 Task: Add a signature Marianna Clark containing National Human Trafficking Awareness Day, Marianna Clark to email address softage.9@softage.net and add a folder Sales contracts
Action: Mouse moved to (1150, 90)
Screenshot: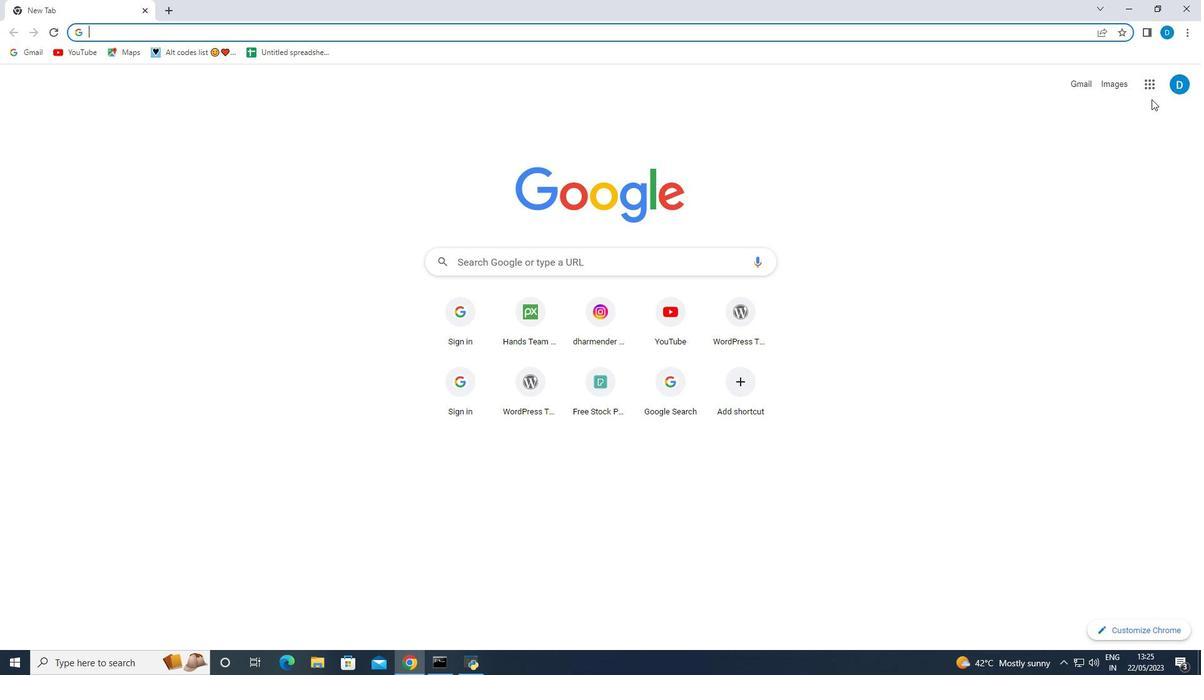 
Action: Mouse pressed left at (1150, 90)
Screenshot: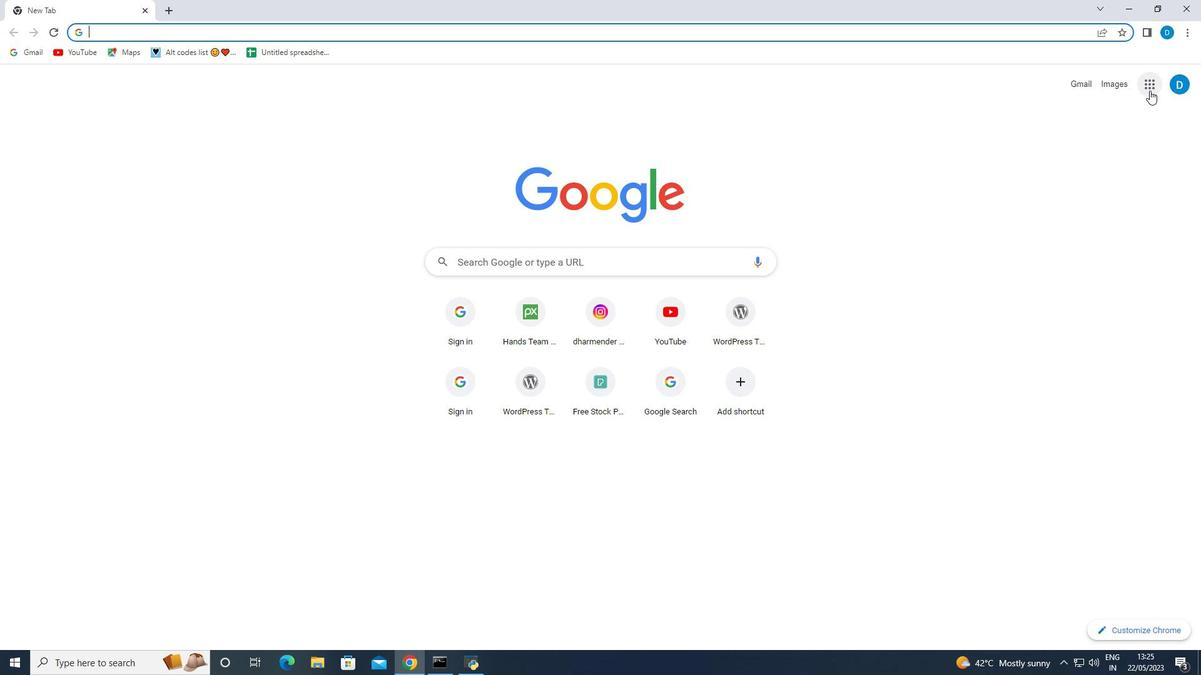 
Action: Mouse moved to (1046, 247)
Screenshot: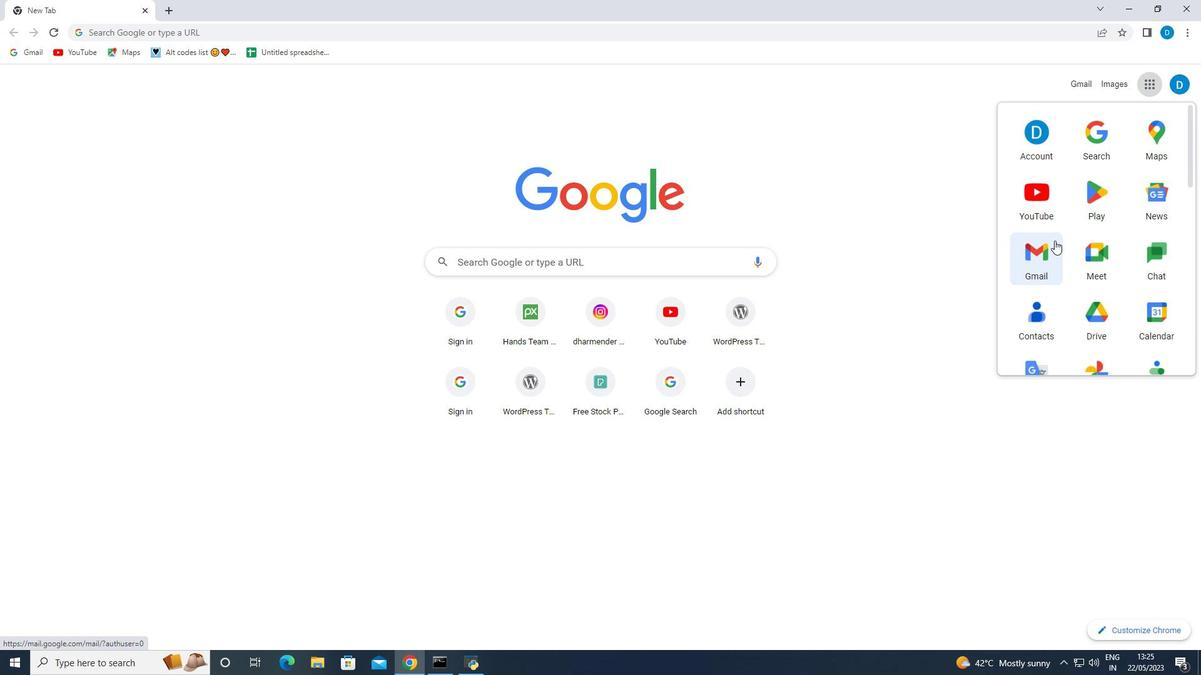 
Action: Mouse pressed left at (1046, 247)
Screenshot: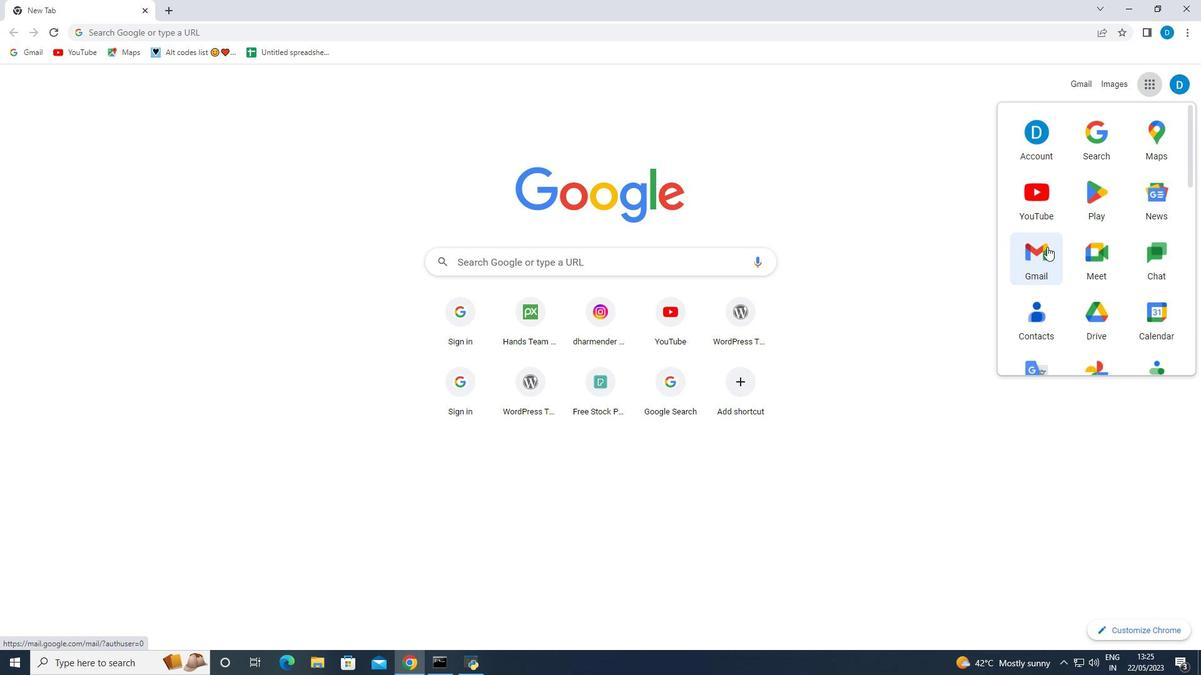 
Action: Mouse moved to (1120, 85)
Screenshot: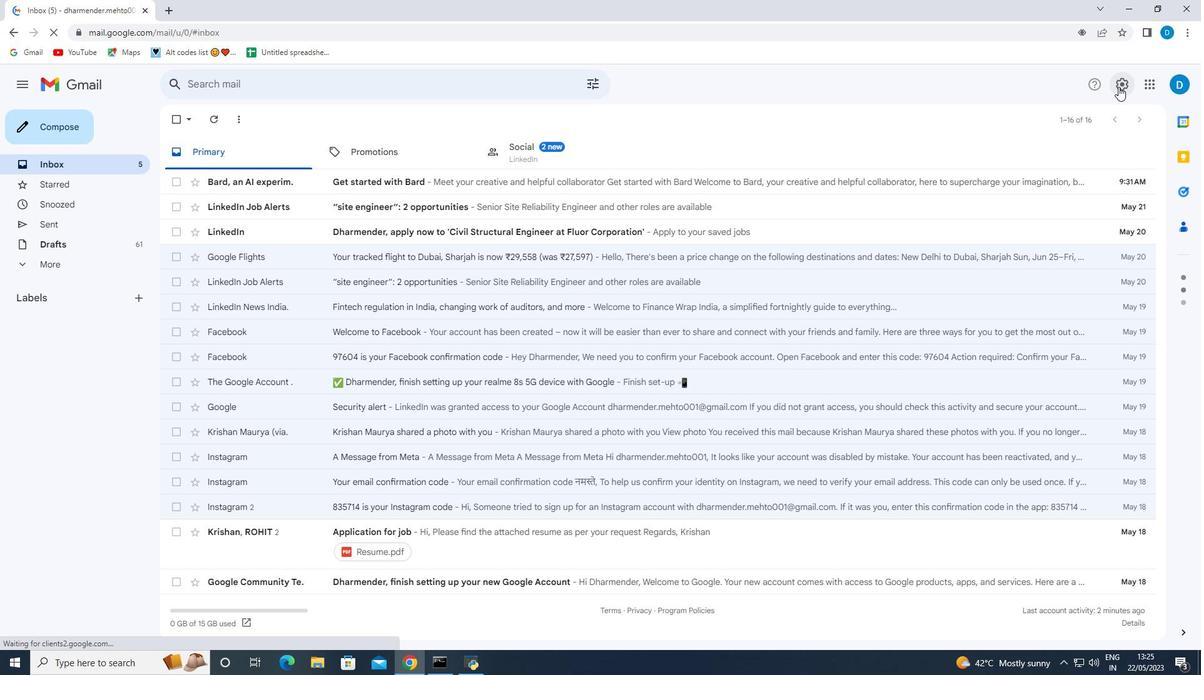 
Action: Mouse pressed left at (1120, 85)
Screenshot: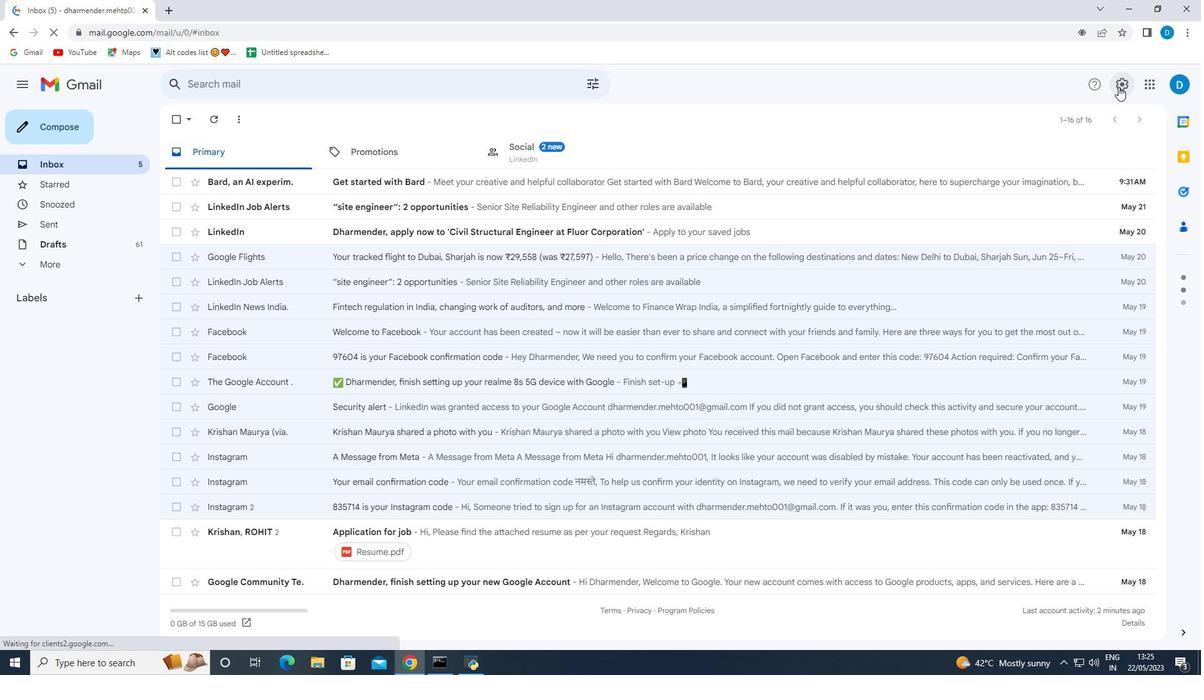 
Action: Mouse moved to (1030, 152)
Screenshot: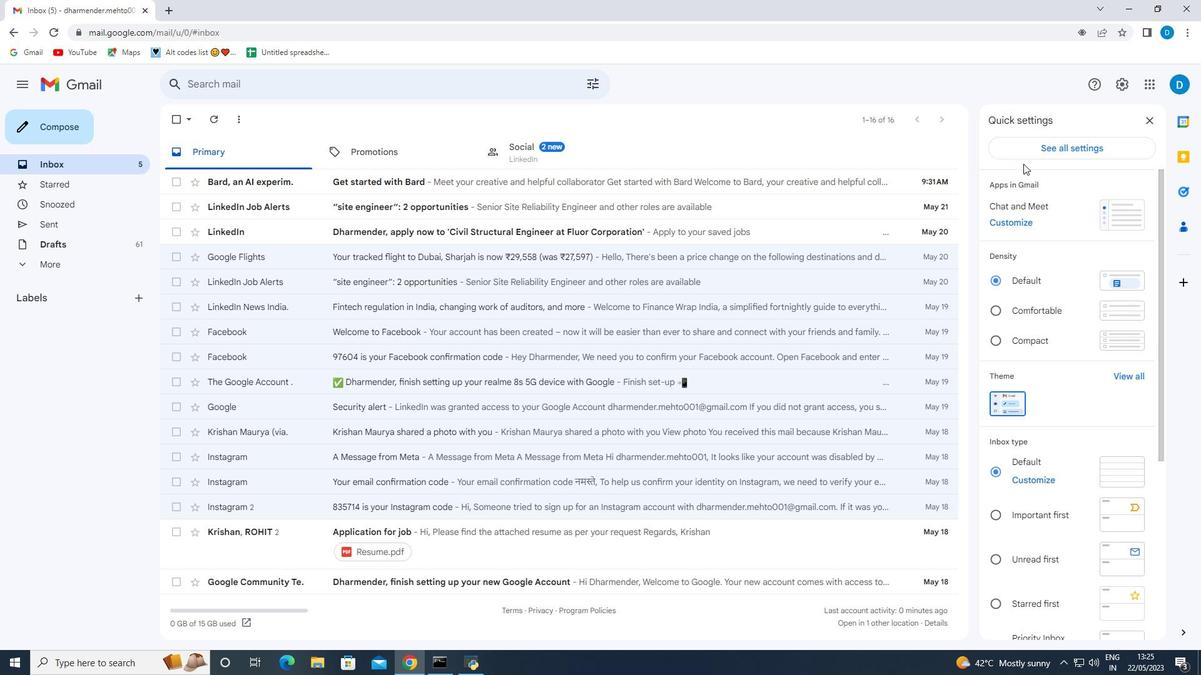 
Action: Mouse pressed left at (1030, 152)
Screenshot: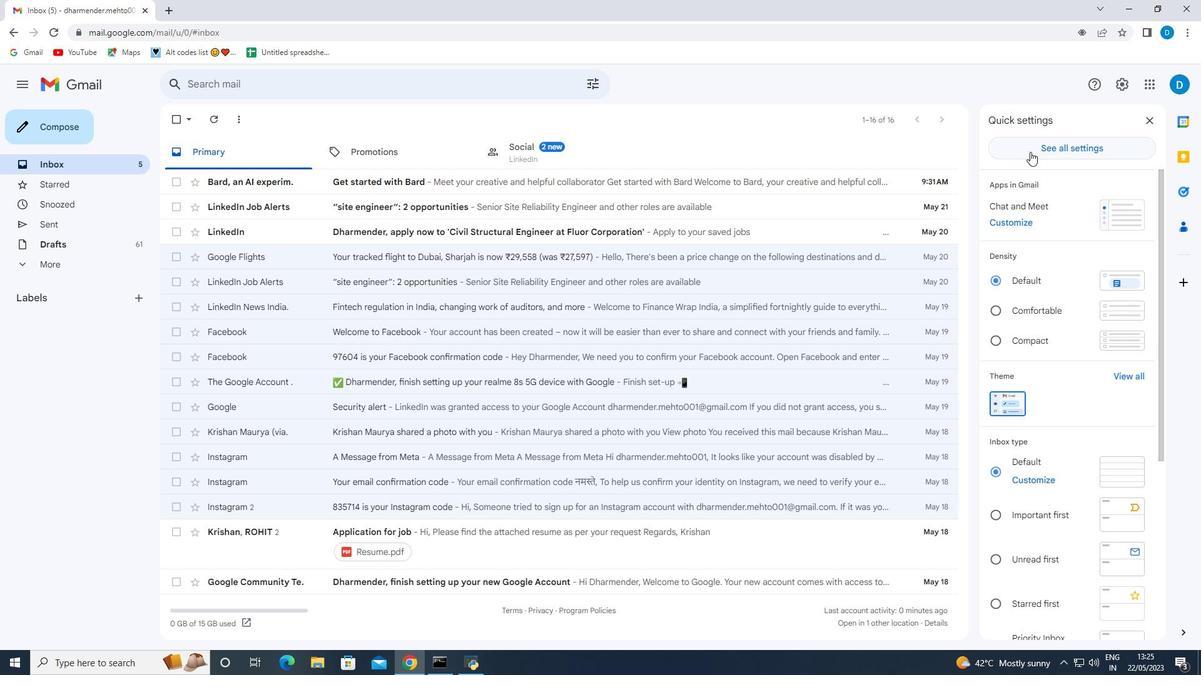 
Action: Mouse moved to (484, 331)
Screenshot: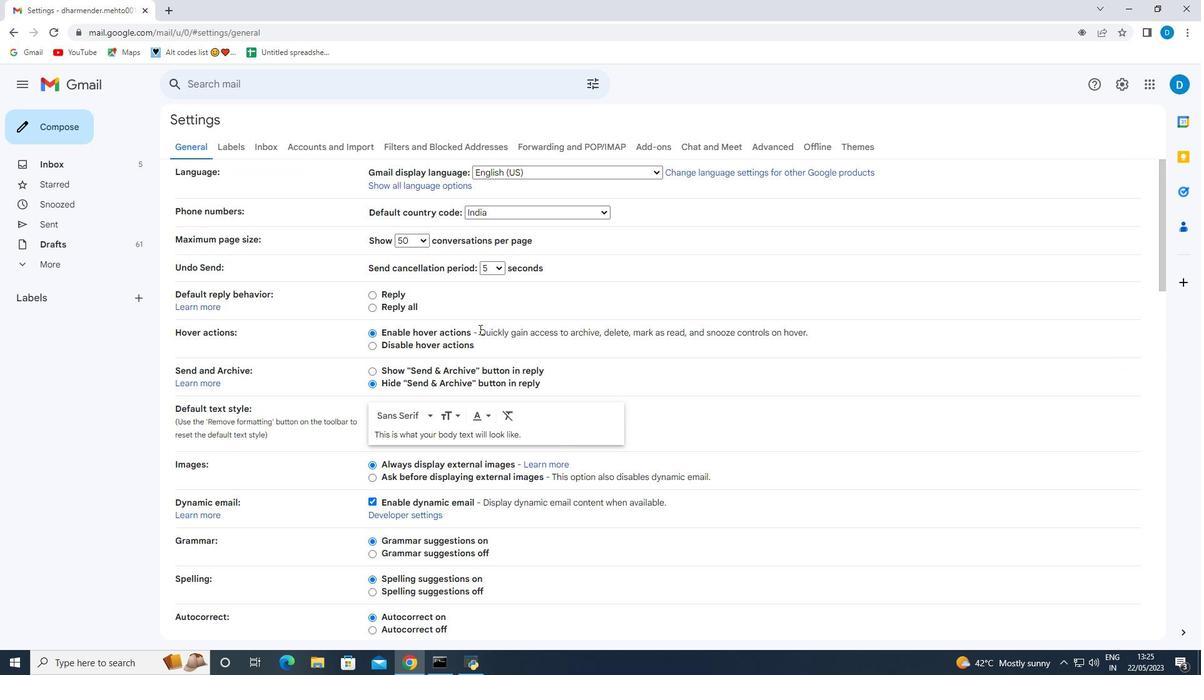 
Action: Mouse scrolled (484, 331) with delta (0, 0)
Screenshot: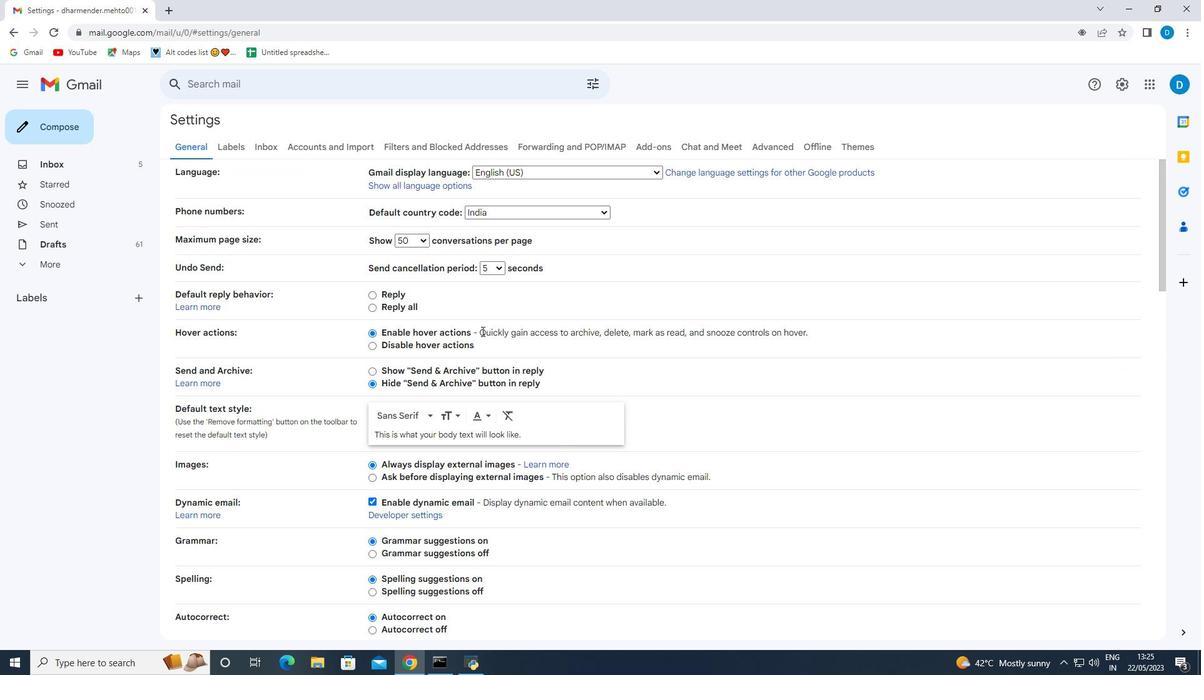 
Action: Mouse scrolled (484, 331) with delta (0, 0)
Screenshot: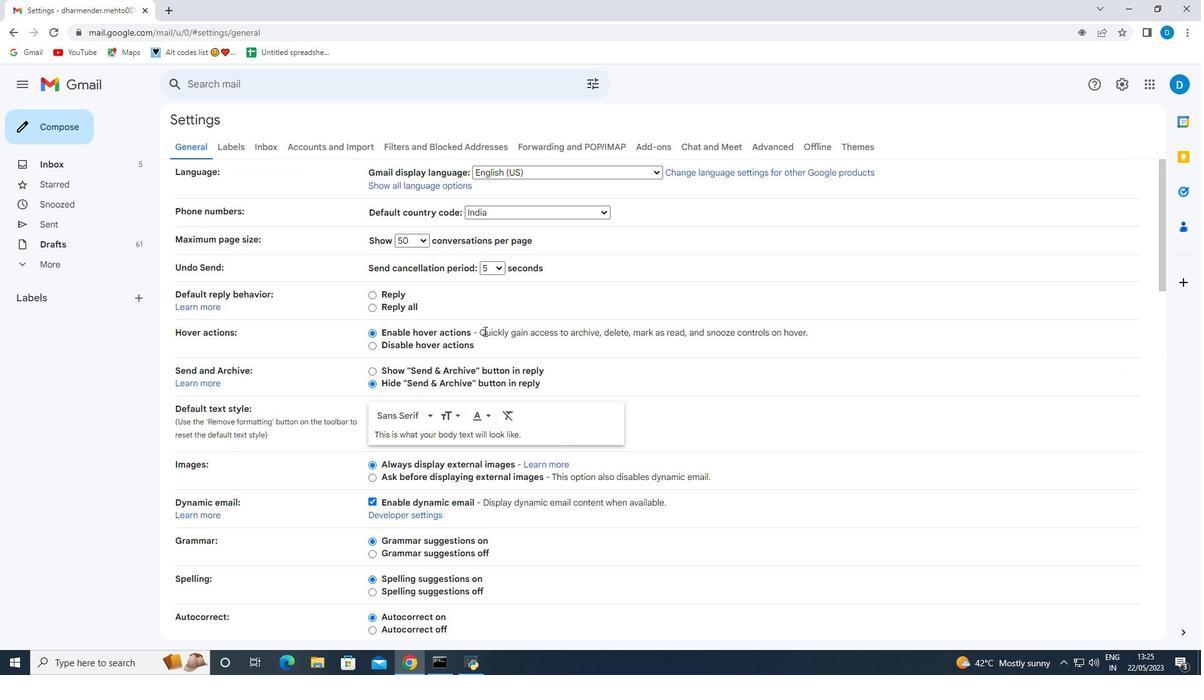 
Action: Mouse scrolled (484, 331) with delta (0, 0)
Screenshot: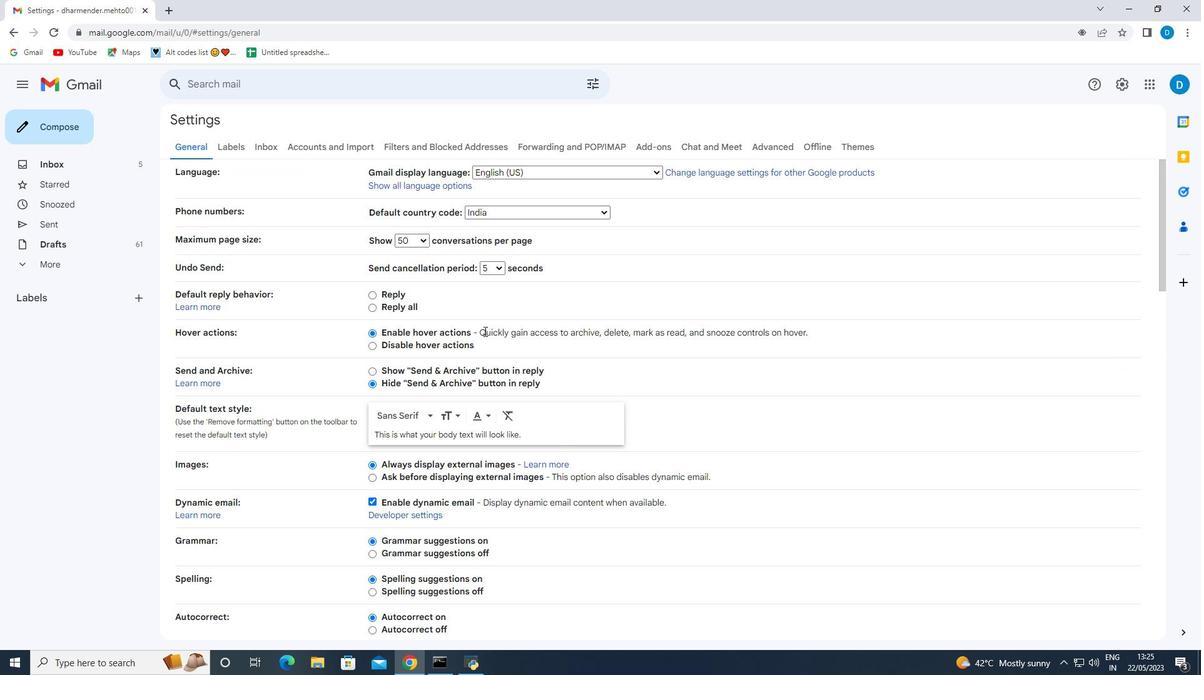 
Action: Mouse scrolled (484, 331) with delta (0, 0)
Screenshot: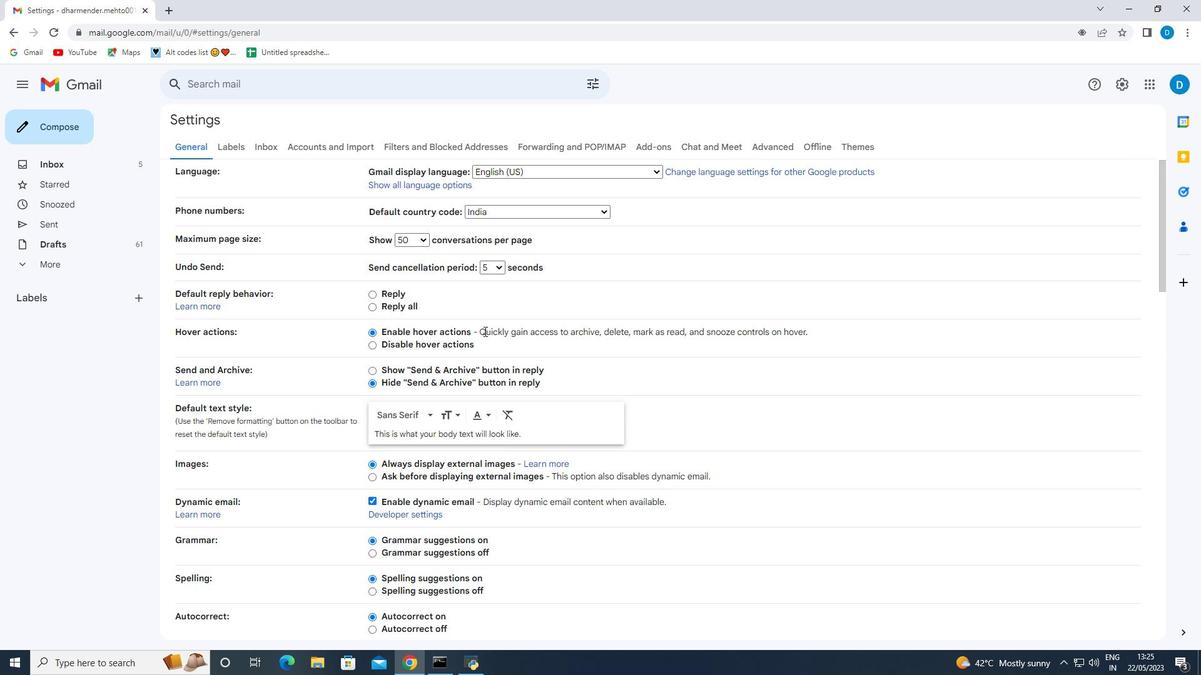 
Action: Mouse moved to (485, 329)
Screenshot: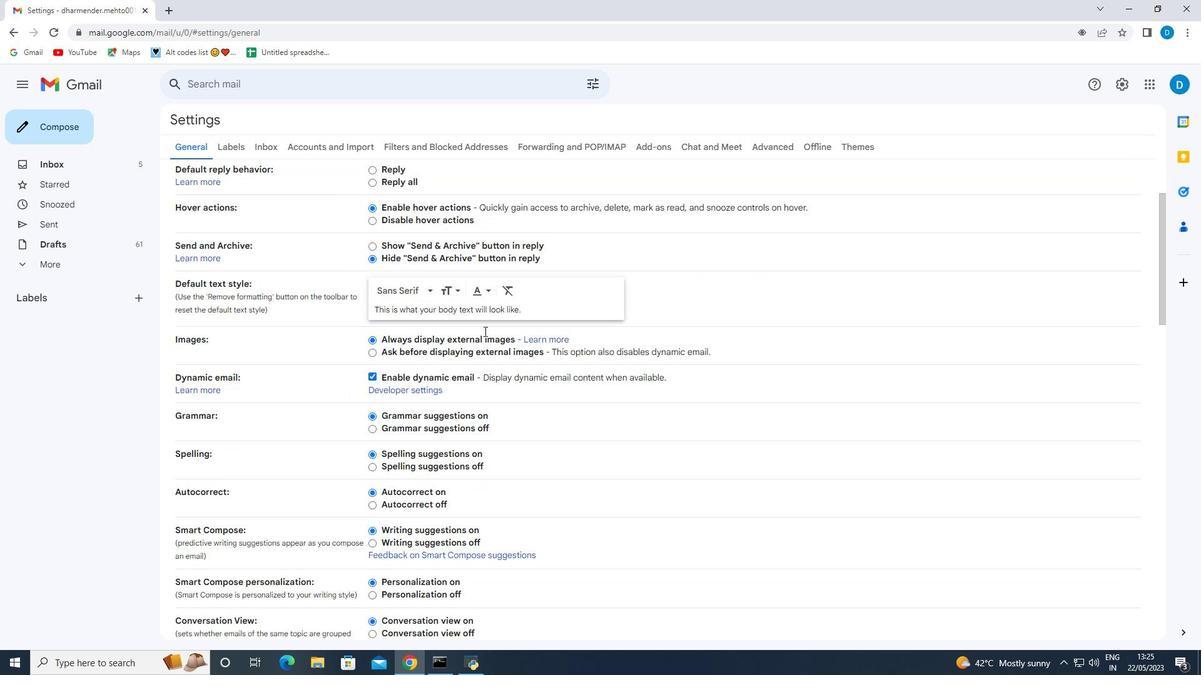 
Action: Mouse scrolled (485, 329) with delta (0, 0)
Screenshot: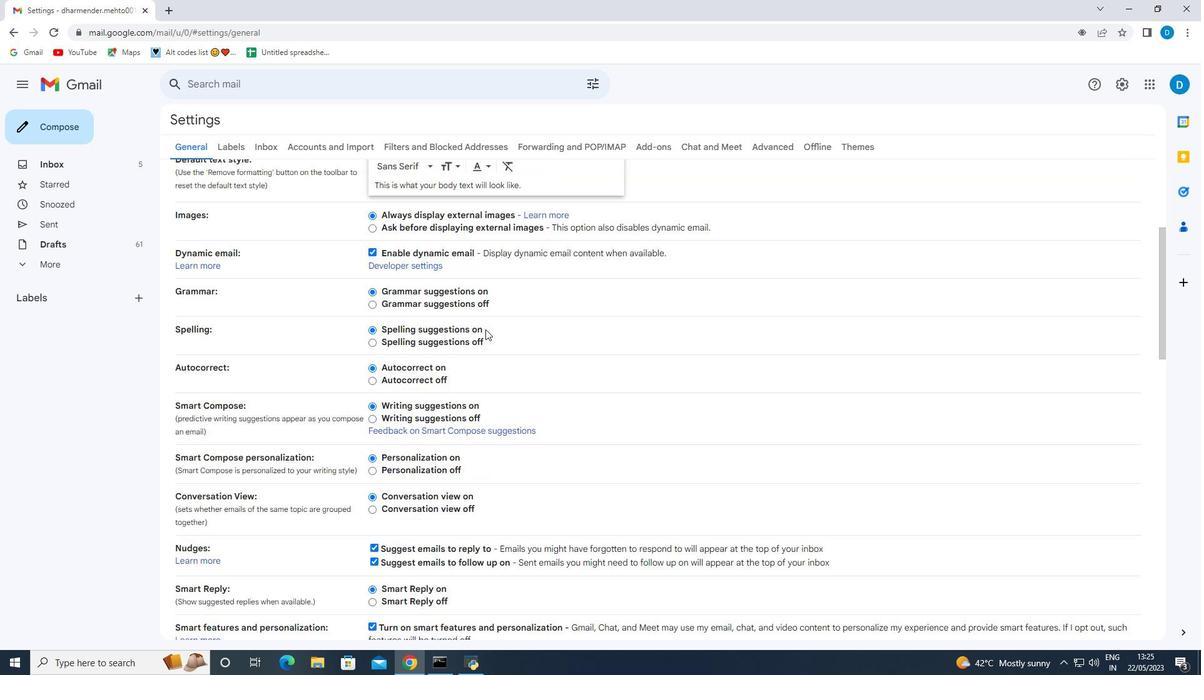 
Action: Mouse scrolled (485, 329) with delta (0, 0)
Screenshot: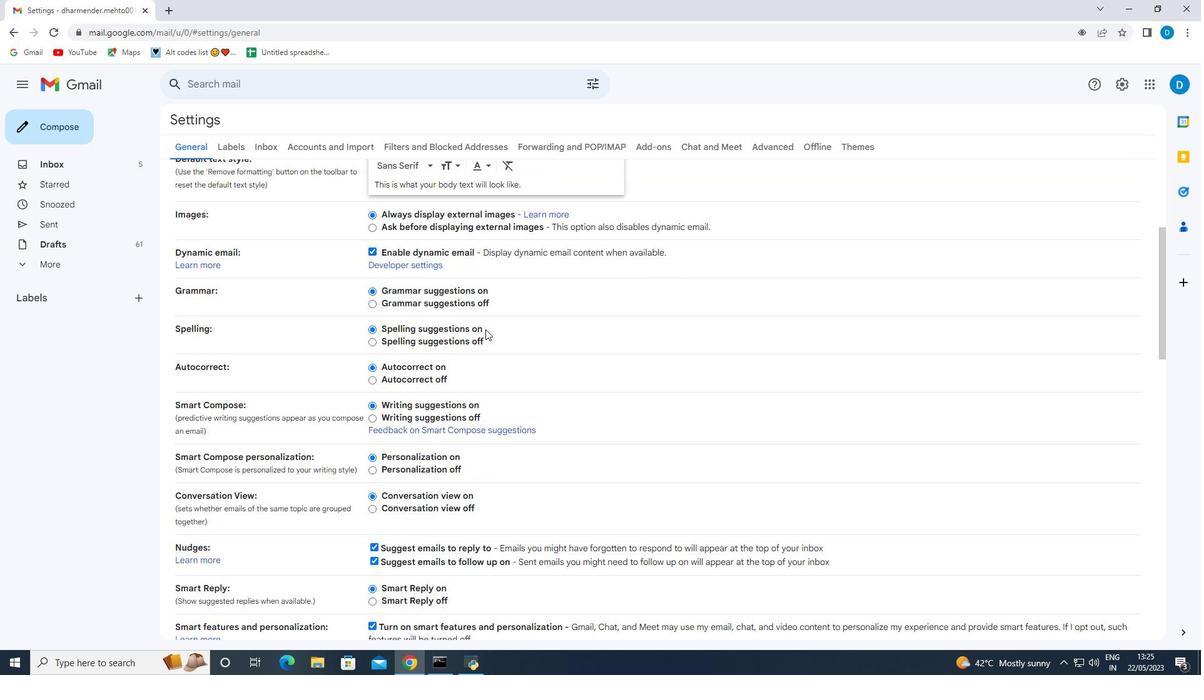 
Action: Mouse scrolled (485, 329) with delta (0, 0)
Screenshot: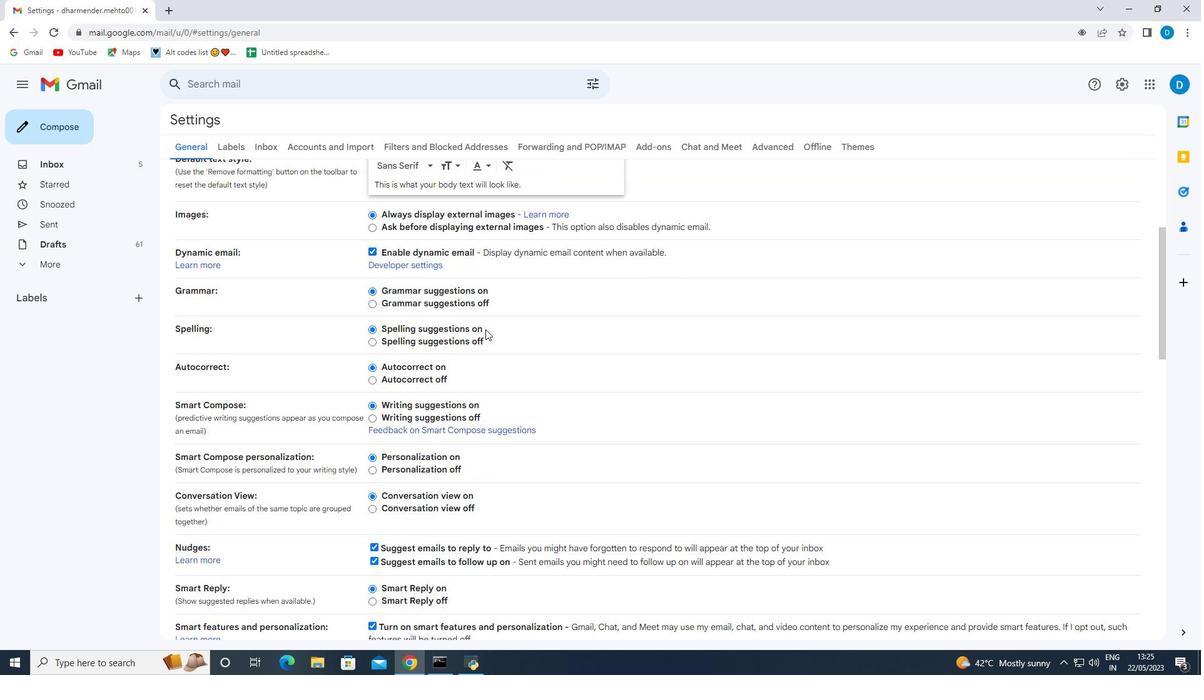 
Action: Mouse scrolled (485, 329) with delta (0, 0)
Screenshot: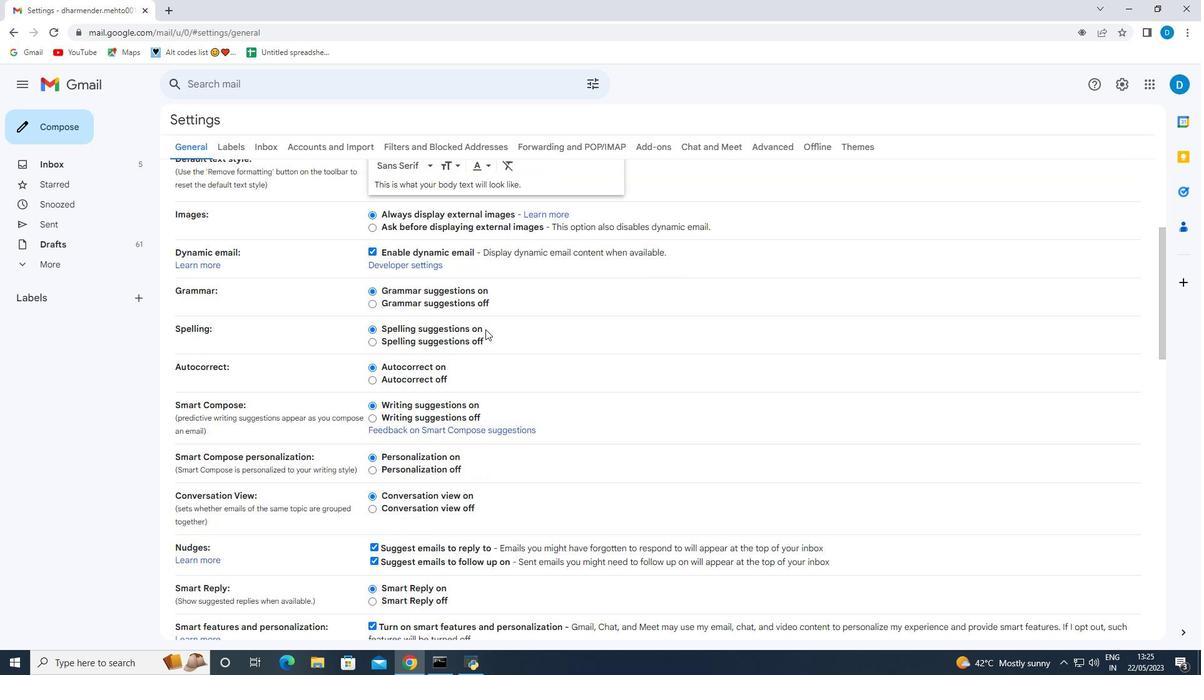 
Action: Mouse moved to (485, 329)
Screenshot: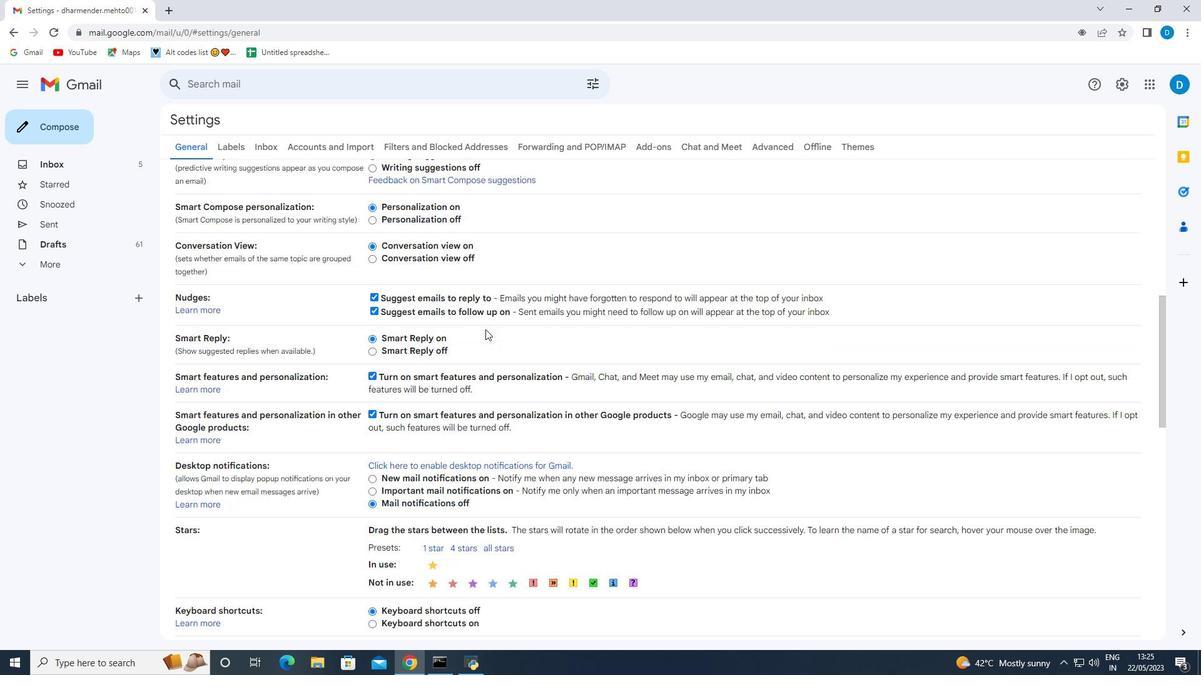
Action: Mouse scrolled (485, 329) with delta (0, 0)
Screenshot: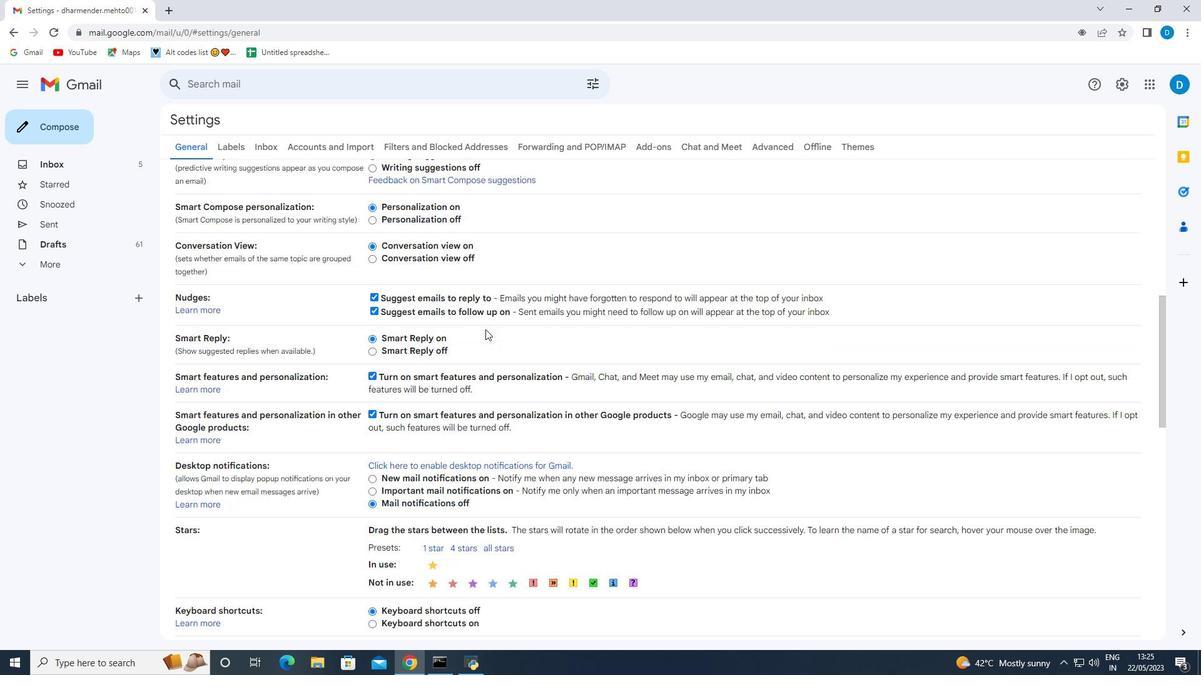 
Action: Mouse moved to (485, 329)
Screenshot: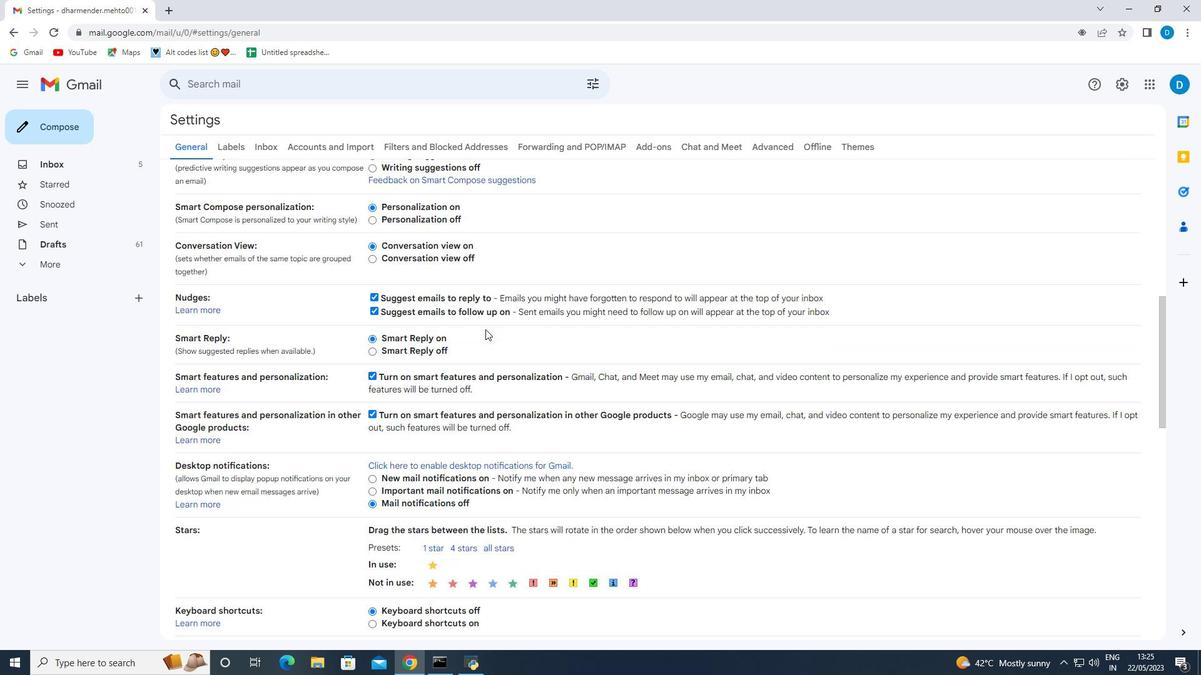 
Action: Mouse scrolled (485, 329) with delta (0, 0)
Screenshot: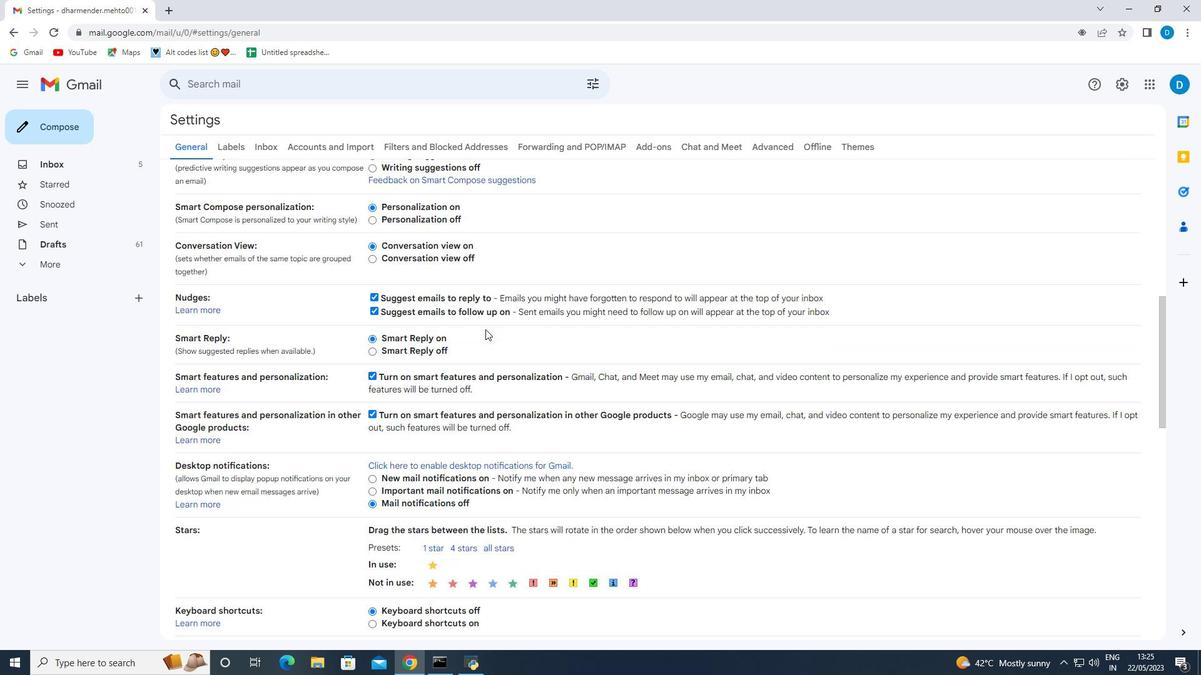 
Action: Mouse scrolled (485, 329) with delta (0, 0)
Screenshot: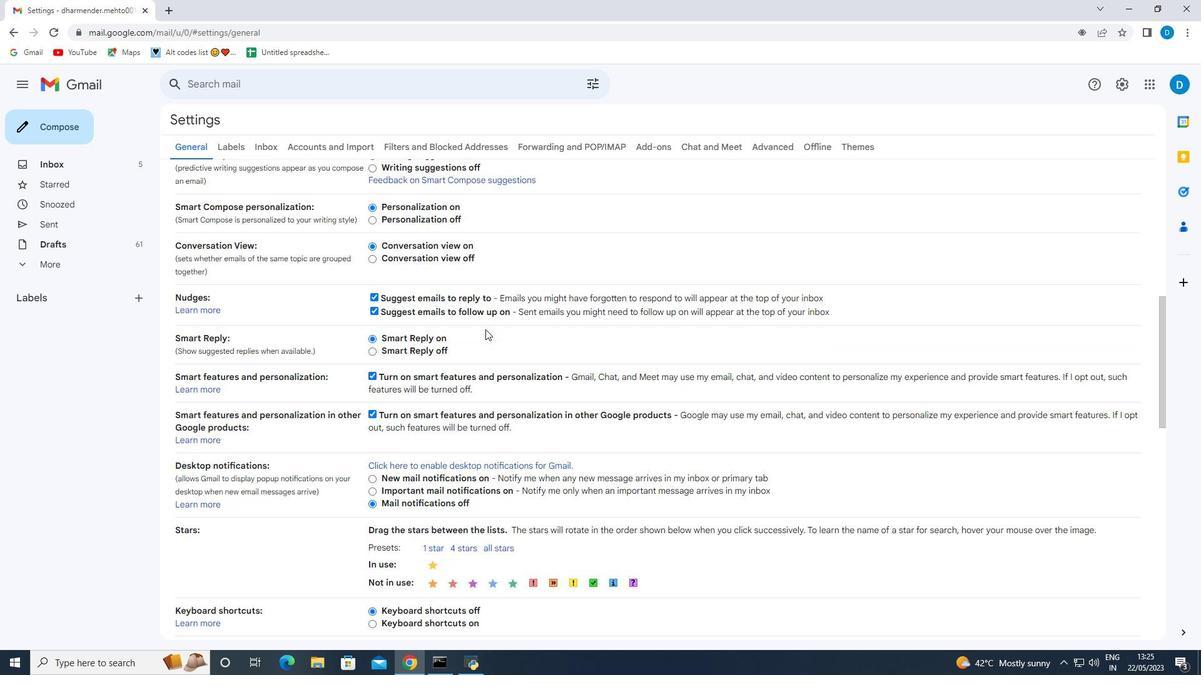 
Action: Mouse scrolled (485, 329) with delta (0, 0)
Screenshot: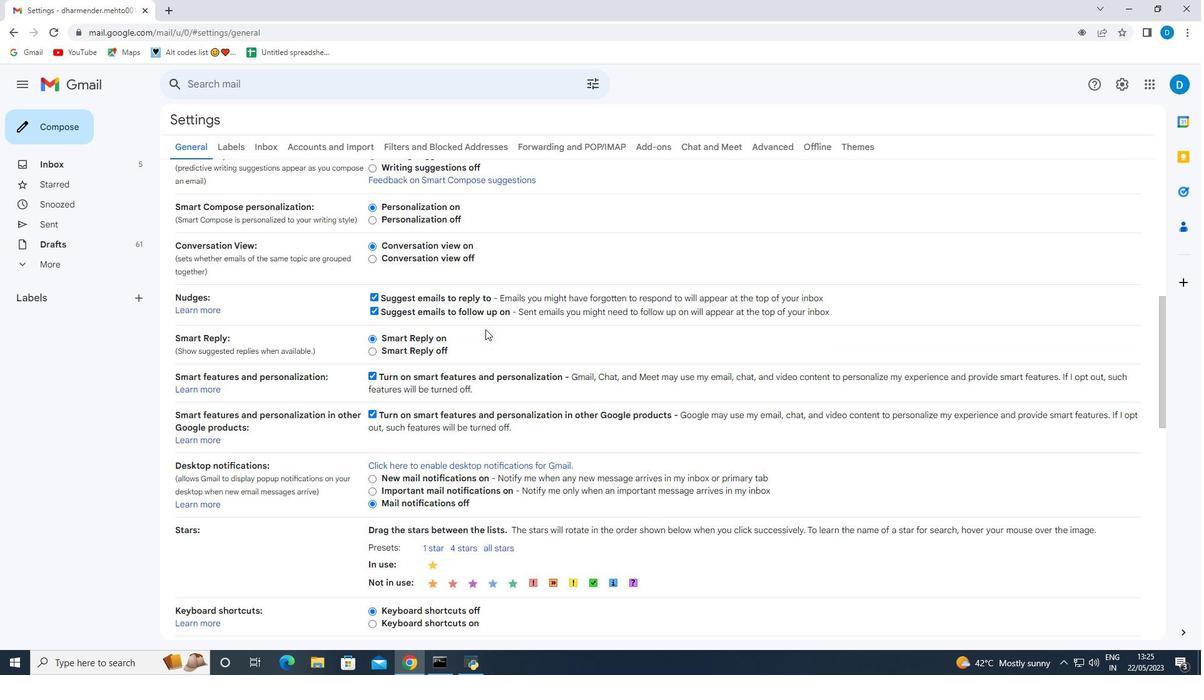 
Action: Mouse moved to (482, 331)
Screenshot: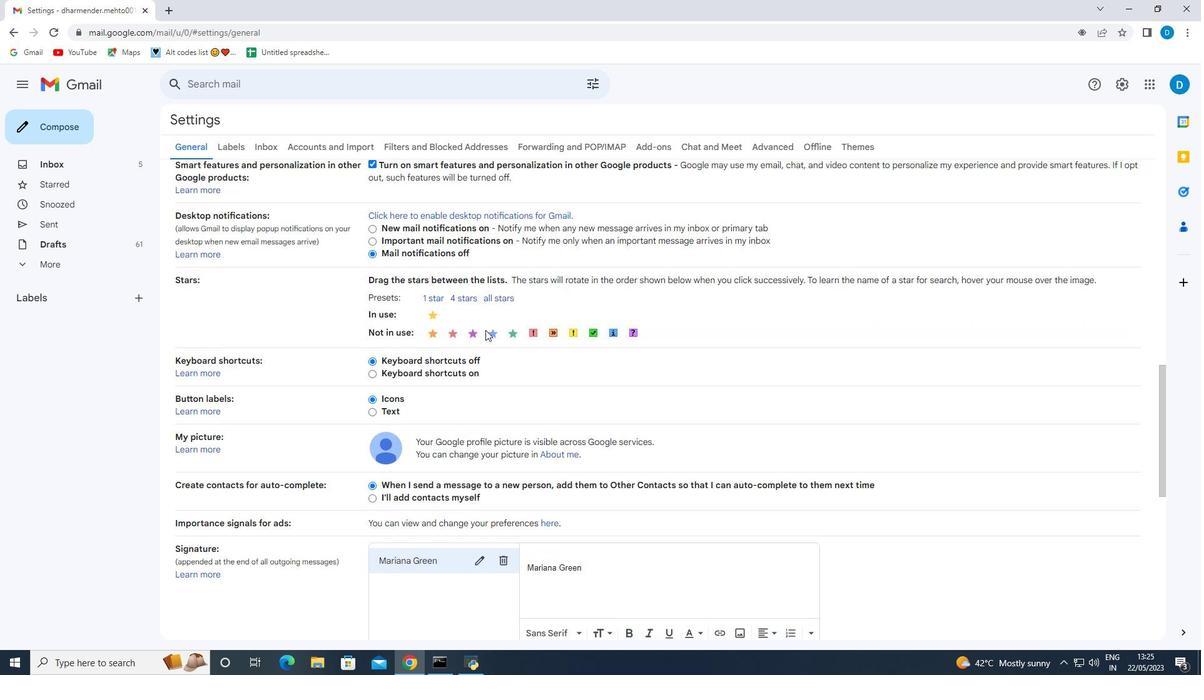 
Action: Mouse scrolled (482, 330) with delta (0, 0)
Screenshot: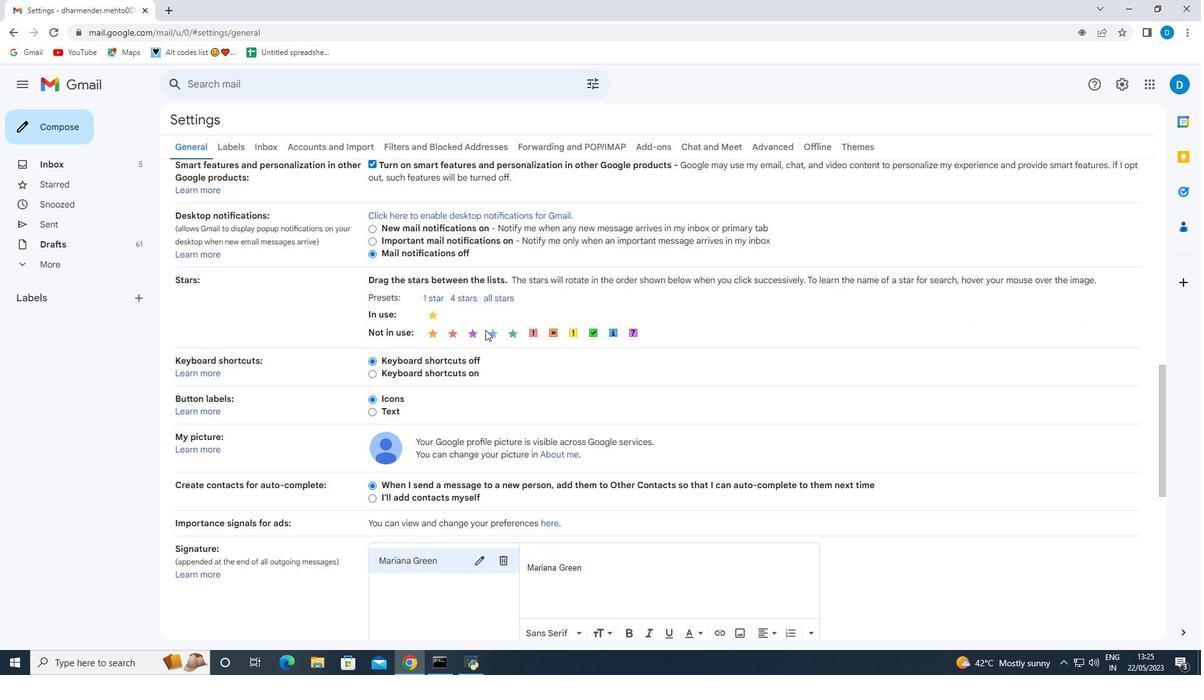
Action: Mouse moved to (481, 331)
Screenshot: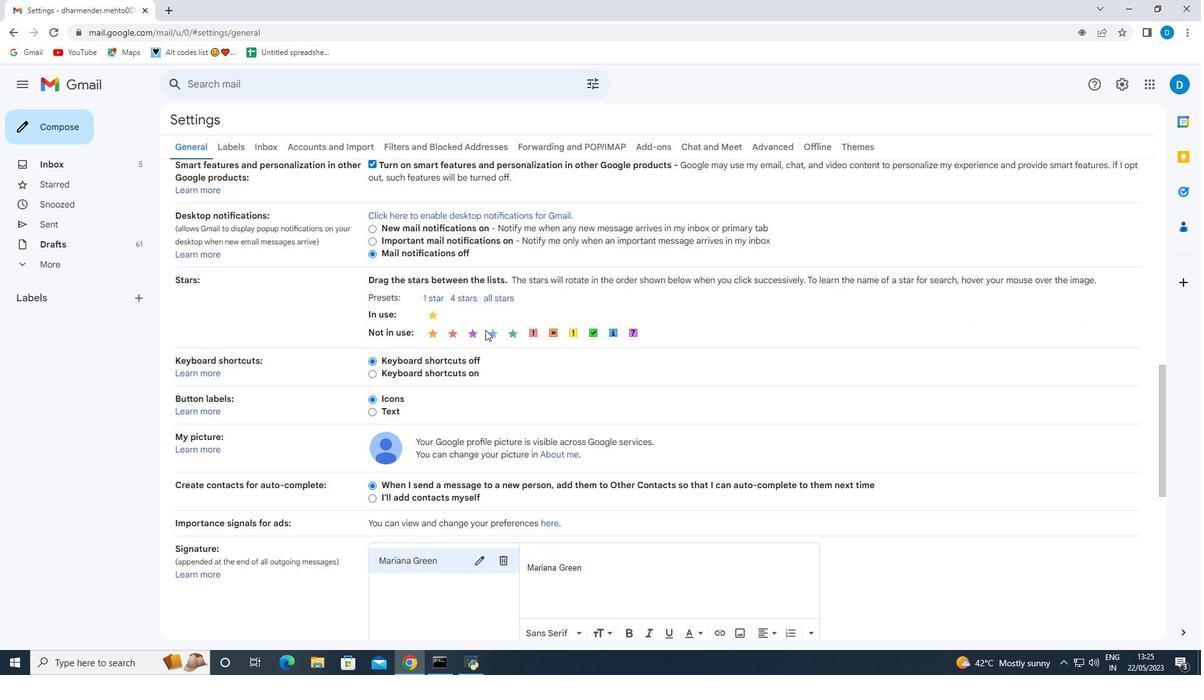 
Action: Mouse scrolled (481, 331) with delta (0, 0)
Screenshot: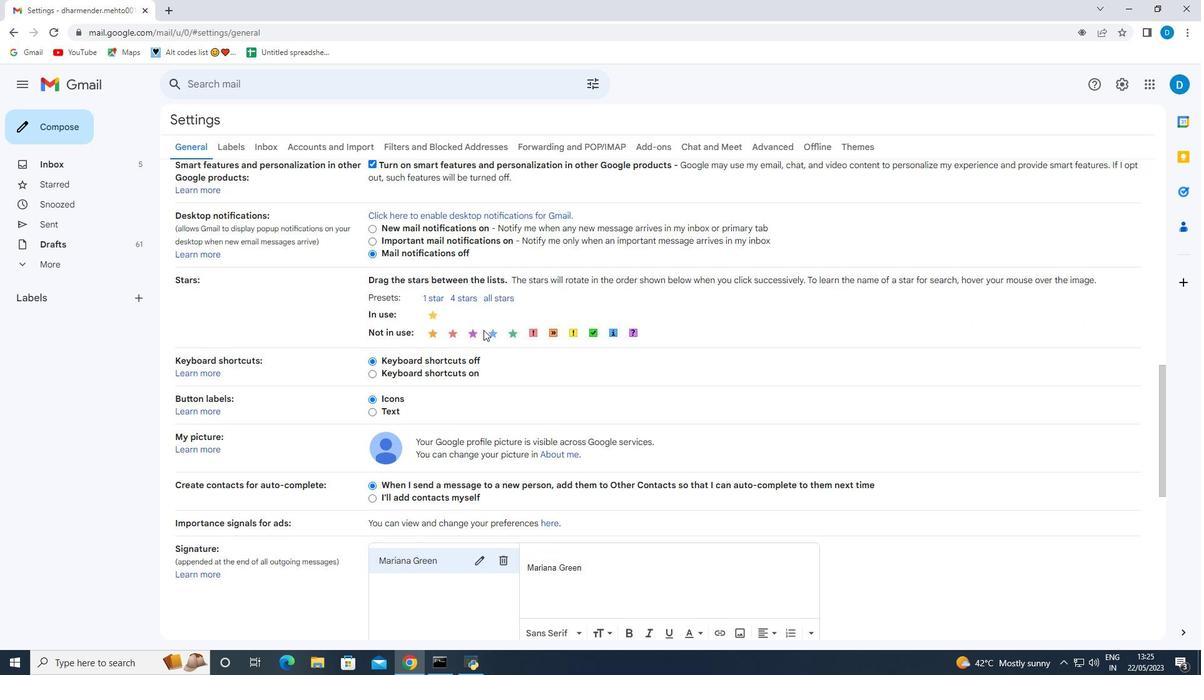 
Action: Mouse moved to (481, 331)
Screenshot: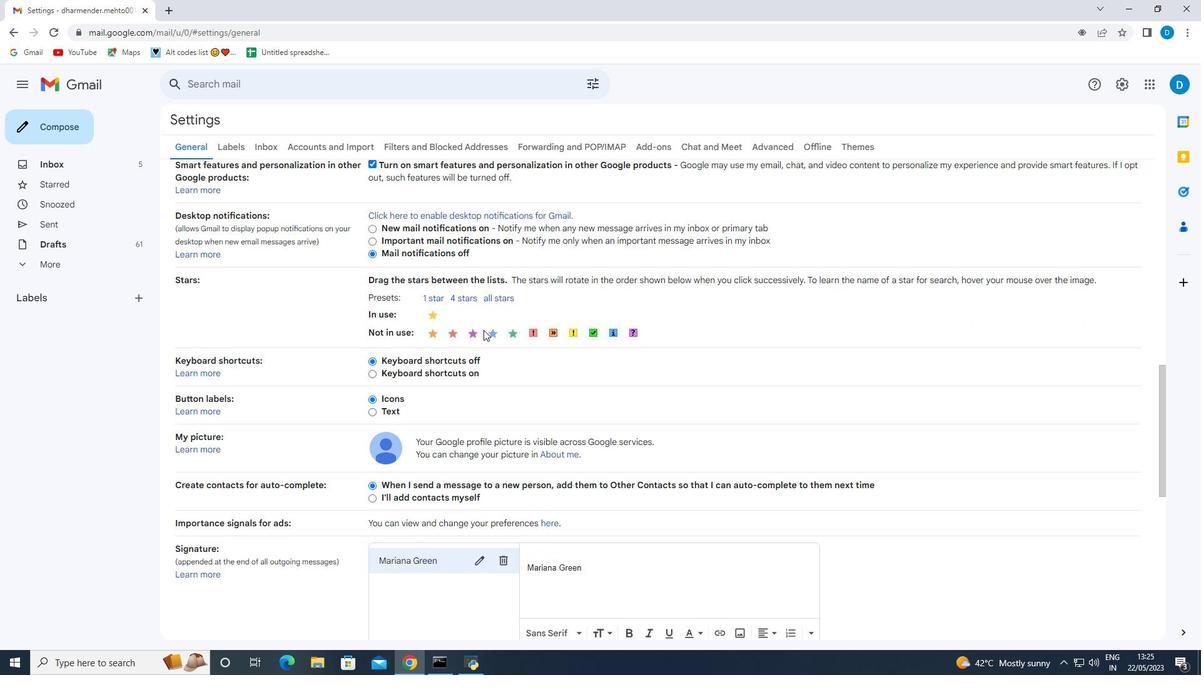 
Action: Mouse scrolled (481, 331) with delta (0, 0)
Screenshot: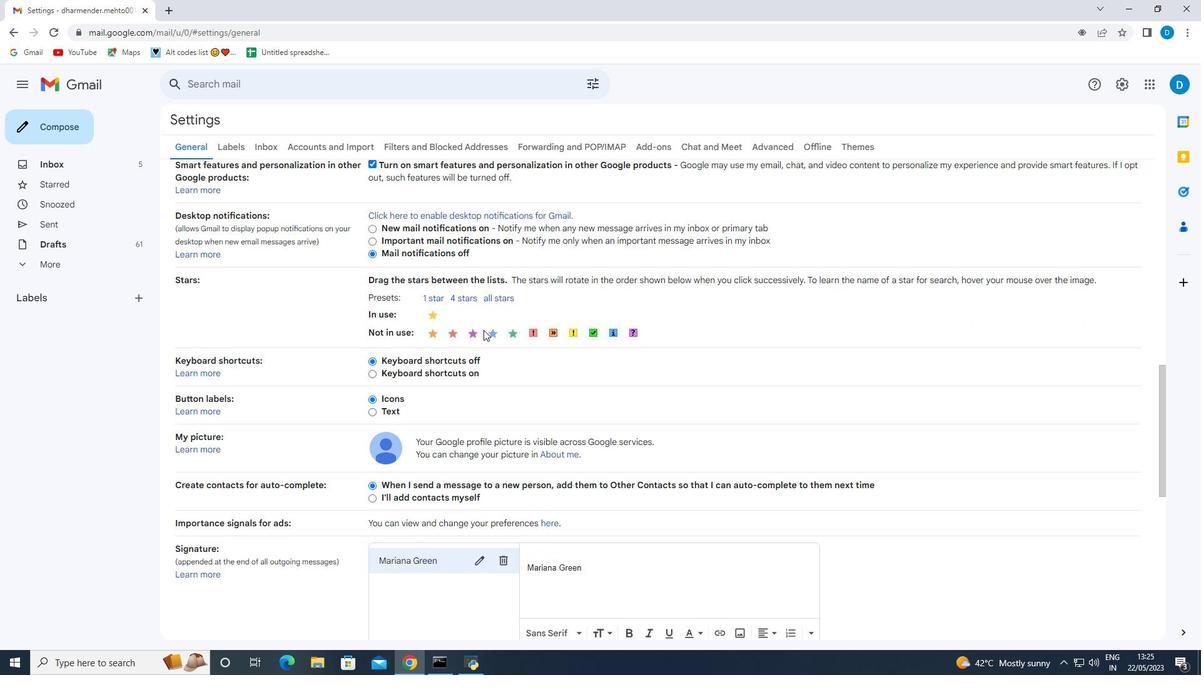 
Action: Mouse moved to (509, 373)
Screenshot: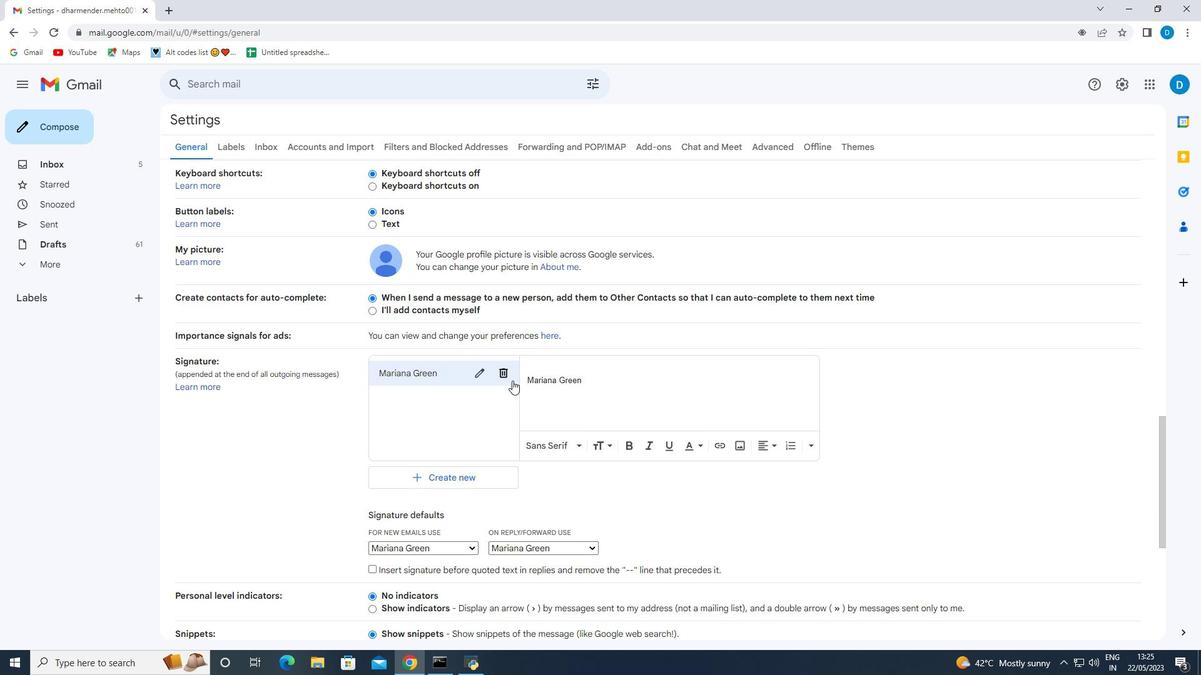 
Action: Mouse pressed left at (509, 373)
Screenshot: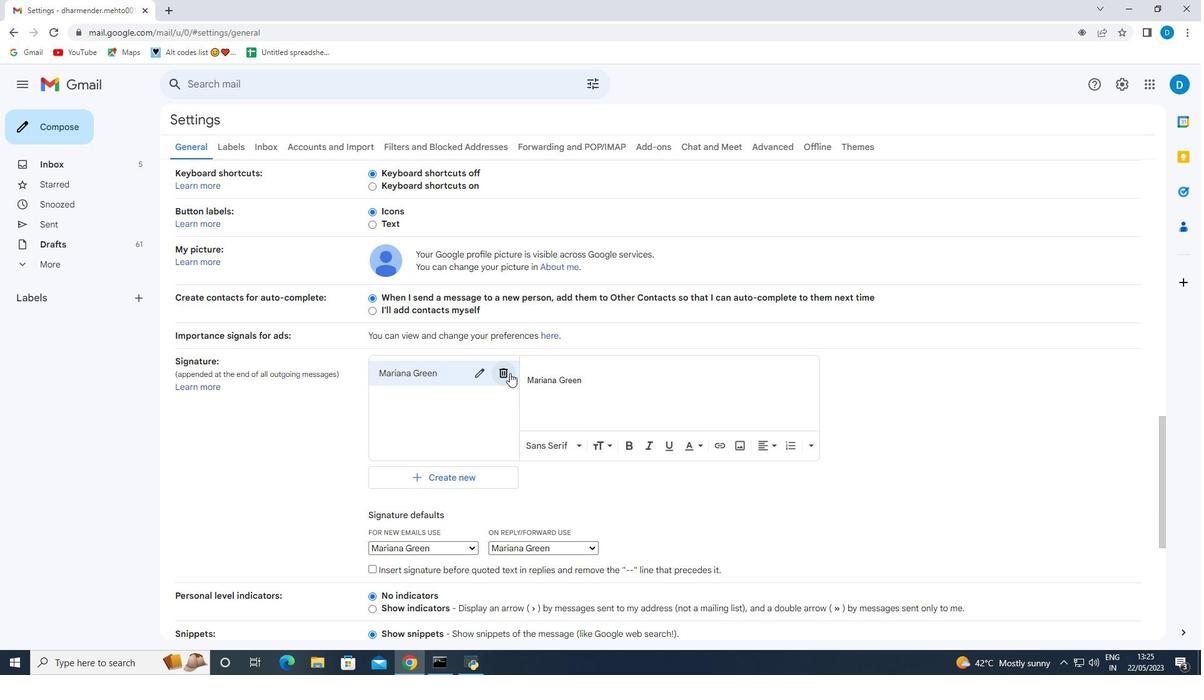 
Action: Mouse moved to (696, 386)
Screenshot: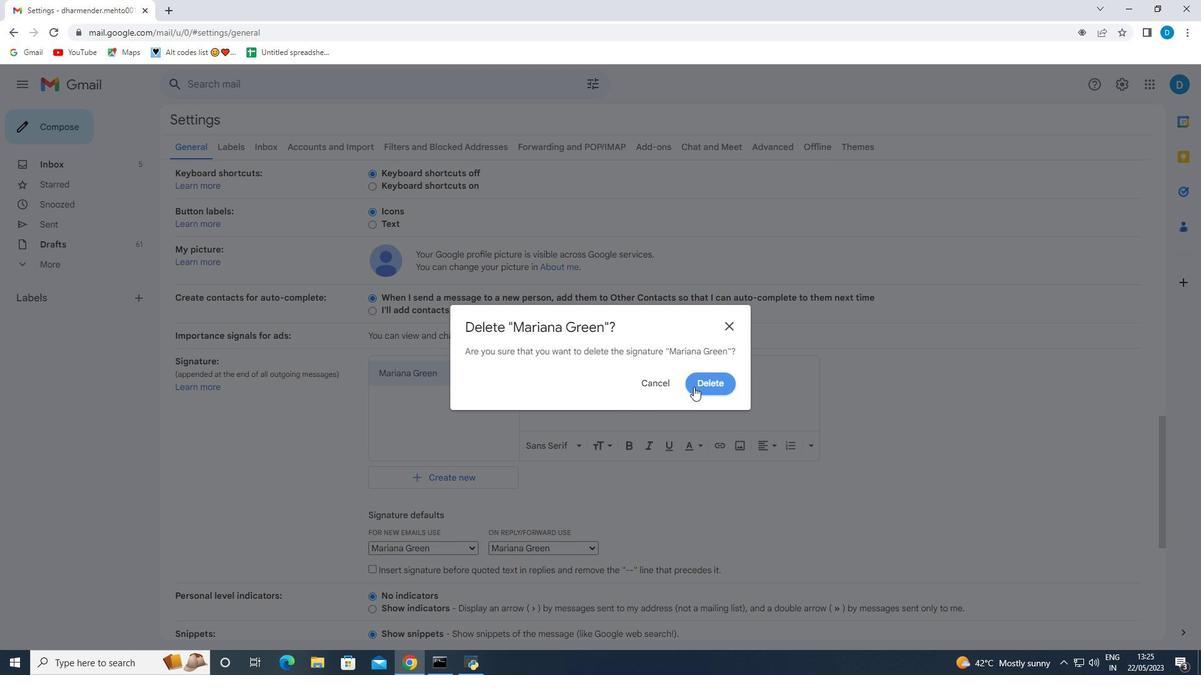
Action: Mouse pressed left at (696, 386)
Screenshot: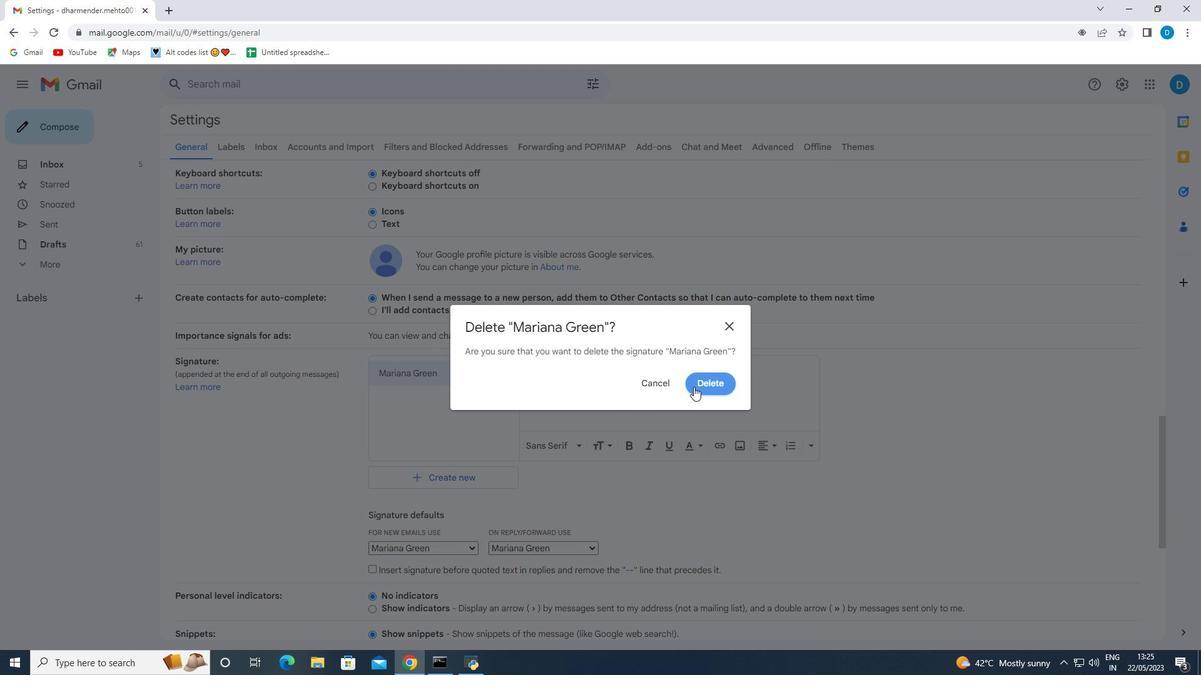 
Action: Mouse moved to (424, 386)
Screenshot: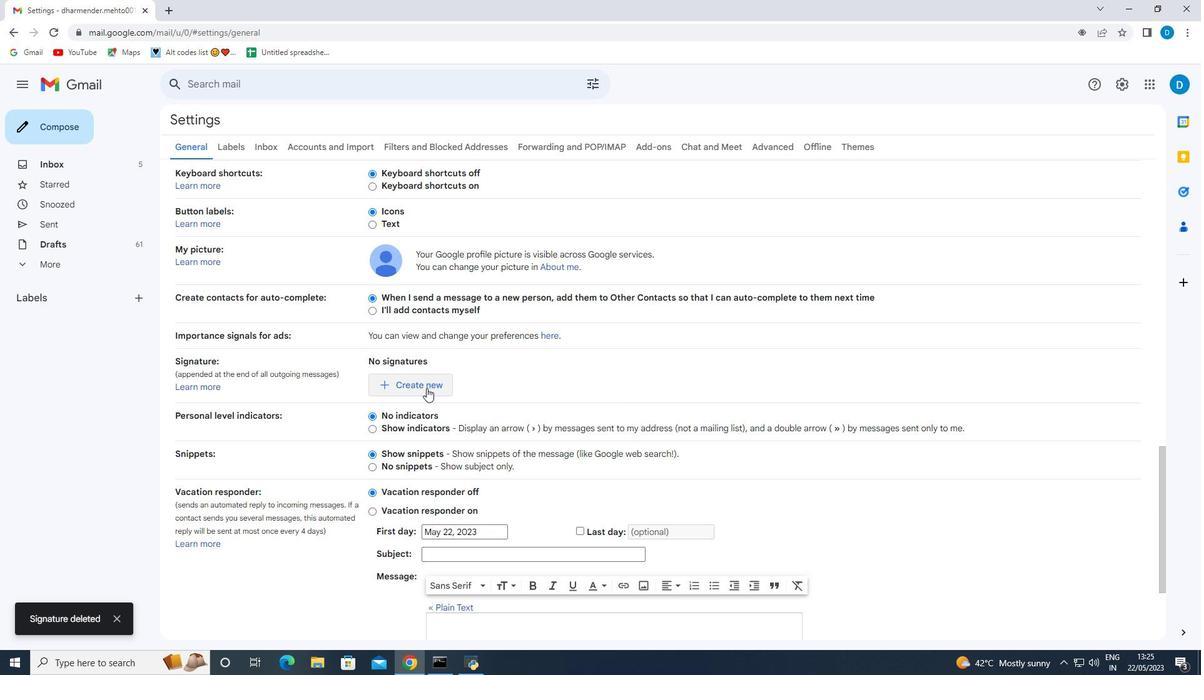
Action: Mouse pressed left at (424, 386)
Screenshot: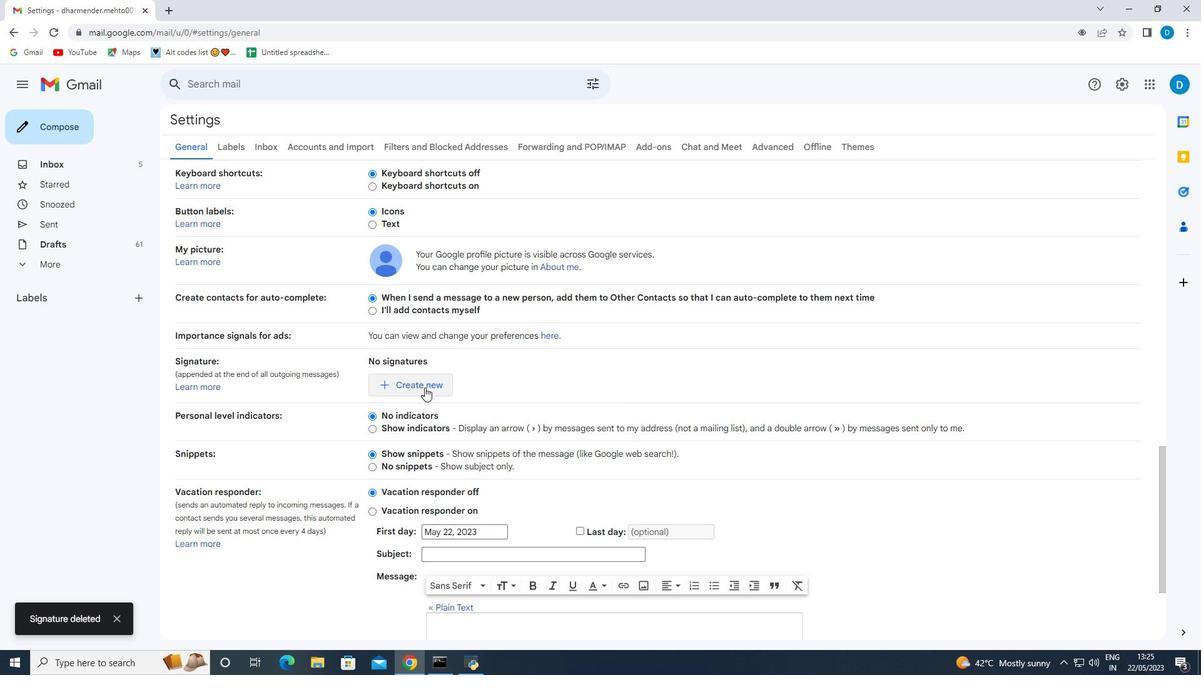 
Action: Mouse moved to (590, 350)
Screenshot: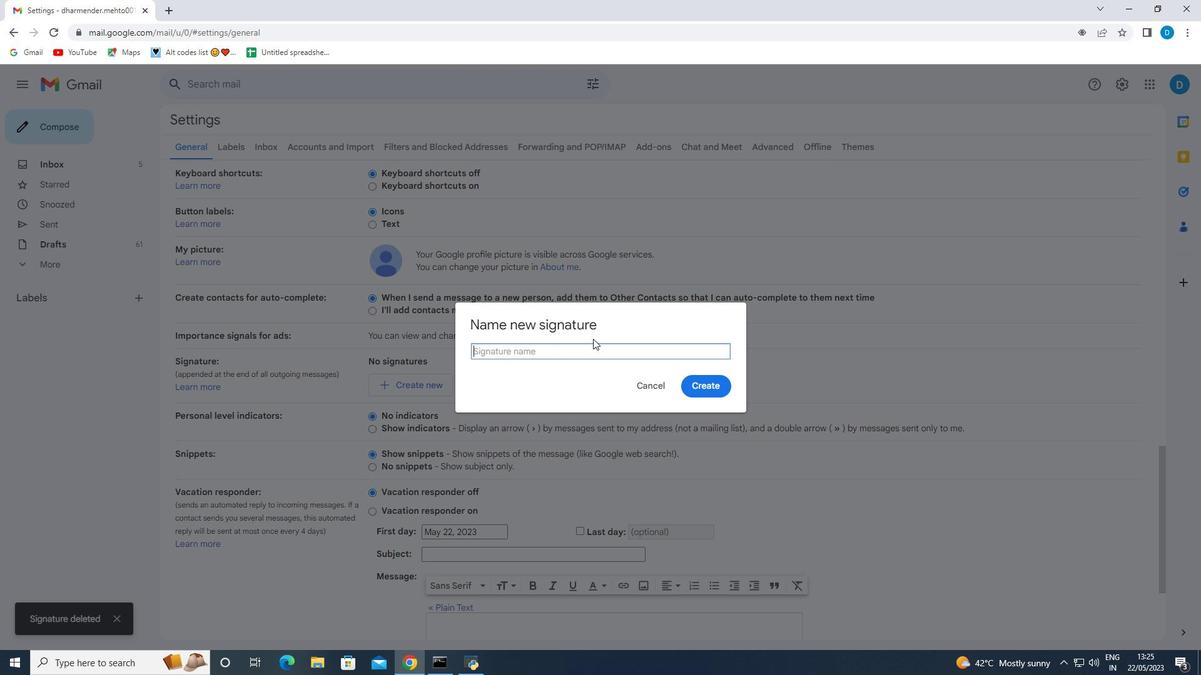 
Action: Mouse pressed left at (590, 350)
Screenshot: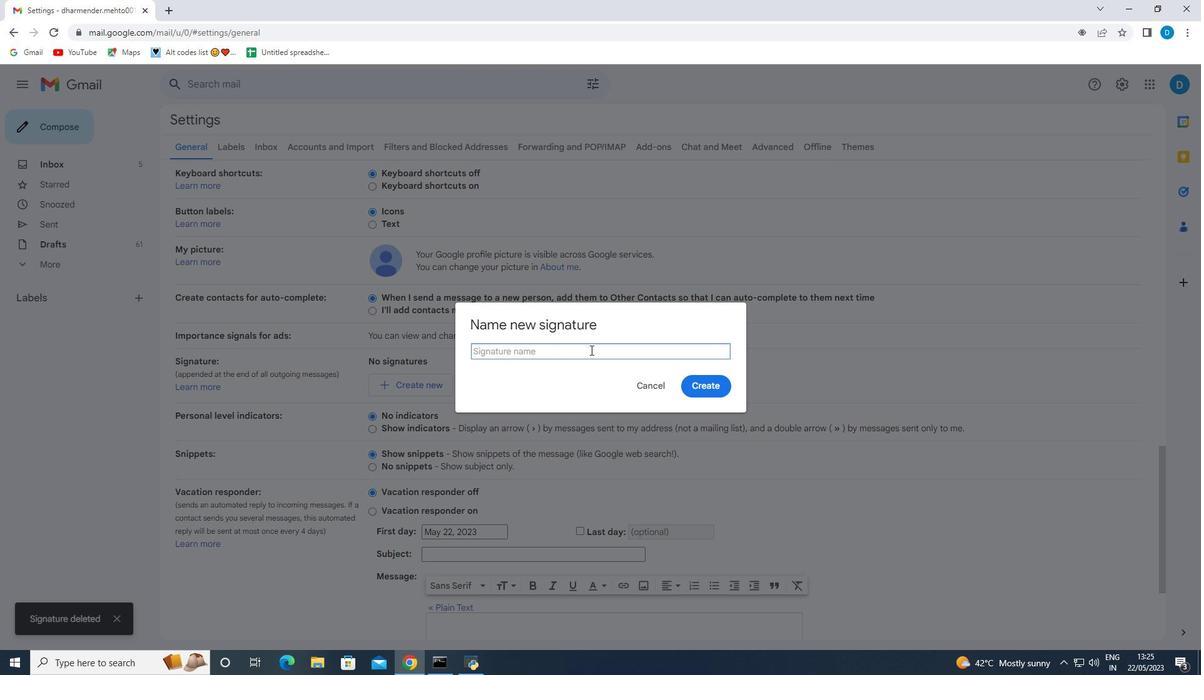 
Action: Key pressed <Key.shift>Marianna<Key.space><Key.shift>Clark
Screenshot: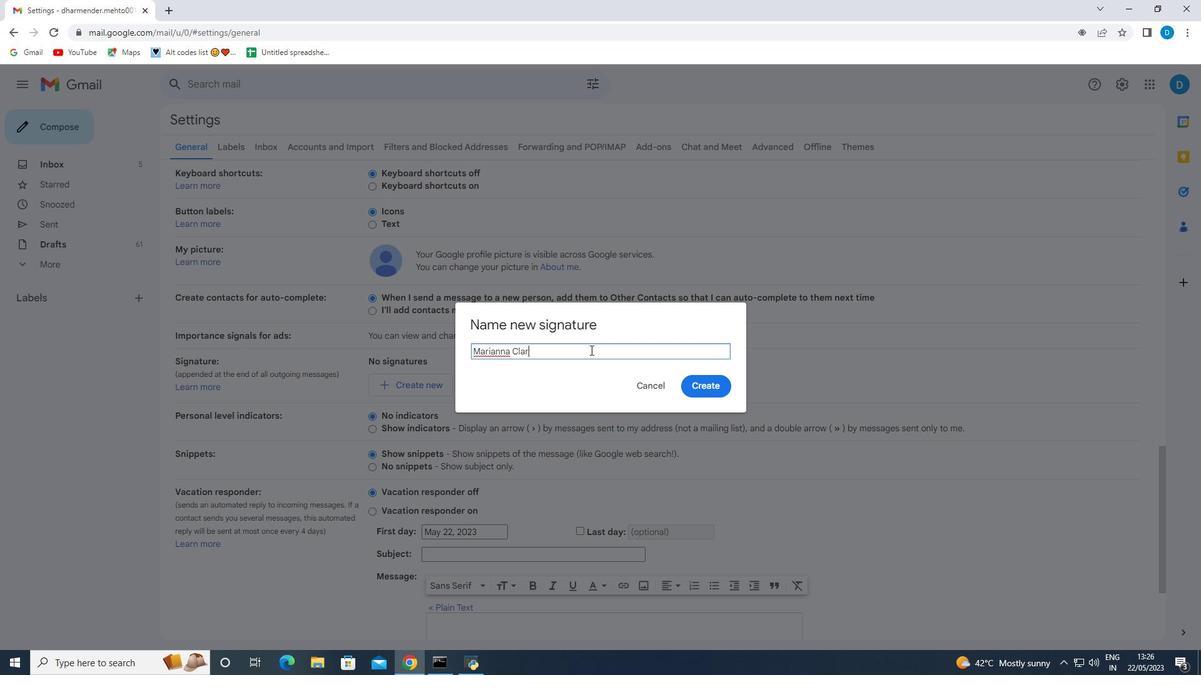 
Action: Mouse moved to (694, 383)
Screenshot: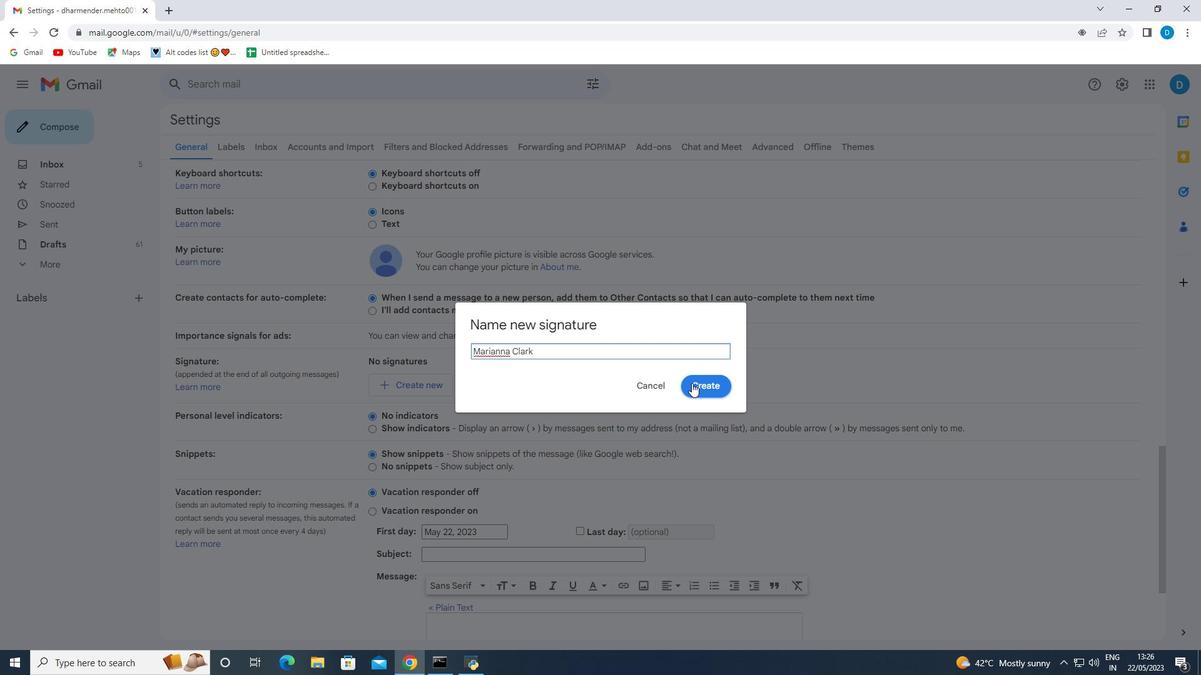 
Action: Mouse pressed left at (694, 383)
Screenshot: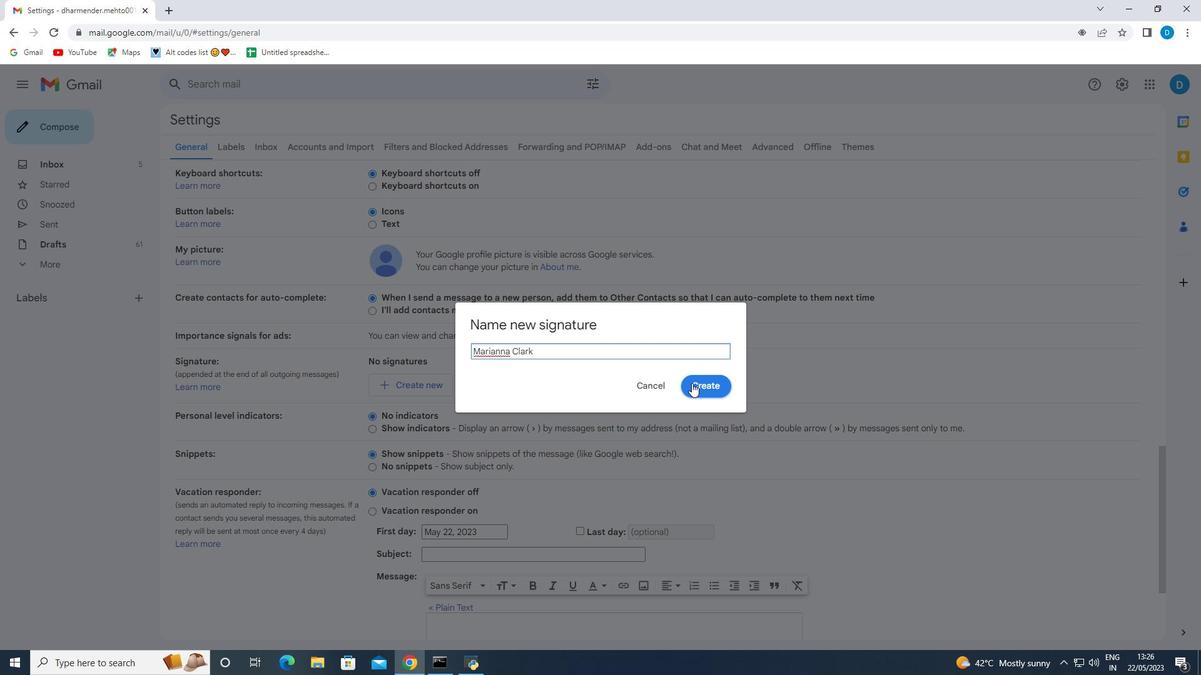 
Action: Mouse moved to (544, 391)
Screenshot: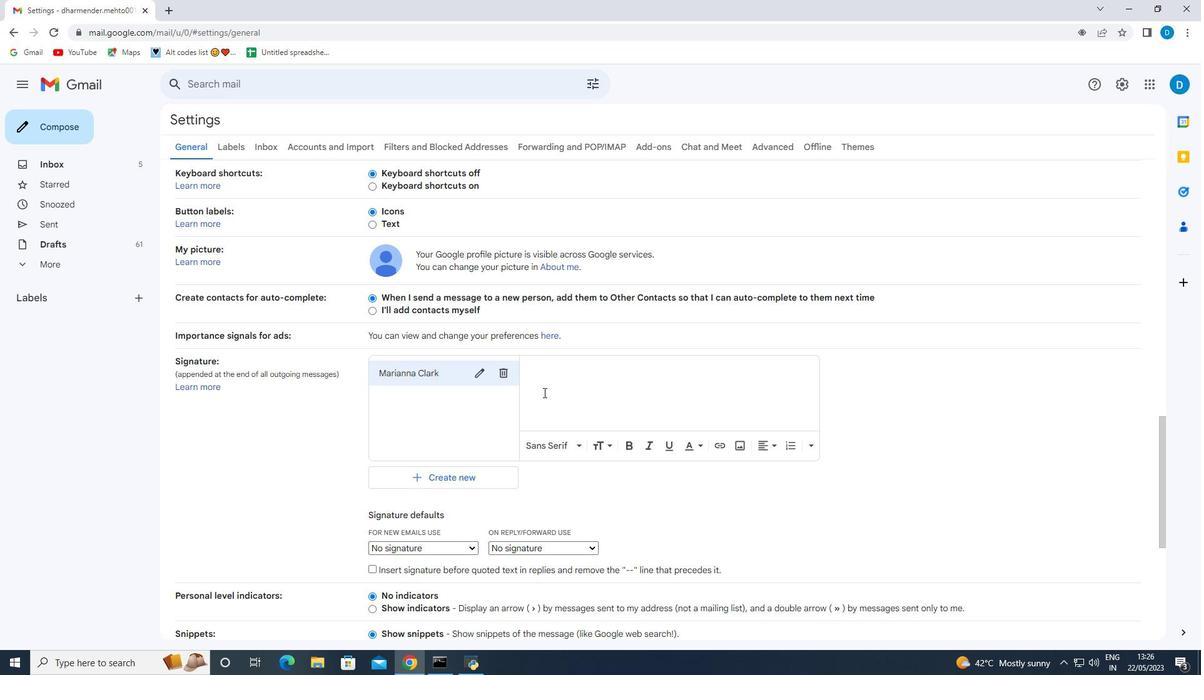 
Action: Mouse pressed left at (544, 391)
Screenshot: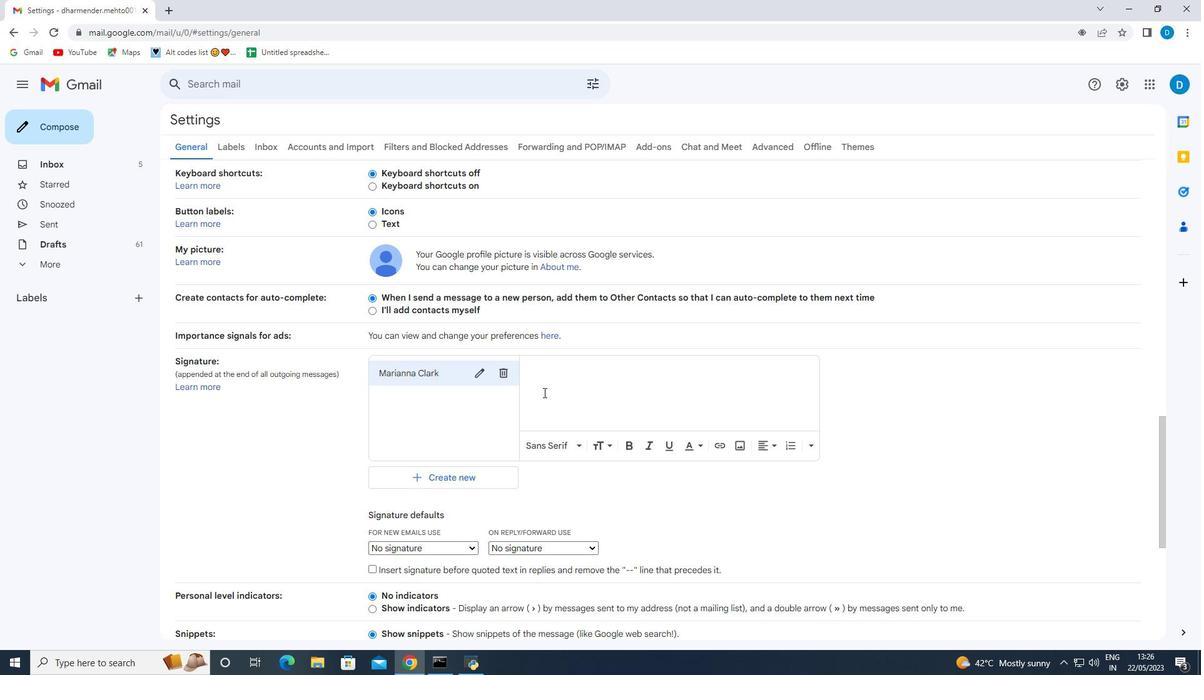 
Action: Key pressed <Key.enter><Key.shift>Marianna
Screenshot: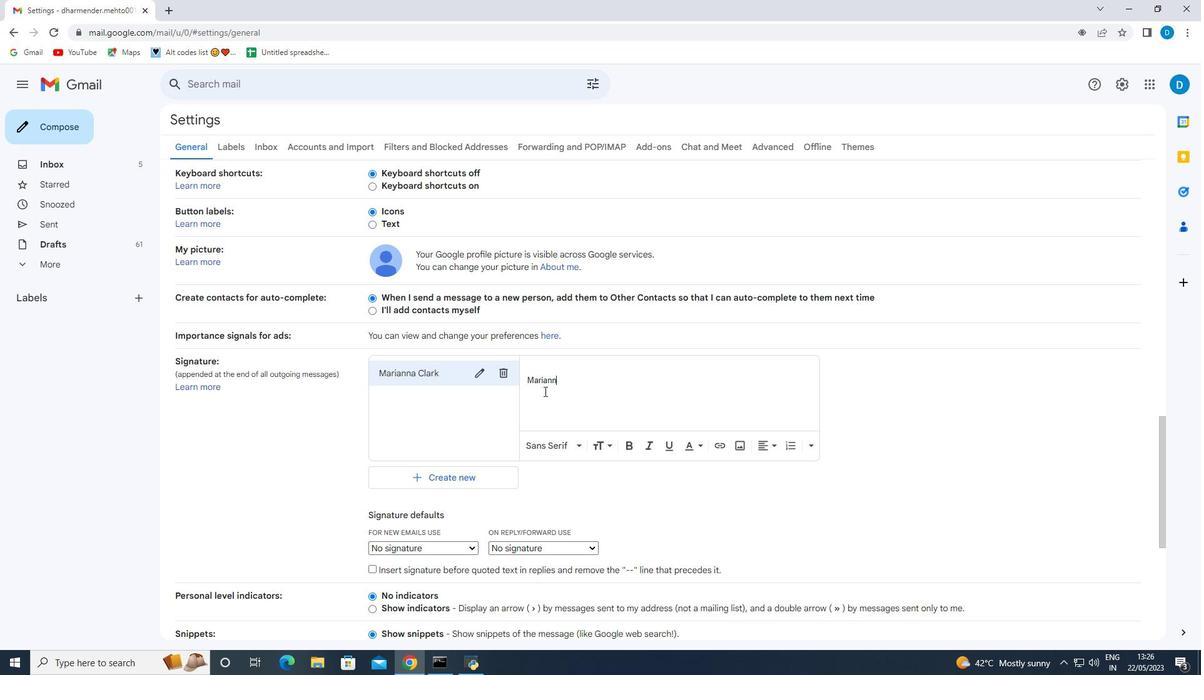 
Action: Mouse moved to (570, 393)
Screenshot: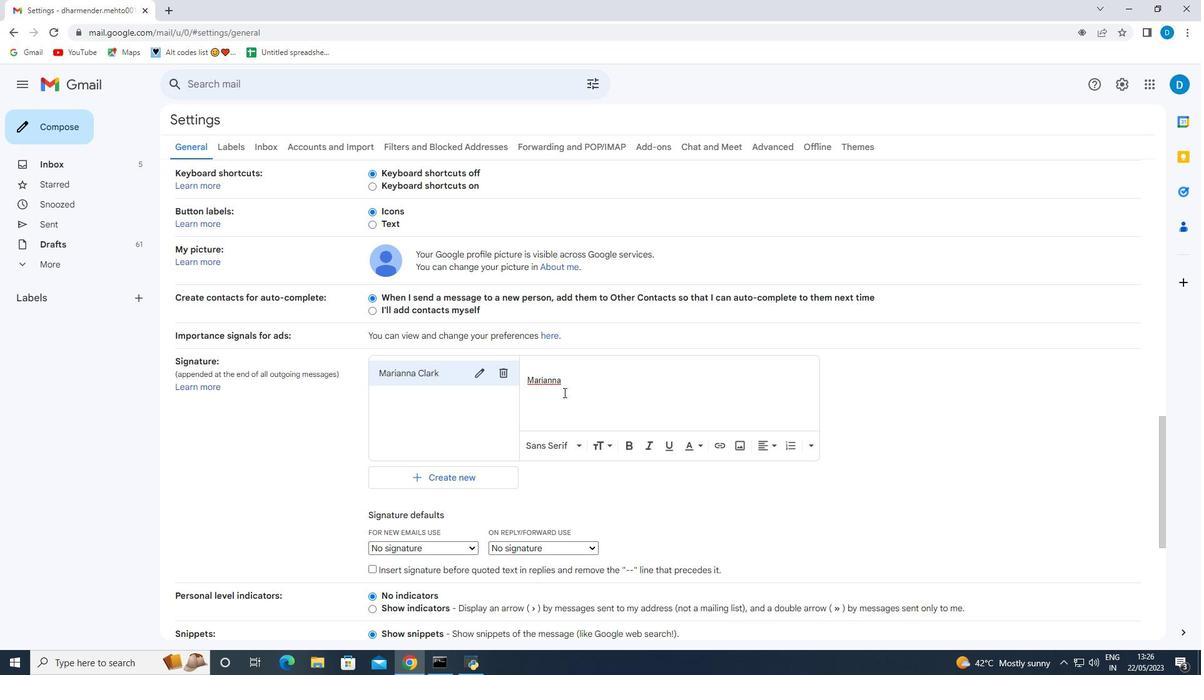 
Action: Key pressed <Key.space><Key.shift><Key.shift><Key.shift><Key.shift>Clark
Screenshot: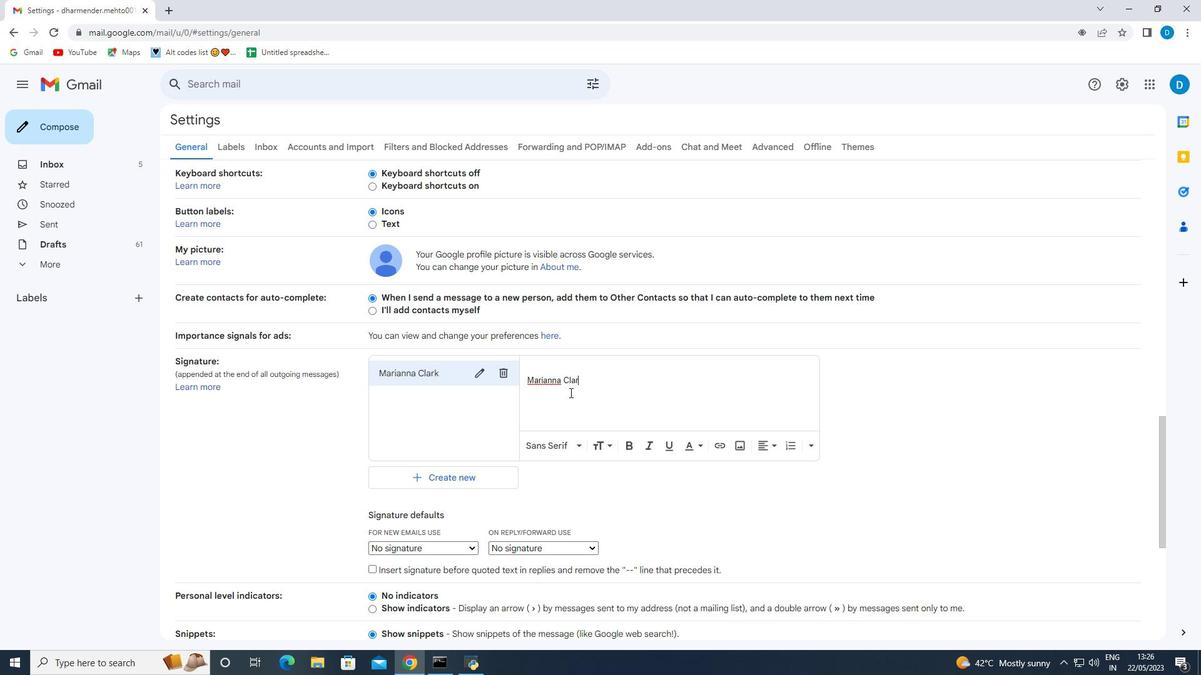 
Action: Mouse moved to (527, 482)
Screenshot: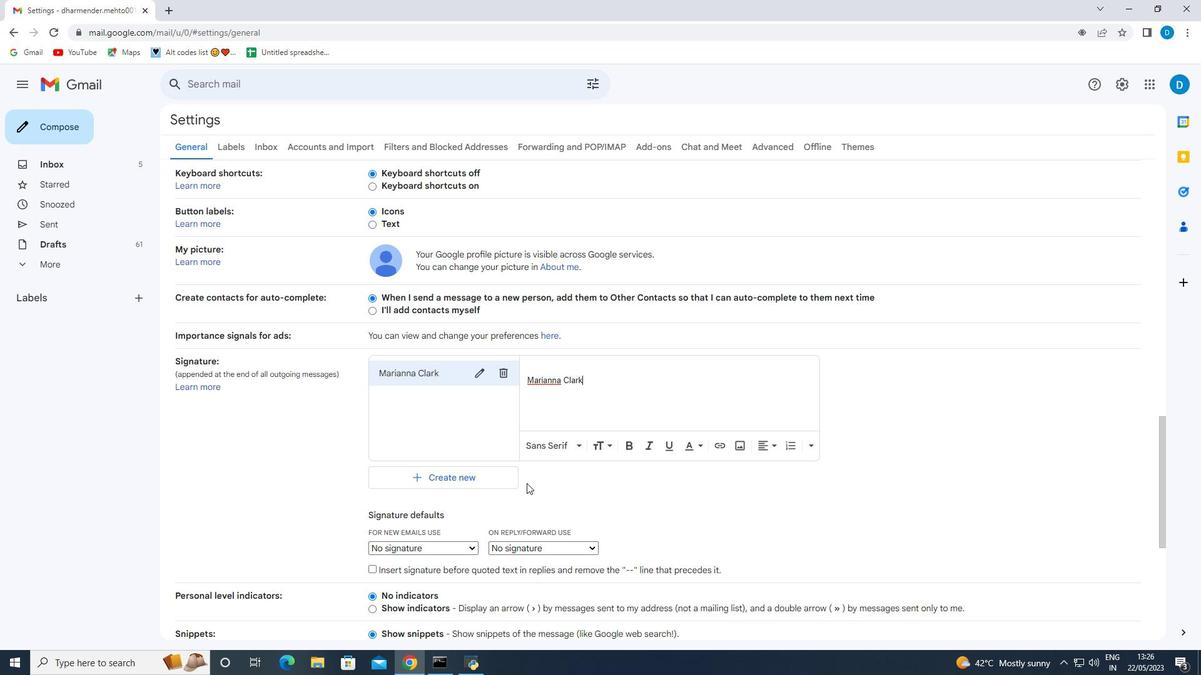 
Action: Mouse scrolled (527, 481) with delta (0, 0)
Screenshot: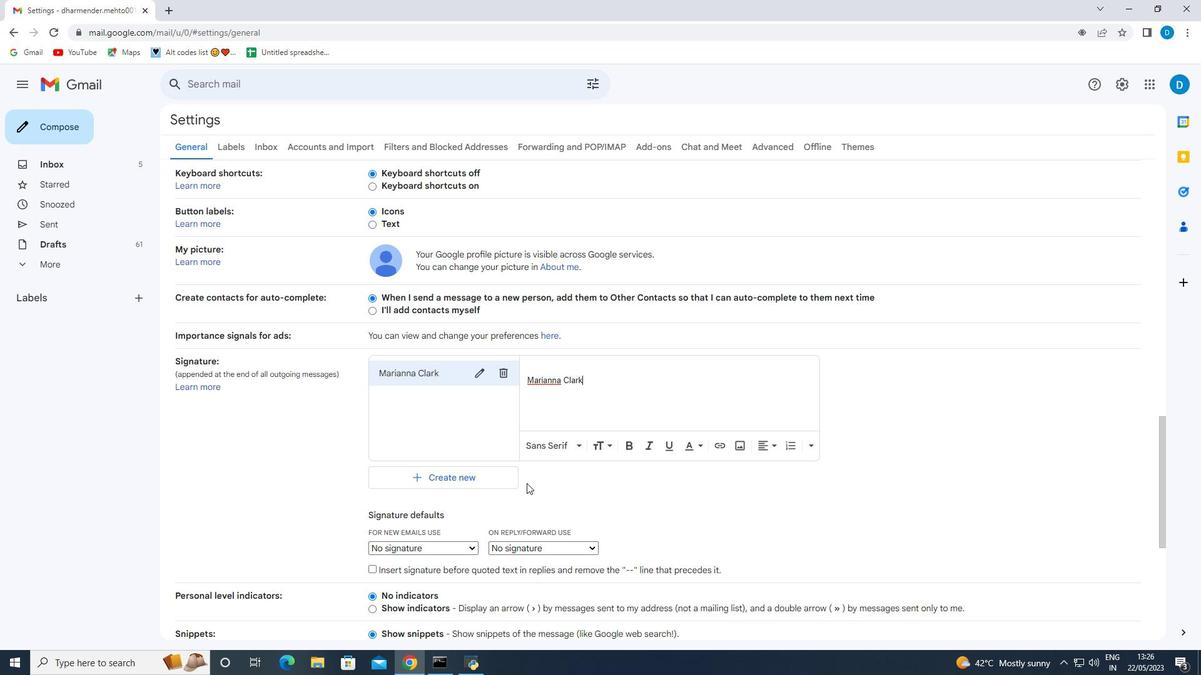 
Action: Mouse scrolled (527, 481) with delta (0, 0)
Screenshot: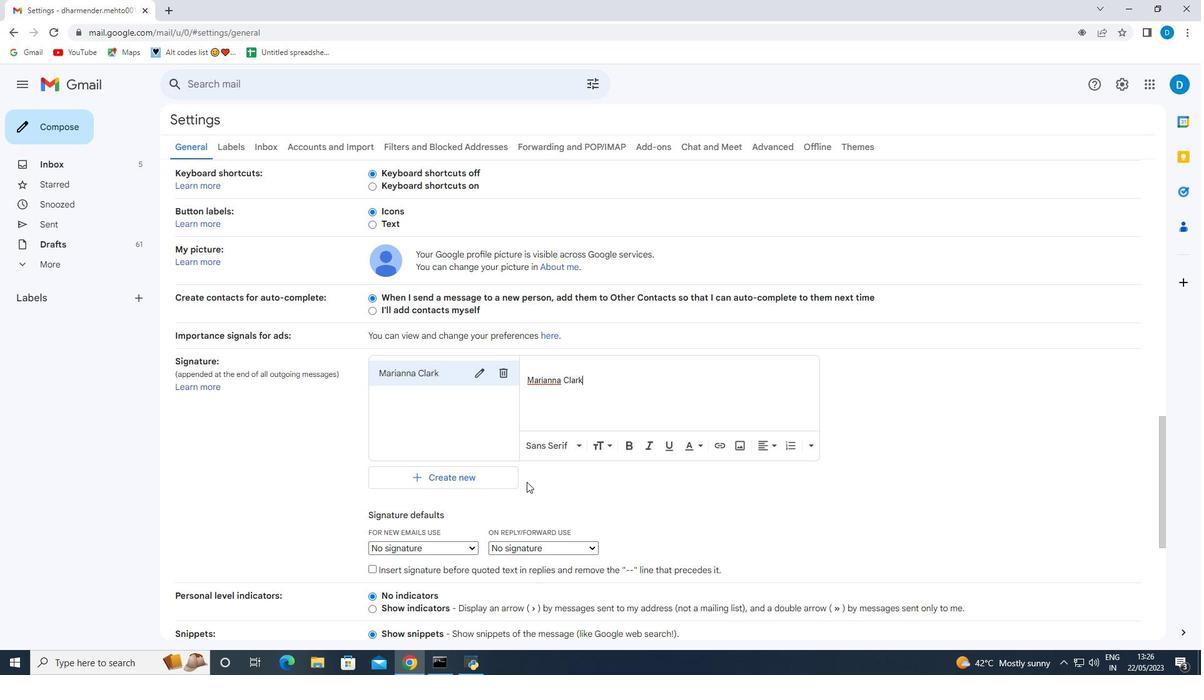 
Action: Mouse scrolled (527, 481) with delta (0, 0)
Screenshot: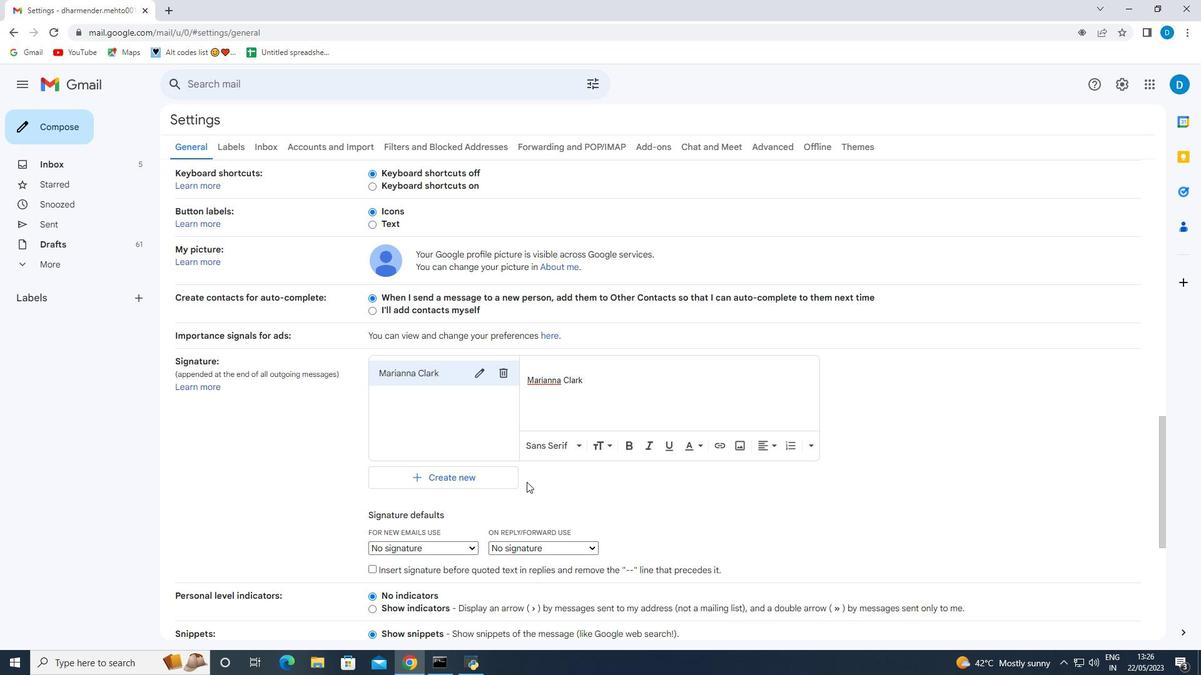 
Action: Mouse moved to (558, 363)
Screenshot: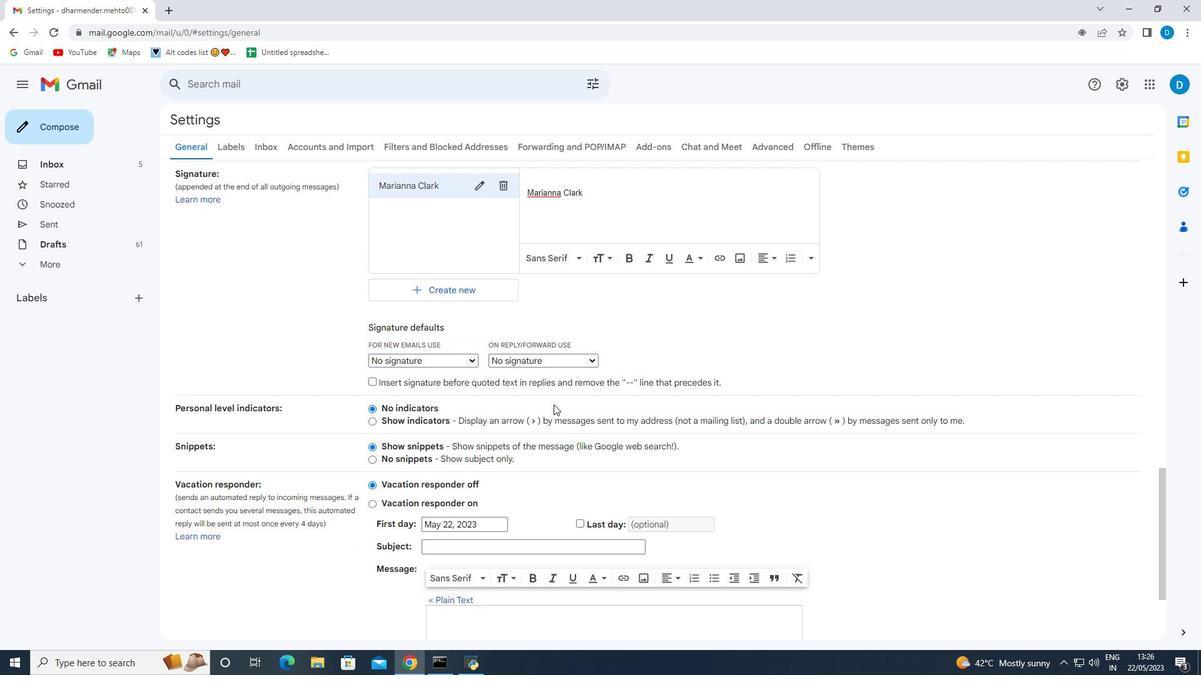 
Action: Mouse pressed left at (558, 363)
Screenshot: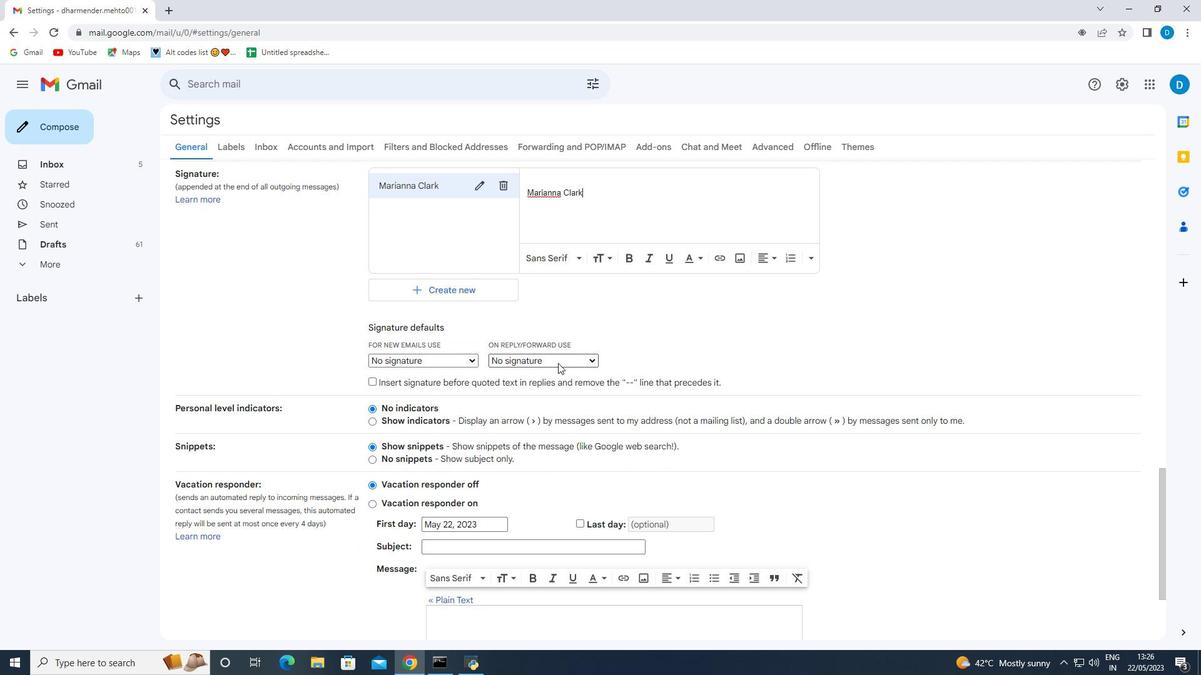 
Action: Mouse moved to (549, 387)
Screenshot: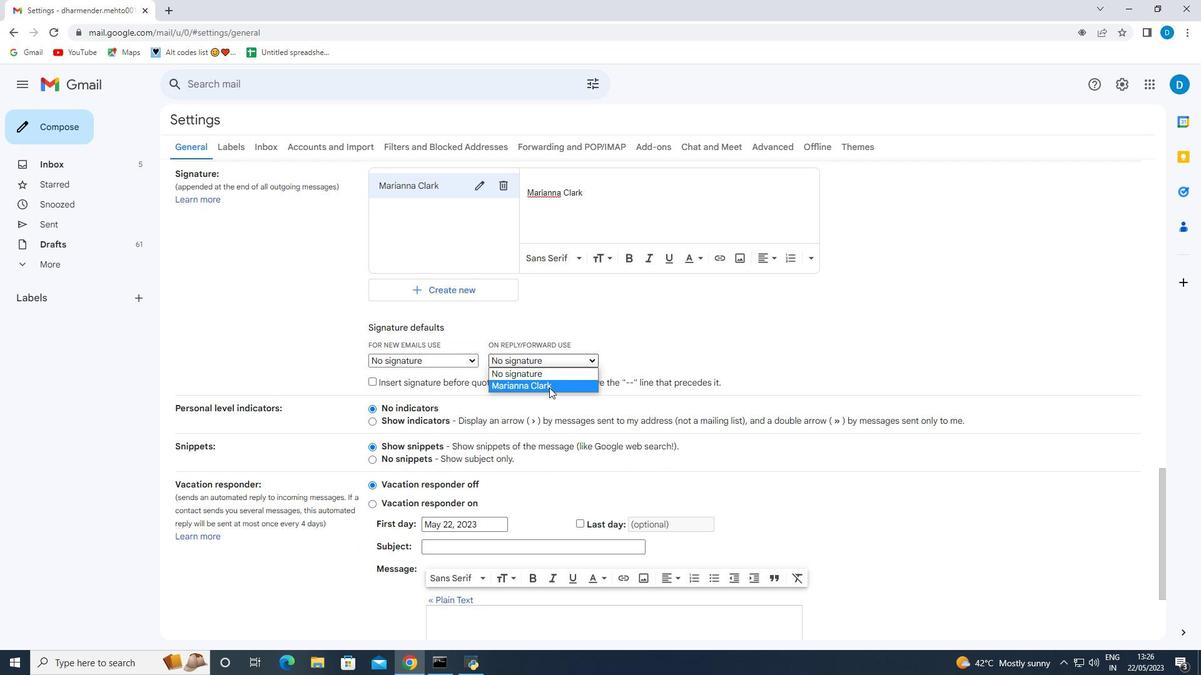
Action: Mouse pressed left at (549, 387)
Screenshot: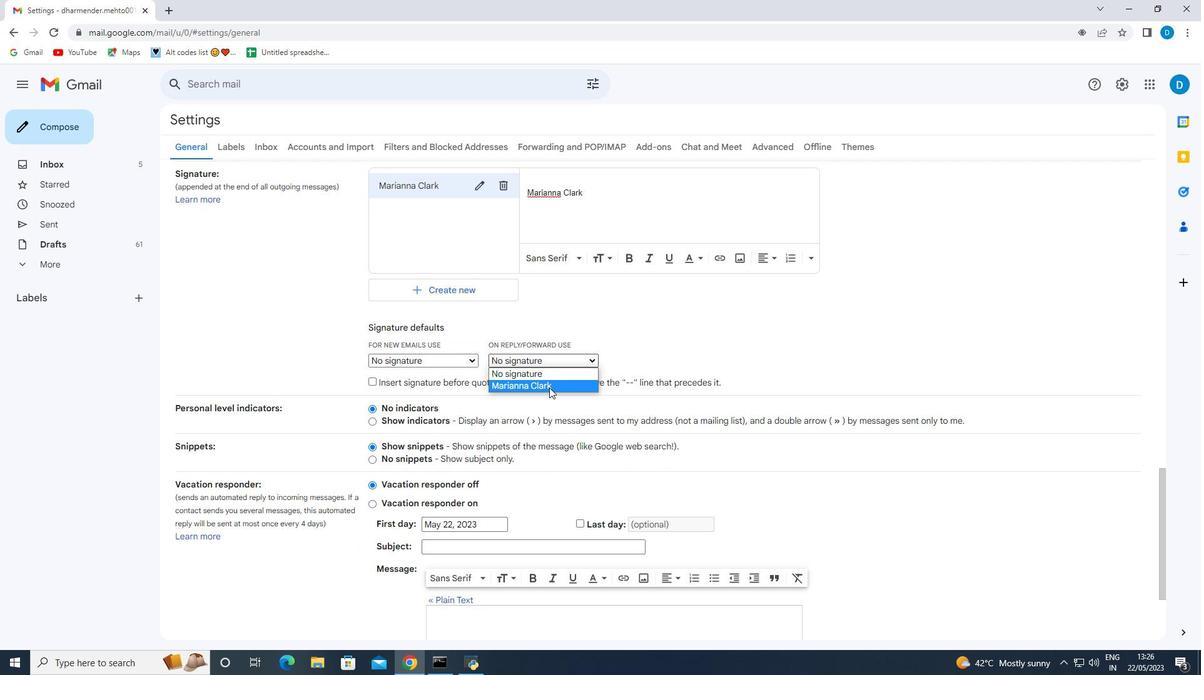 
Action: Mouse moved to (465, 363)
Screenshot: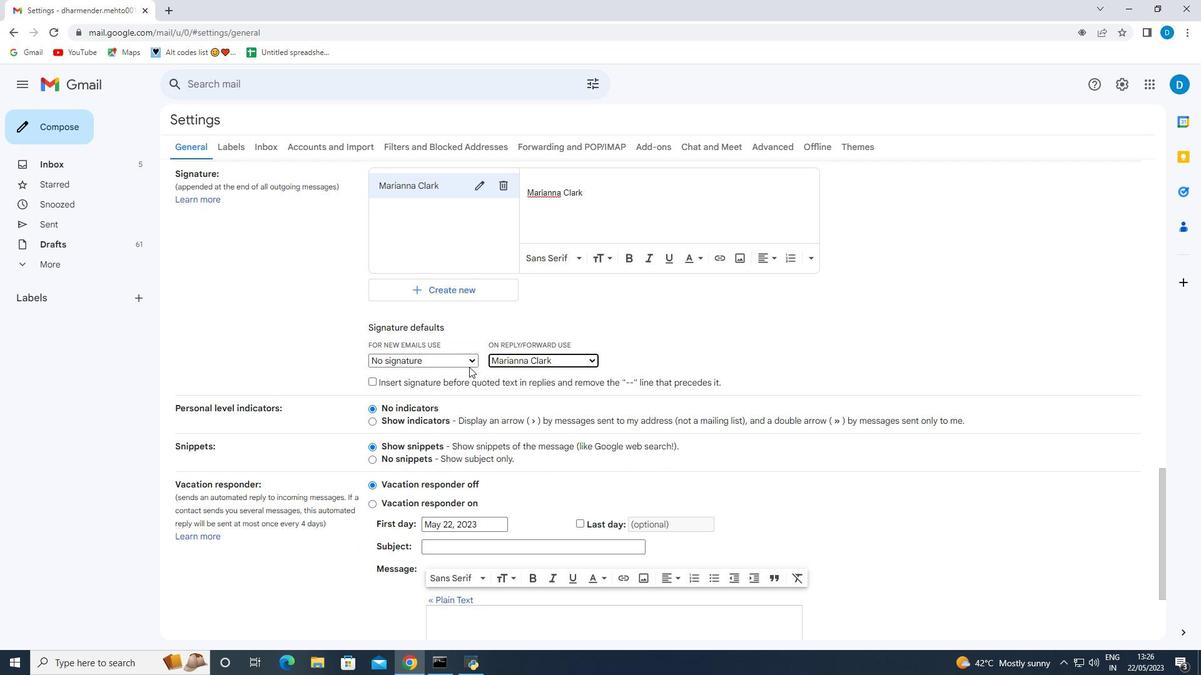 
Action: Mouse pressed left at (465, 363)
Screenshot: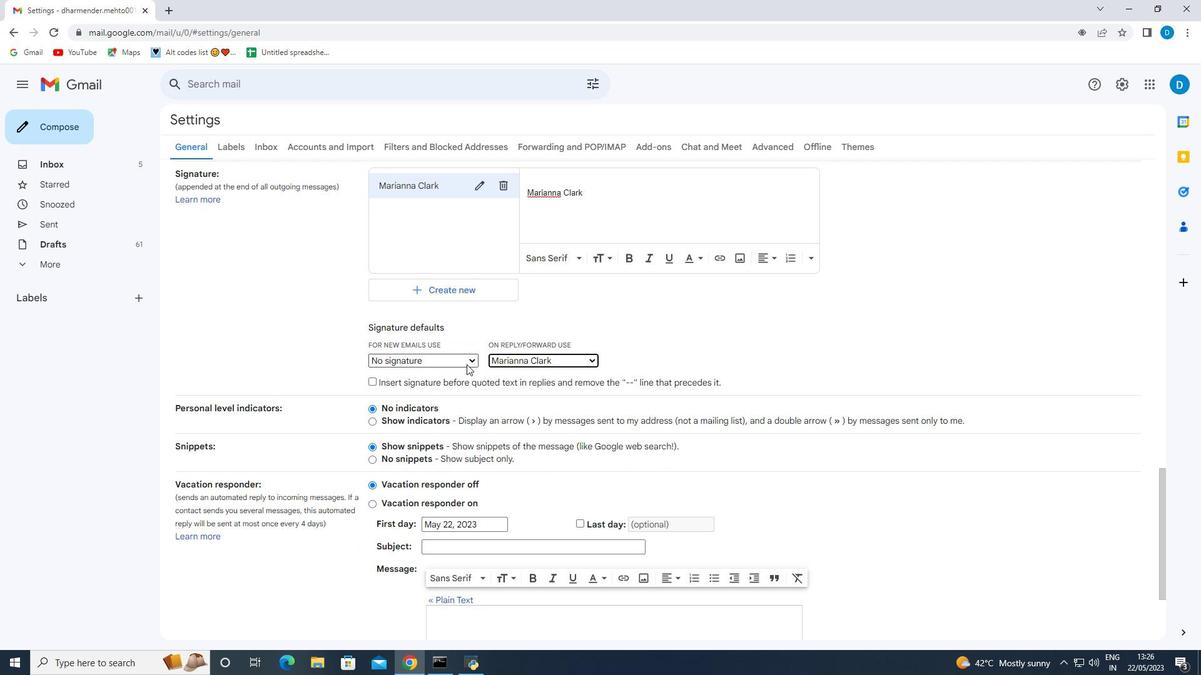
Action: Mouse moved to (457, 388)
Screenshot: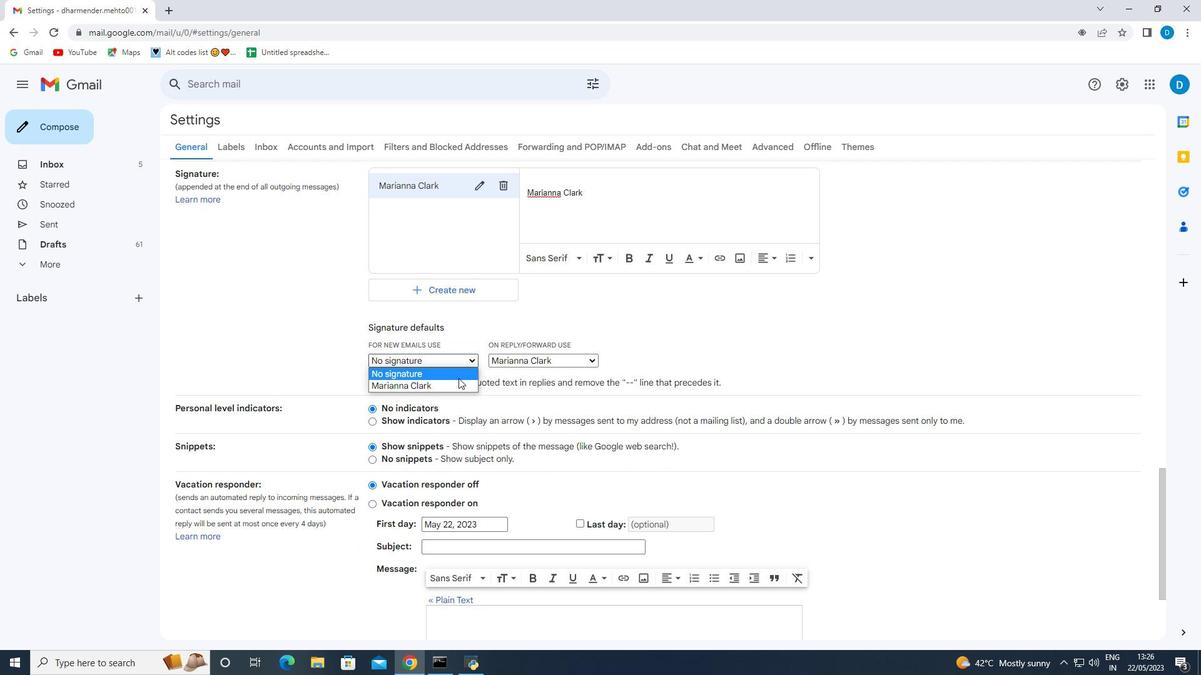 
Action: Mouse pressed left at (457, 388)
Screenshot: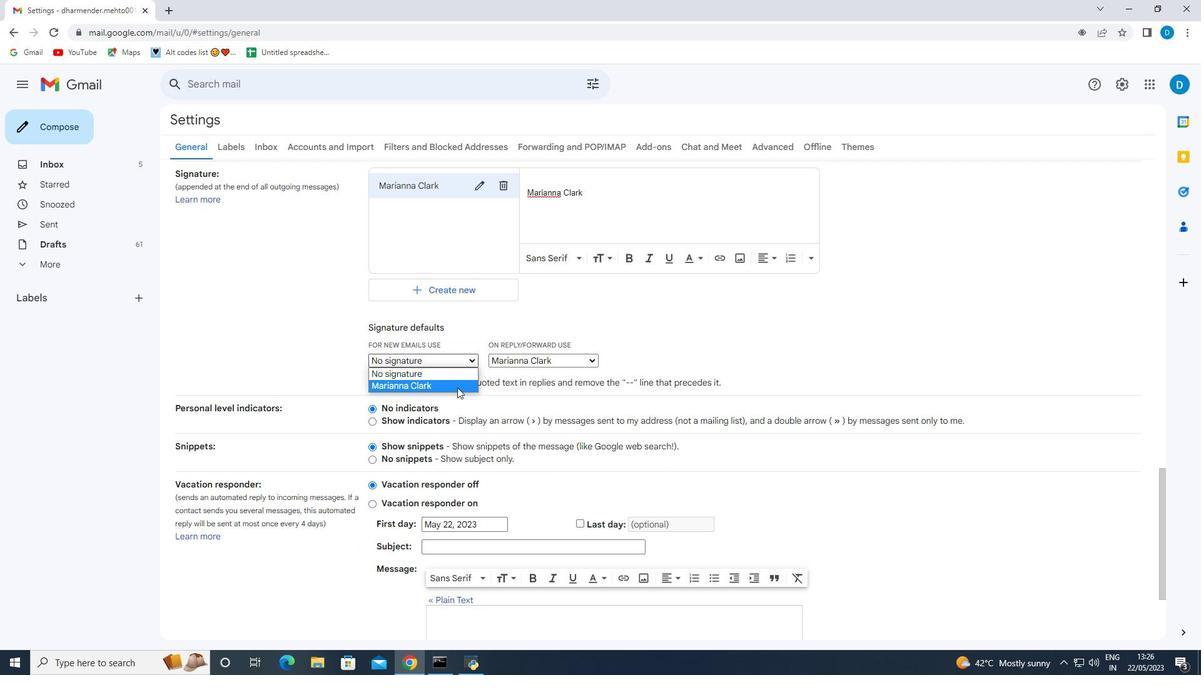 
Action: Mouse moved to (513, 457)
Screenshot: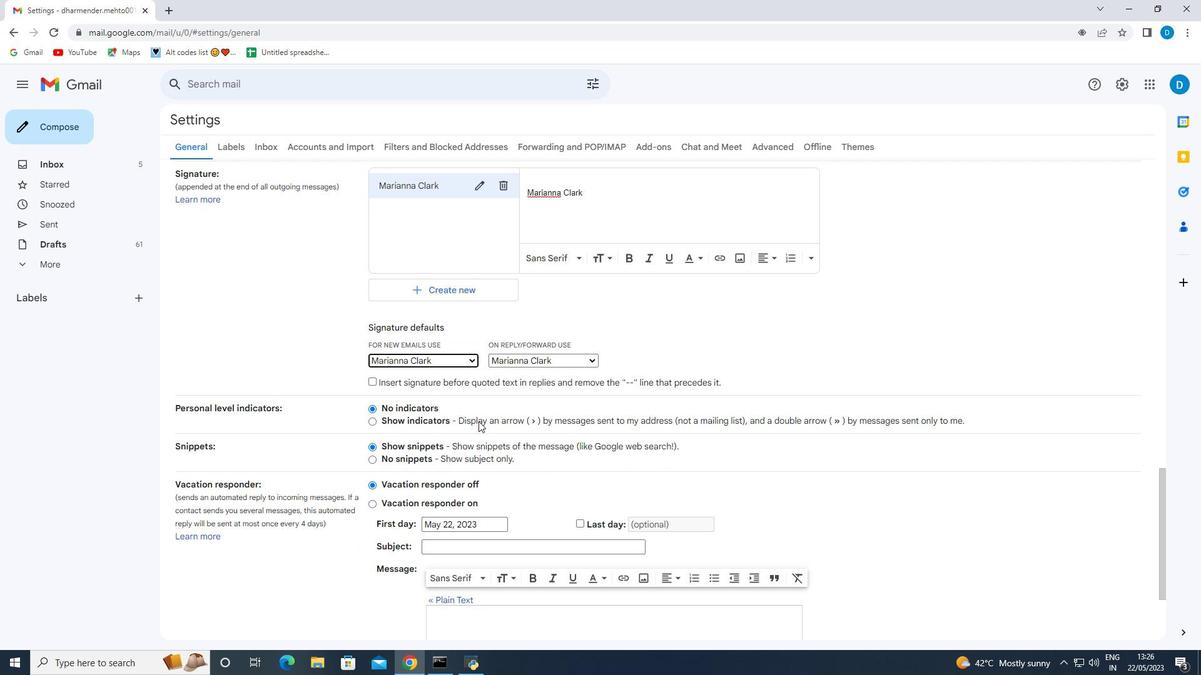 
Action: Mouse scrolled (513, 456) with delta (0, 0)
Screenshot: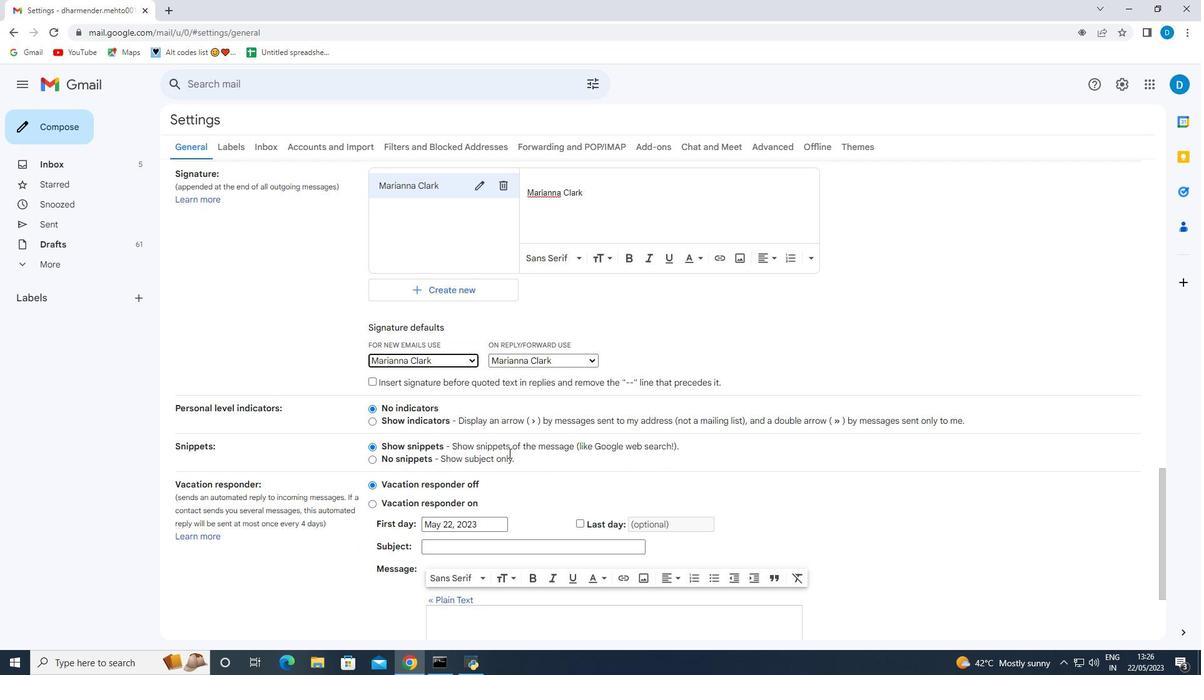 
Action: Mouse scrolled (513, 456) with delta (0, 0)
Screenshot: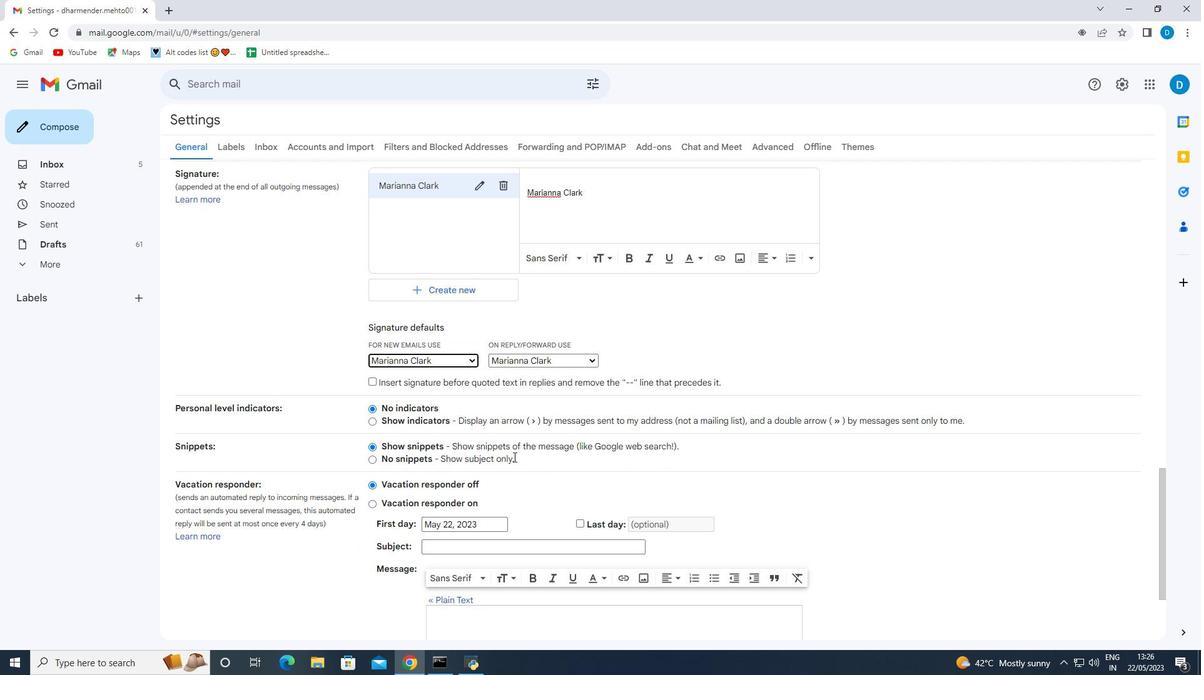 
Action: Mouse scrolled (513, 456) with delta (0, 0)
Screenshot: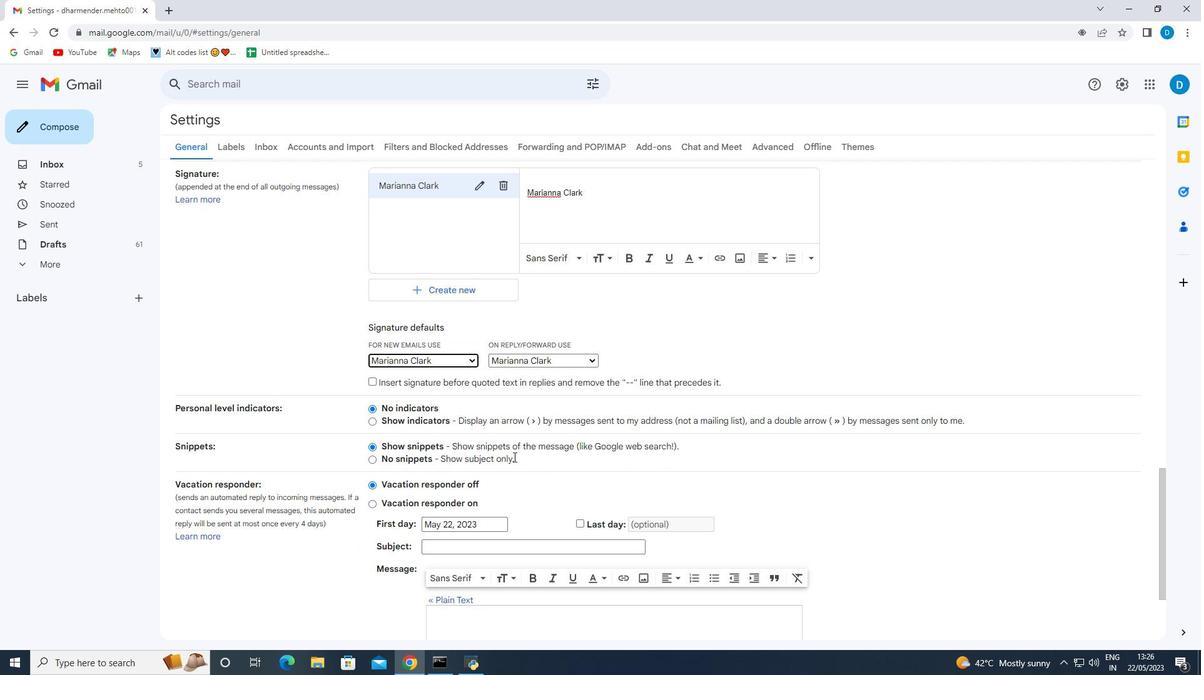 
Action: Mouse scrolled (513, 456) with delta (0, 0)
Screenshot: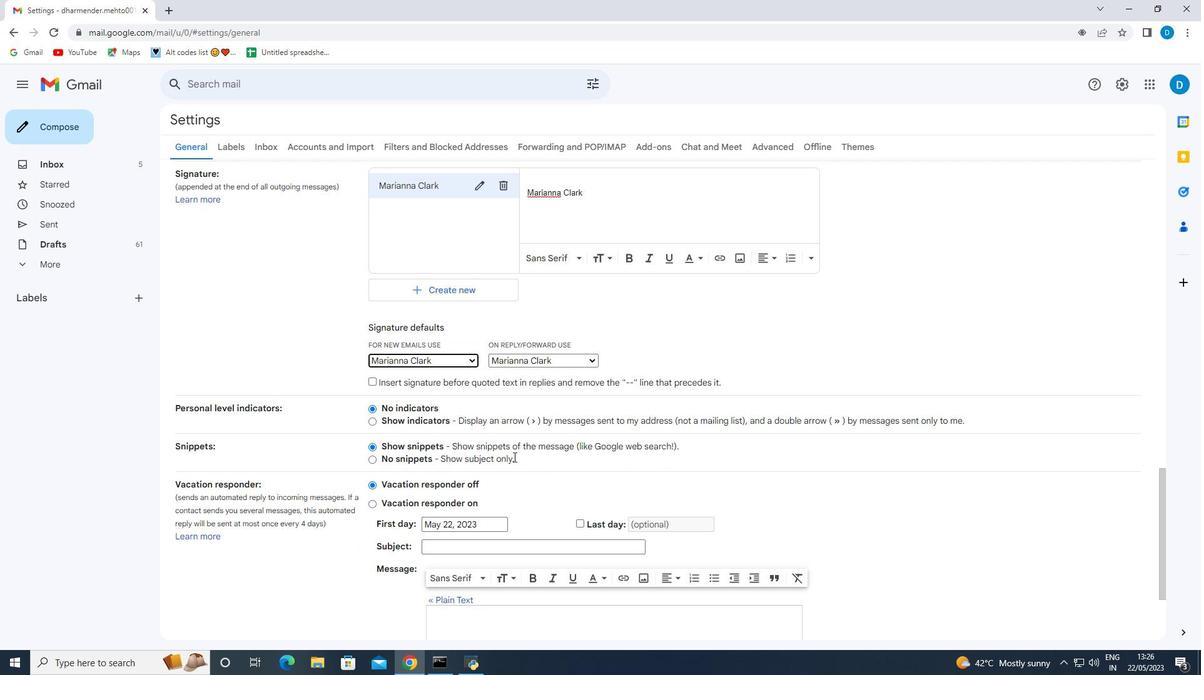 
Action: Mouse scrolled (513, 456) with delta (0, 0)
Screenshot: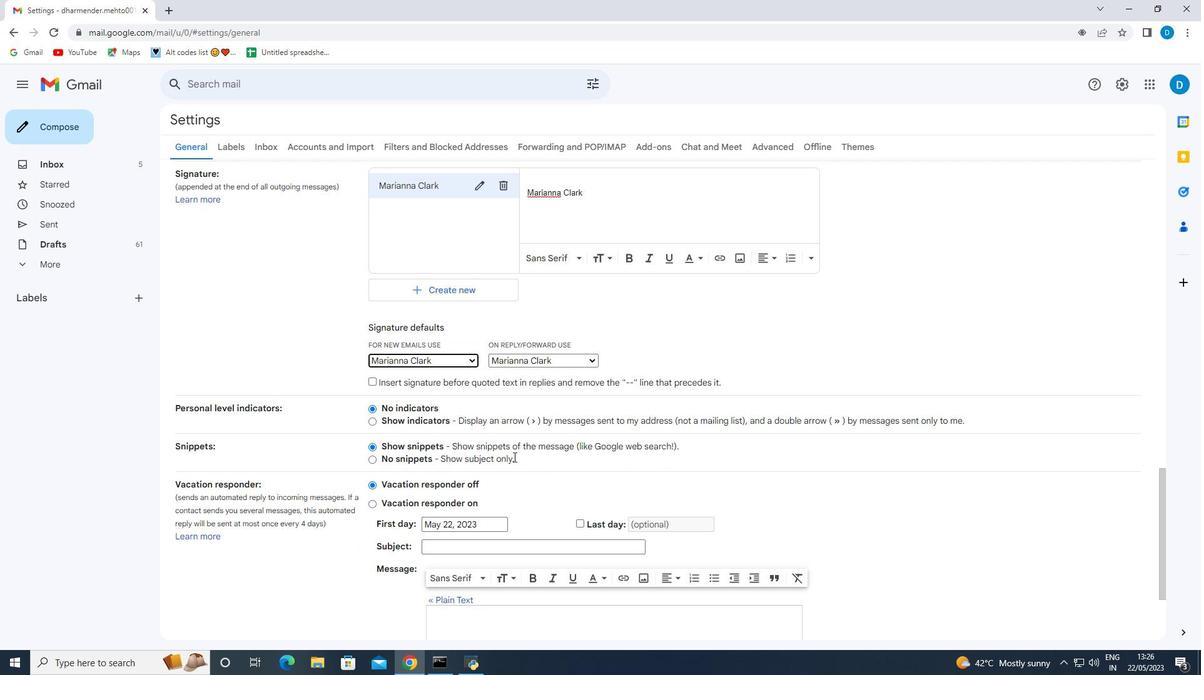 
Action: Mouse scrolled (513, 456) with delta (0, 0)
Screenshot: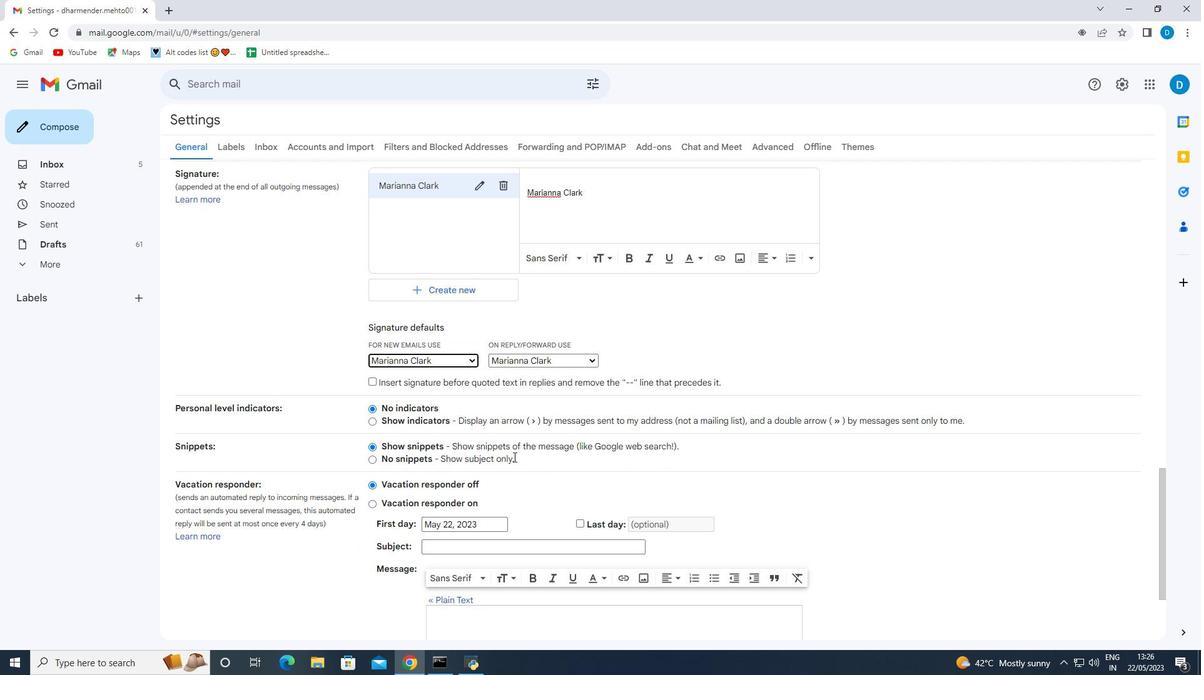 
Action: Mouse moved to (640, 575)
Screenshot: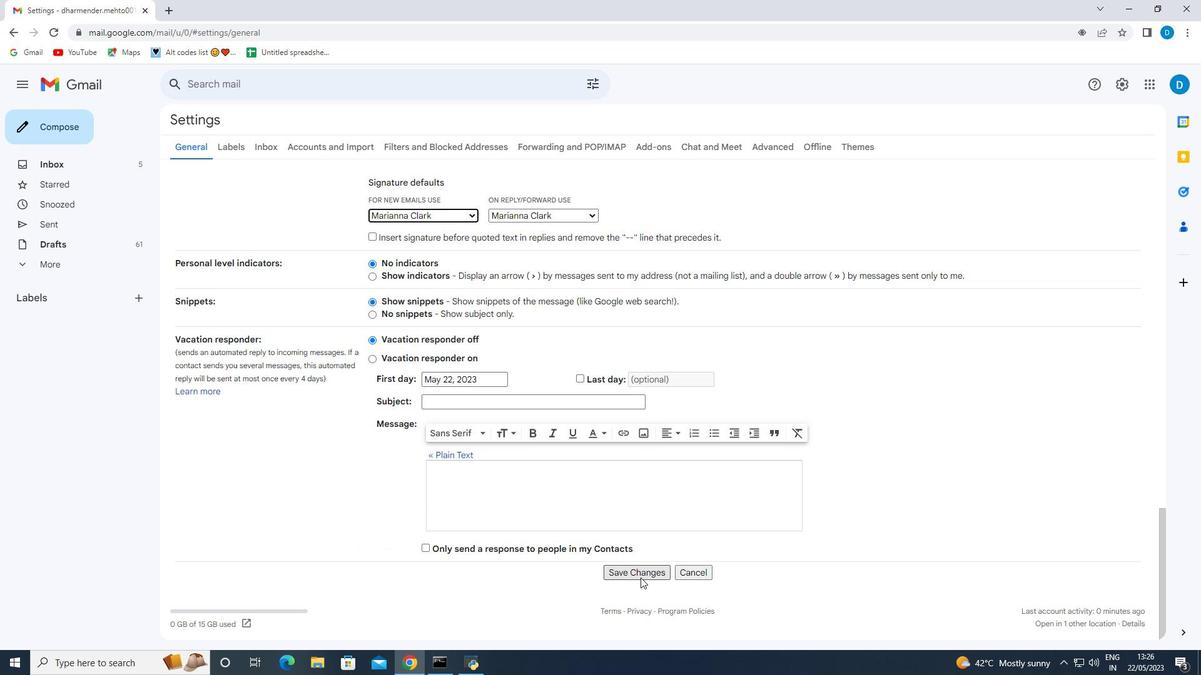 
Action: Mouse pressed left at (640, 575)
Screenshot: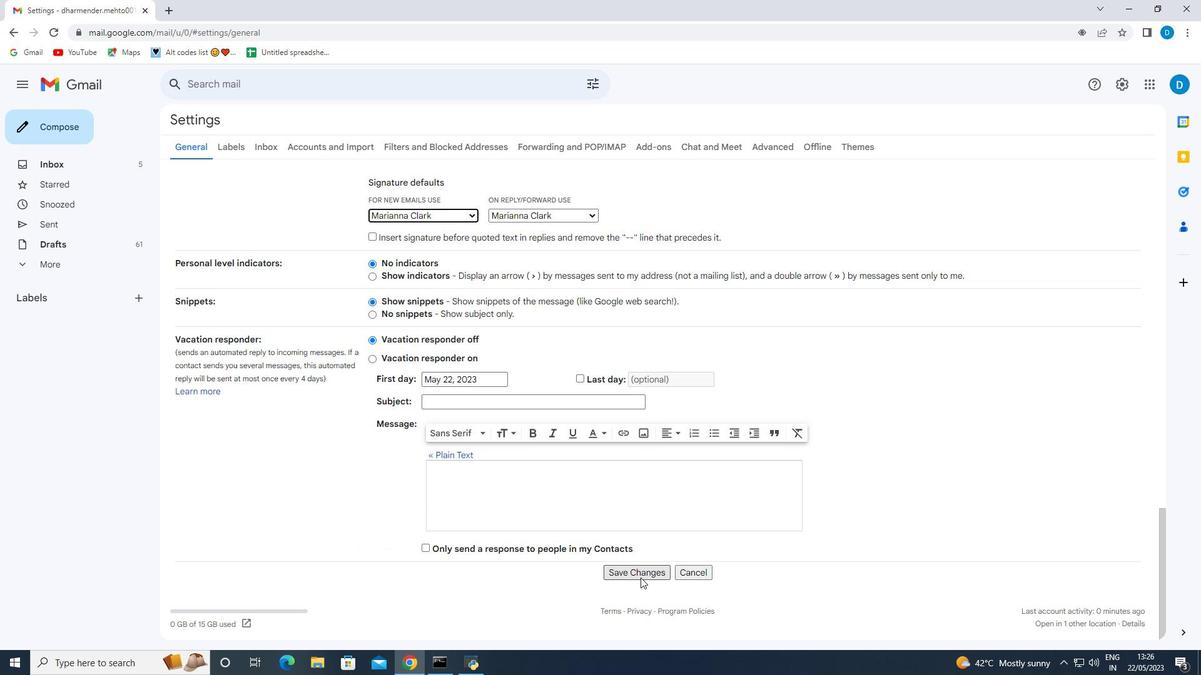
Action: Mouse moved to (63, 119)
Screenshot: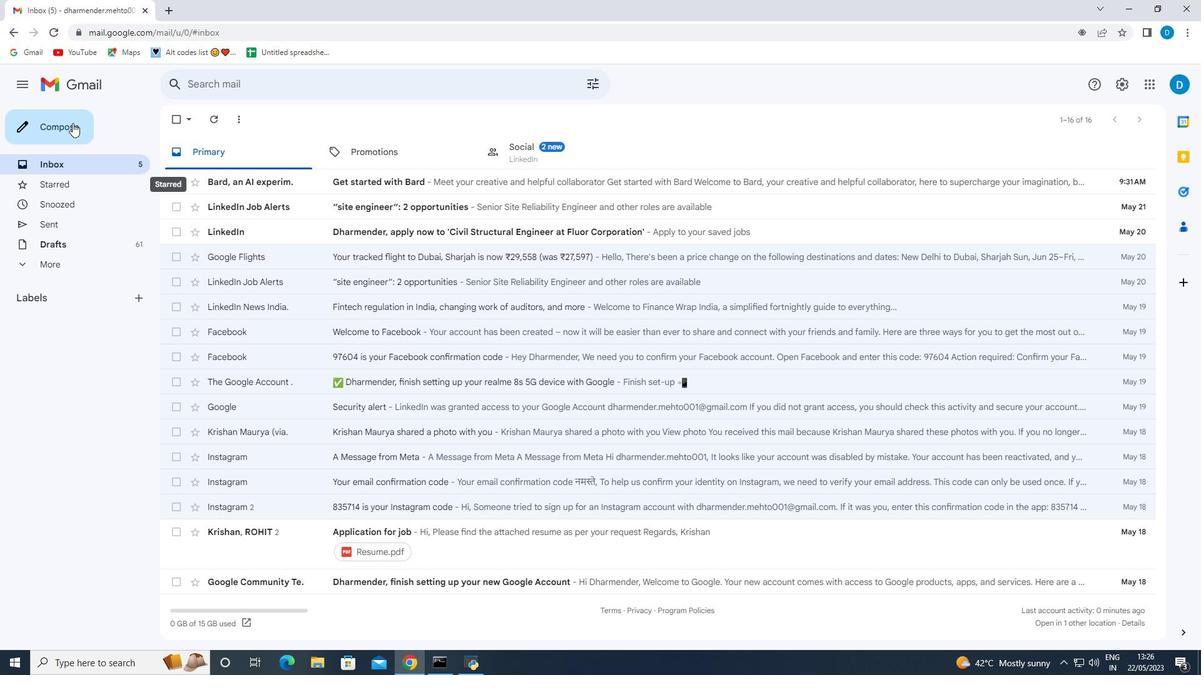 
Action: Mouse pressed left at (63, 119)
Screenshot: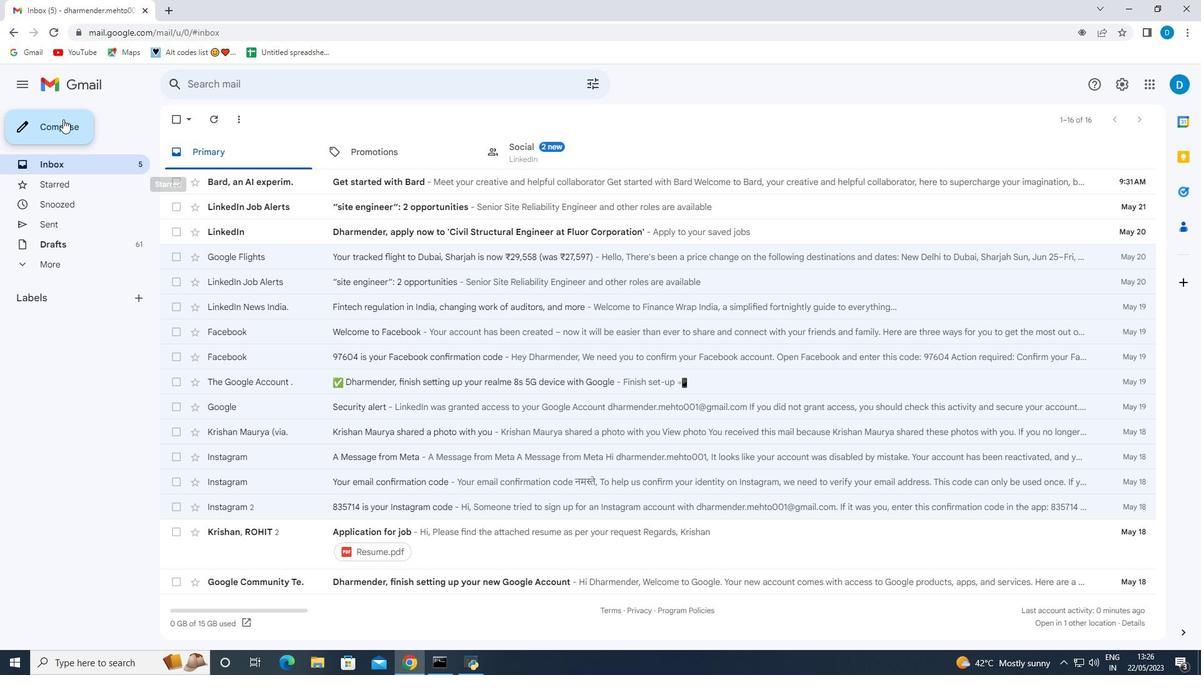 
Action: Mouse moved to (811, 377)
Screenshot: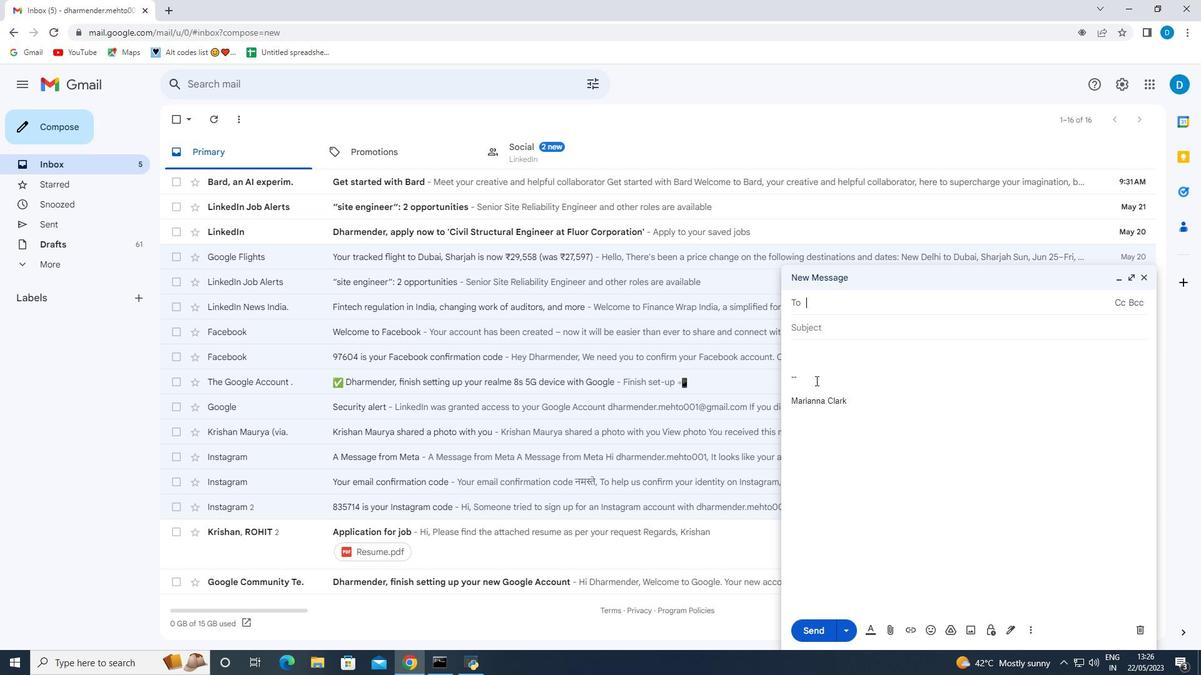 
Action: Mouse pressed left at (811, 377)
Screenshot: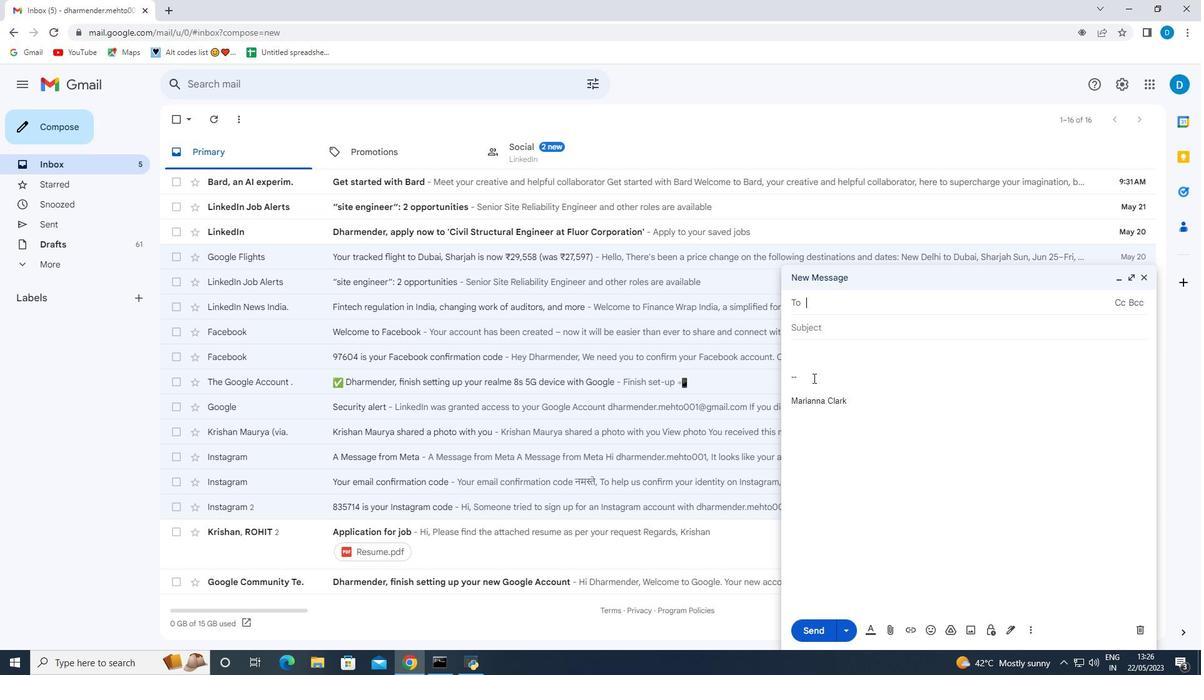 
Action: Key pressed <Key.backspace><Key.backspace><Key.backspace><Key.backspace><Key.shift>National<Key.space><Key.shift>Human<Key.space><Key.shift>Trafficking<Key.space><Key.shift>Awareness<Key.space><Key.shift>Day<Key.space><Key.backspace>,
Screenshot: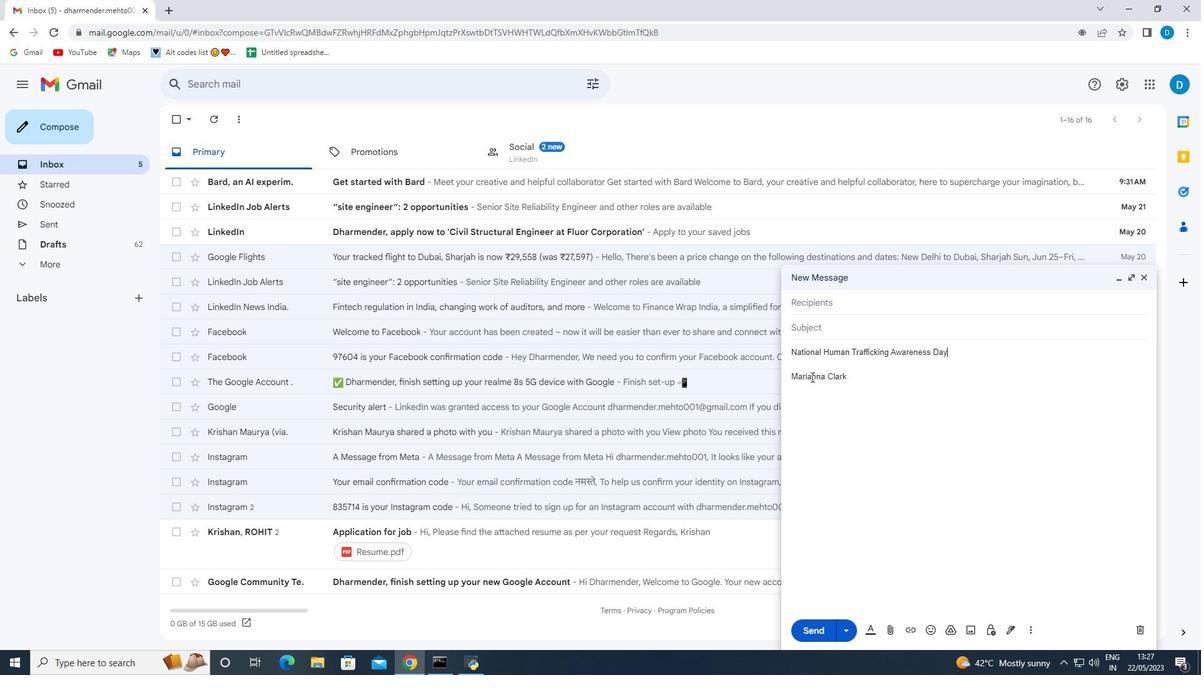 
Action: Mouse moved to (1031, 629)
Screenshot: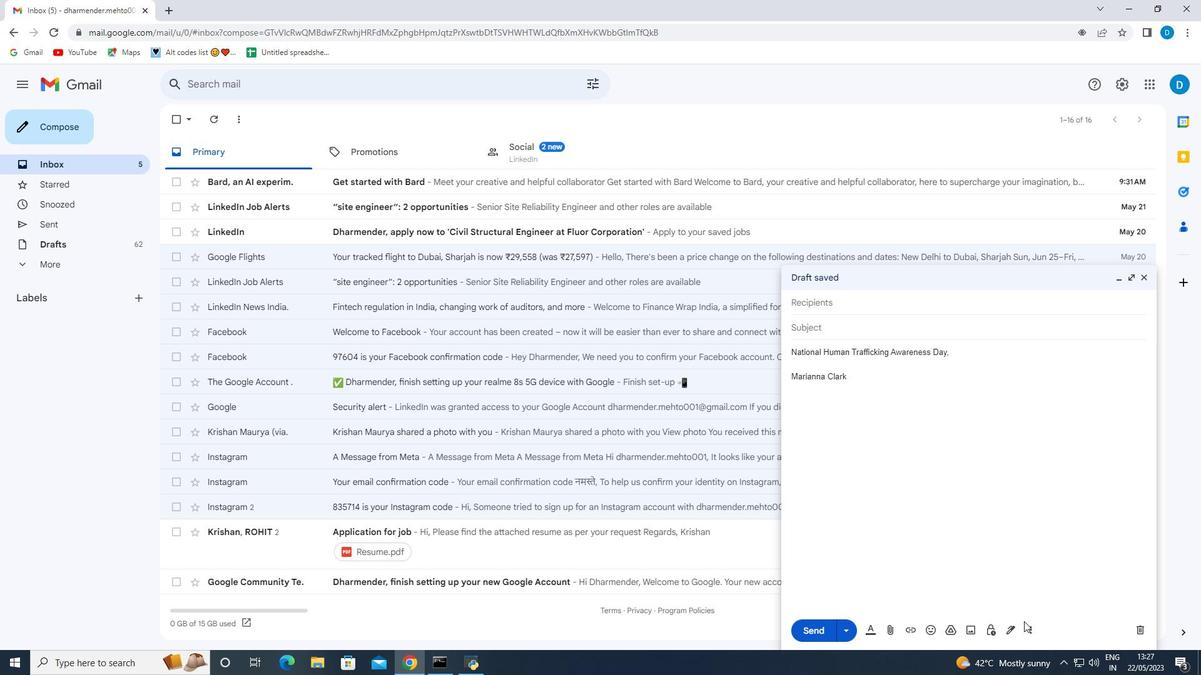 
Action: Mouse pressed left at (1031, 629)
Screenshot: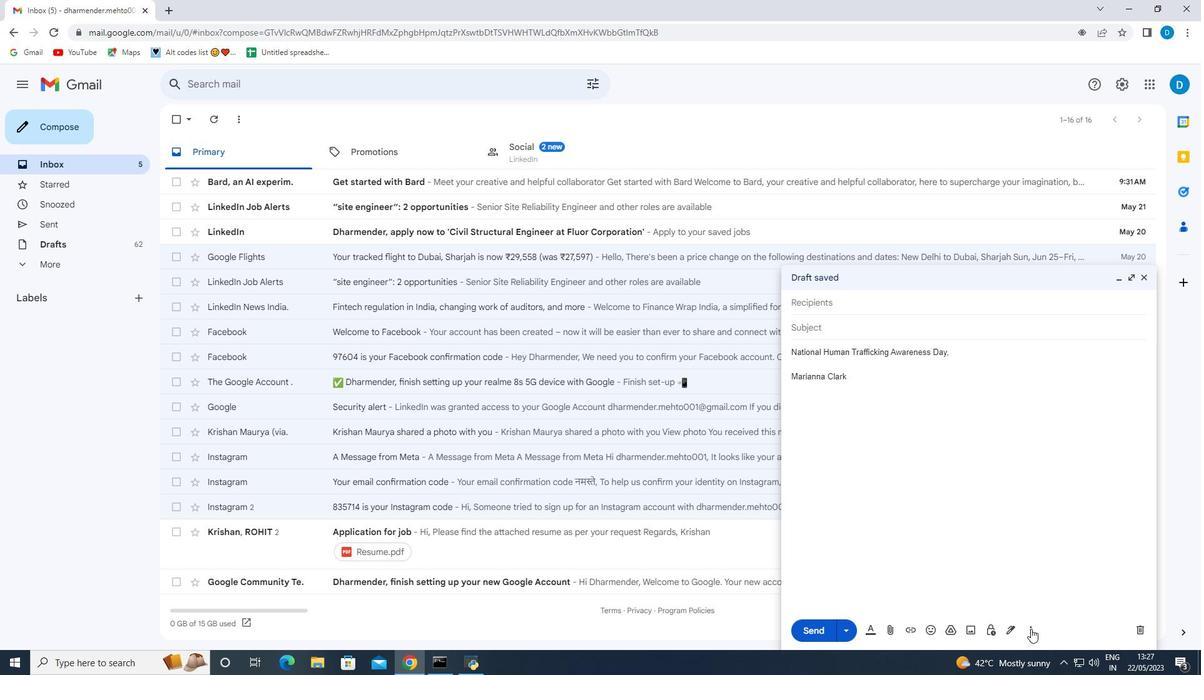 
Action: Mouse moved to (1060, 516)
Screenshot: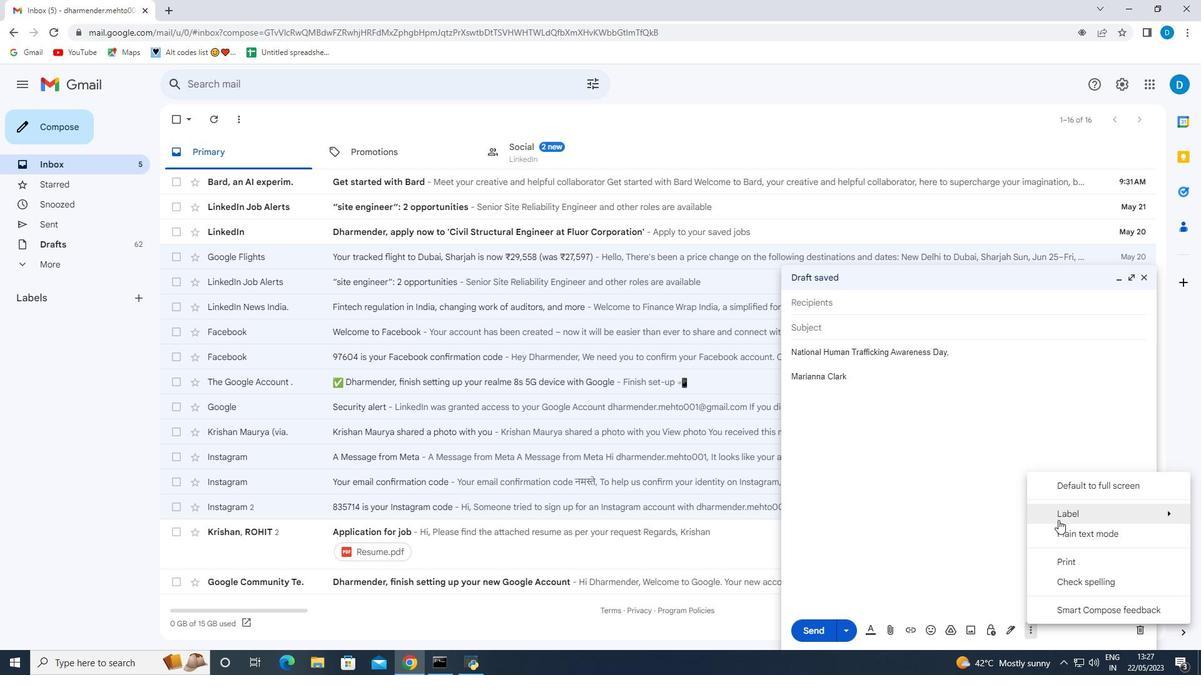 
Action: Mouse pressed left at (1060, 516)
Screenshot: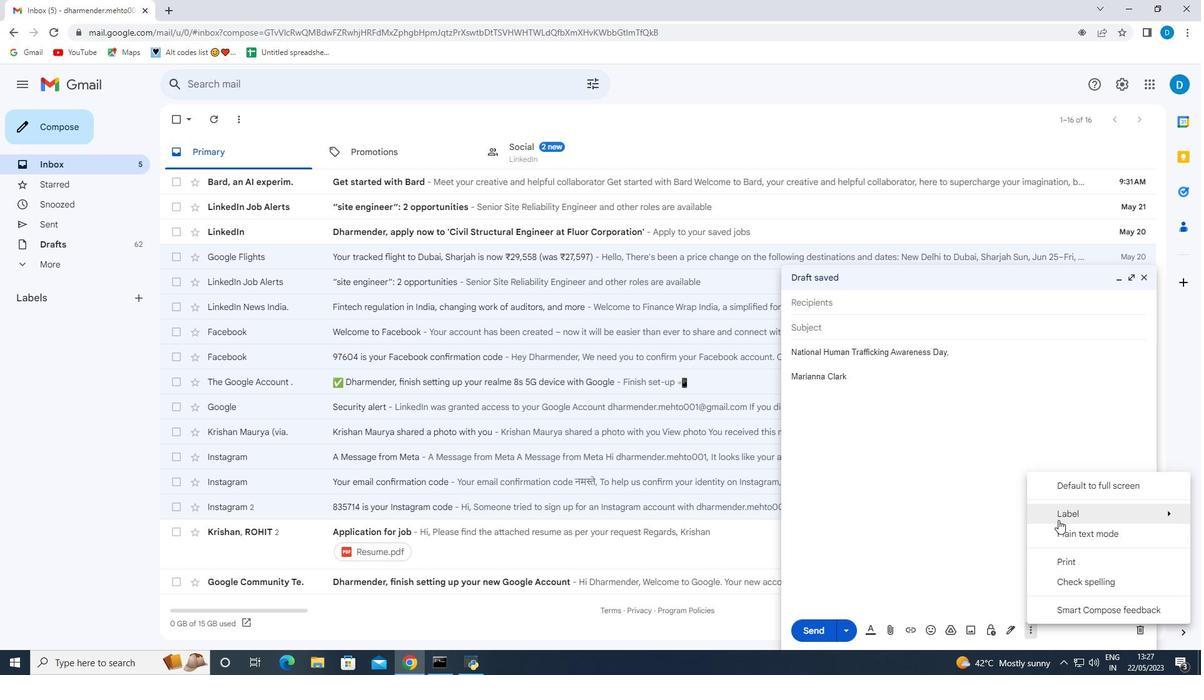 
Action: Mouse moved to (926, 487)
Screenshot: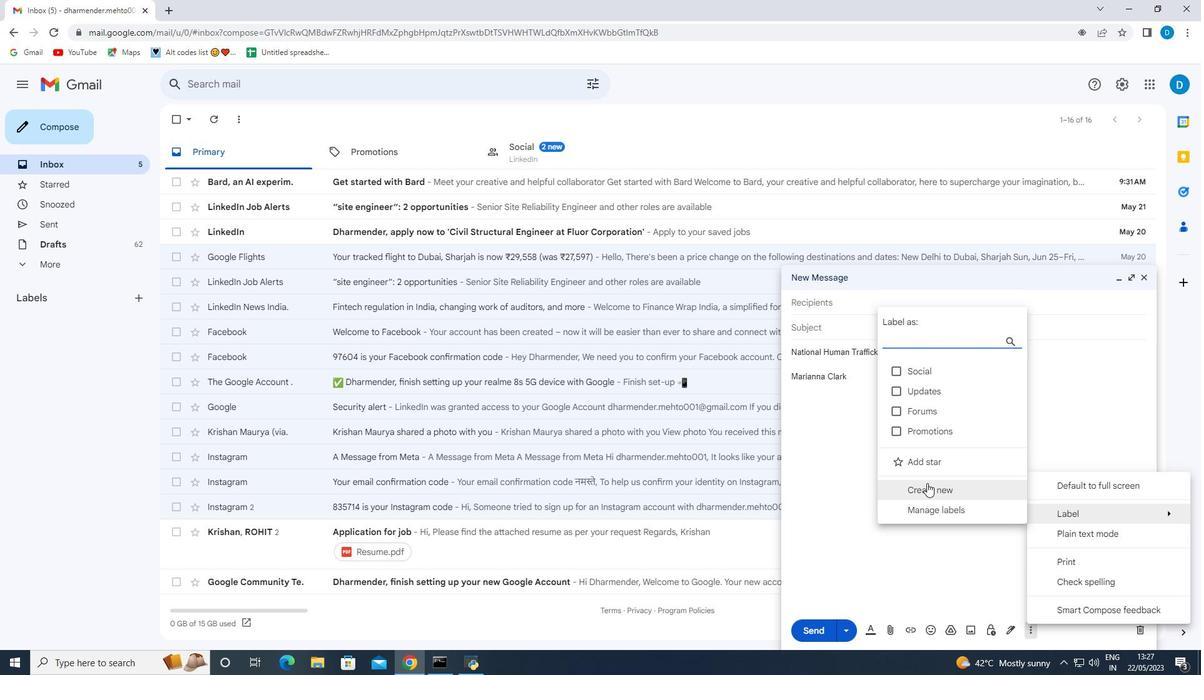 
Action: Mouse pressed left at (926, 487)
Screenshot: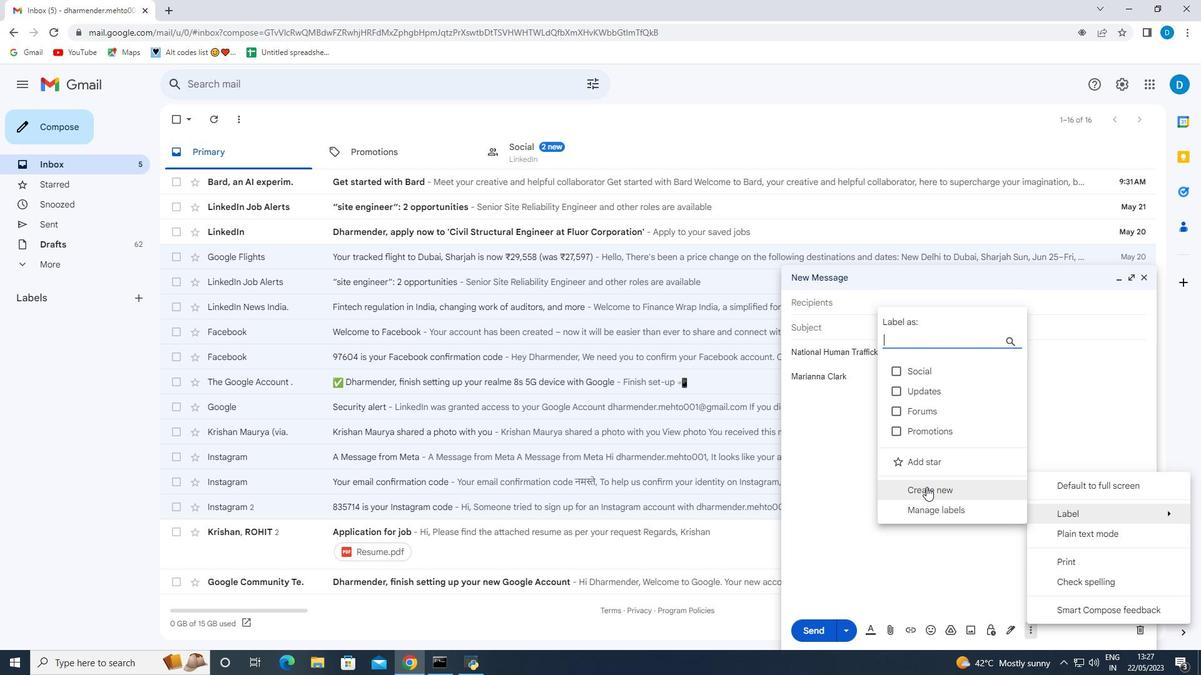 
Action: Mouse moved to (616, 344)
Screenshot: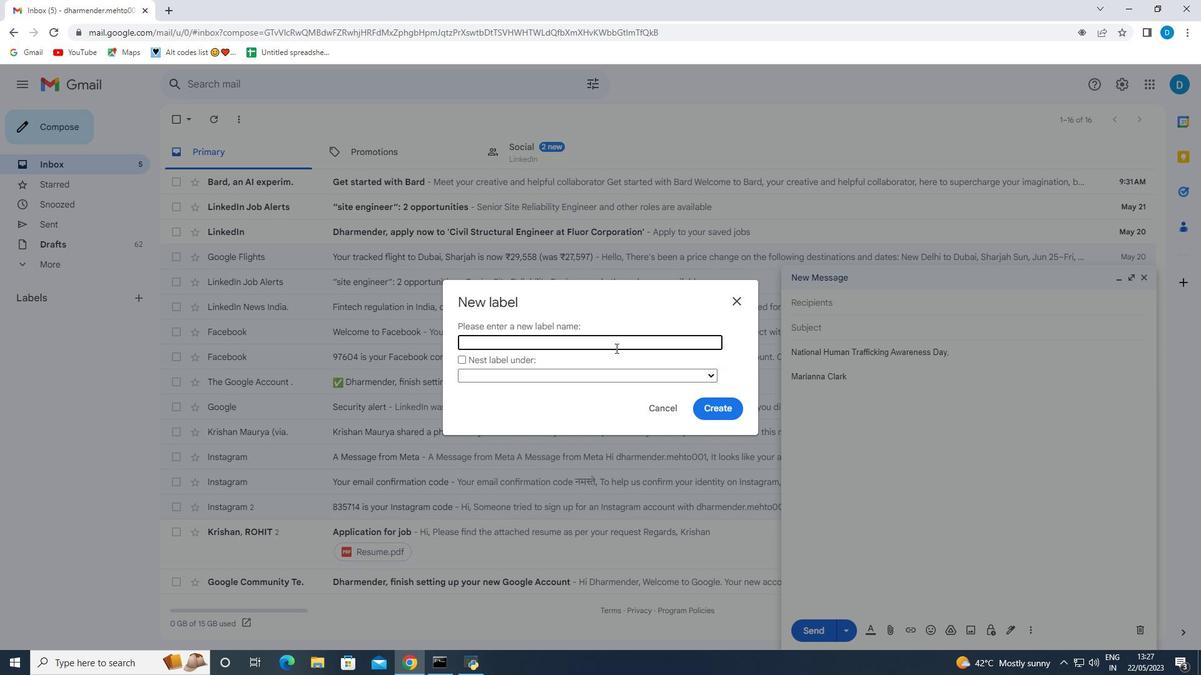 
Action: Mouse pressed left at (616, 344)
Screenshot: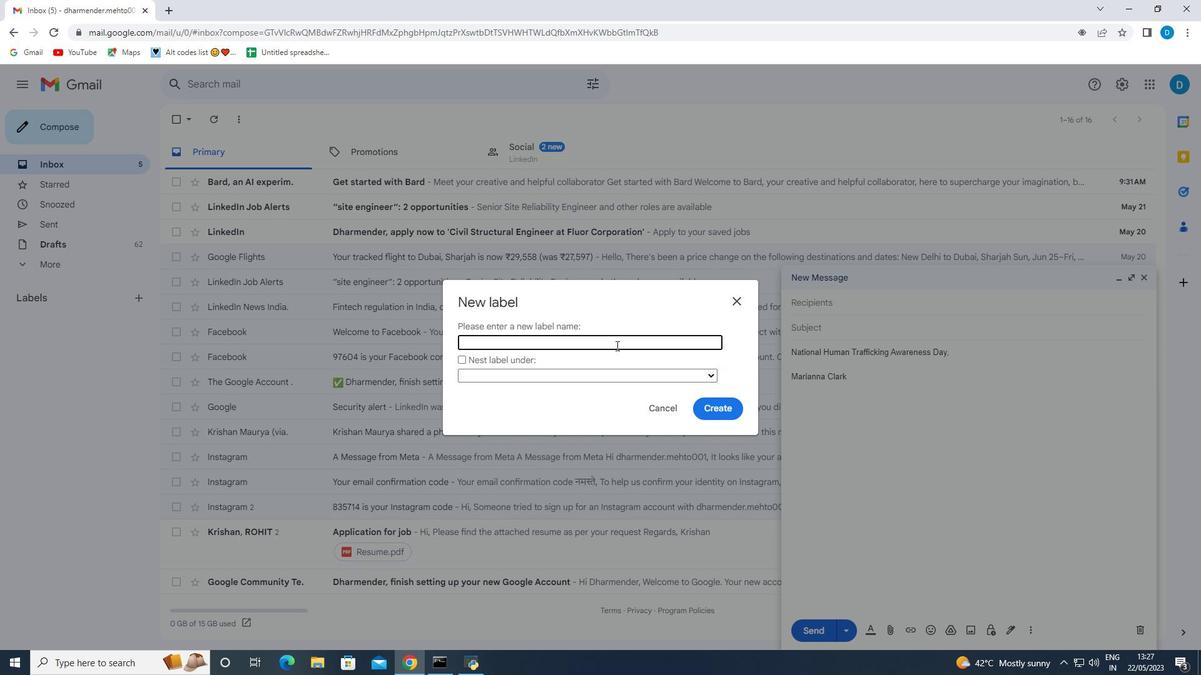 
Action: Key pressed <Key.shift>Sales<Key.space><Key.shift>Contracts
Screenshot: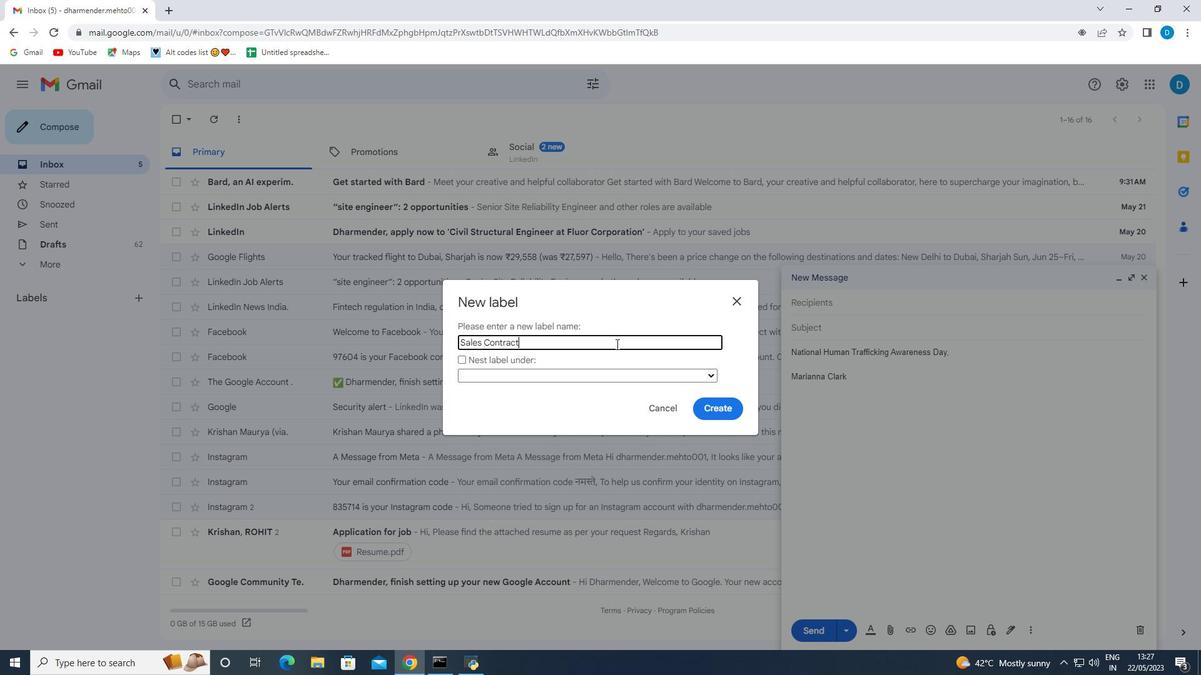 
Action: Mouse moved to (712, 411)
Screenshot: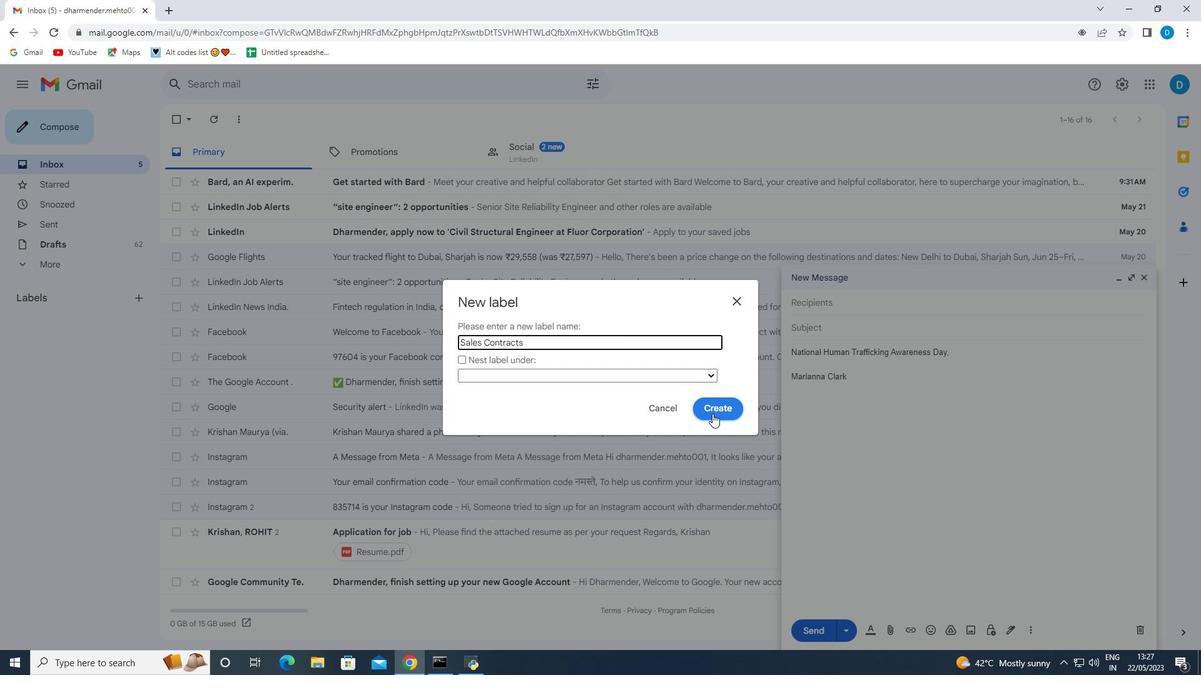 
Action: Mouse pressed left at (712, 411)
Screenshot: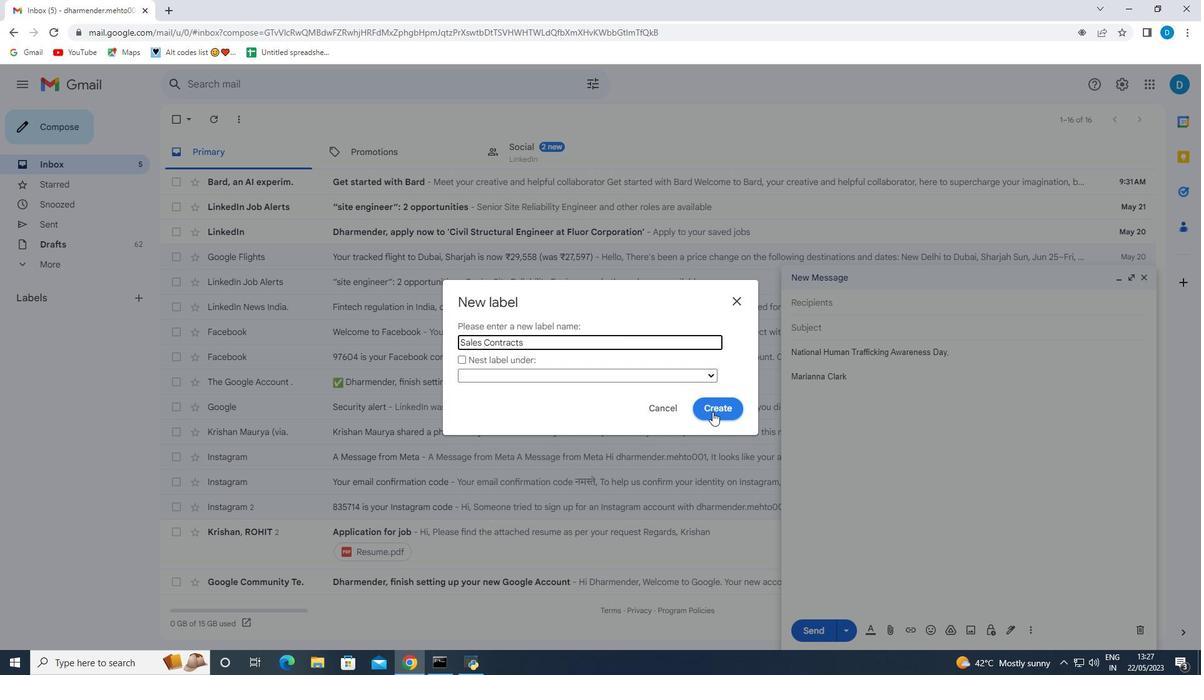 
Action: Mouse moved to (823, 302)
Screenshot: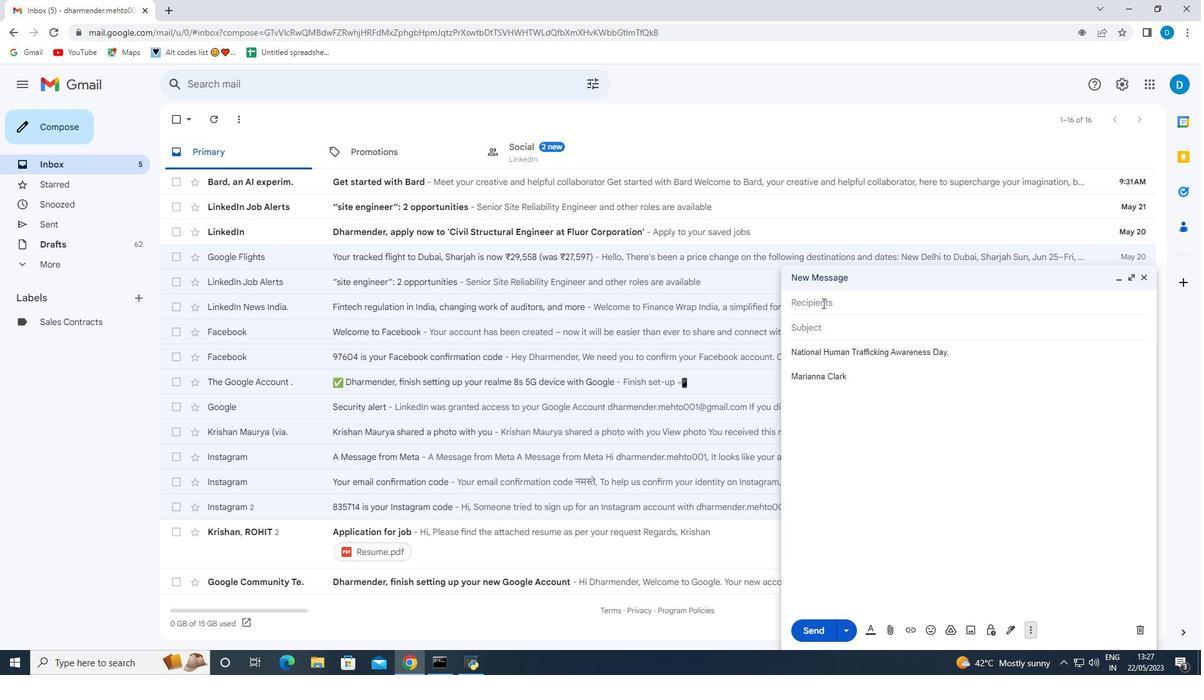 
Action: Mouse pressed left at (823, 302)
Screenshot: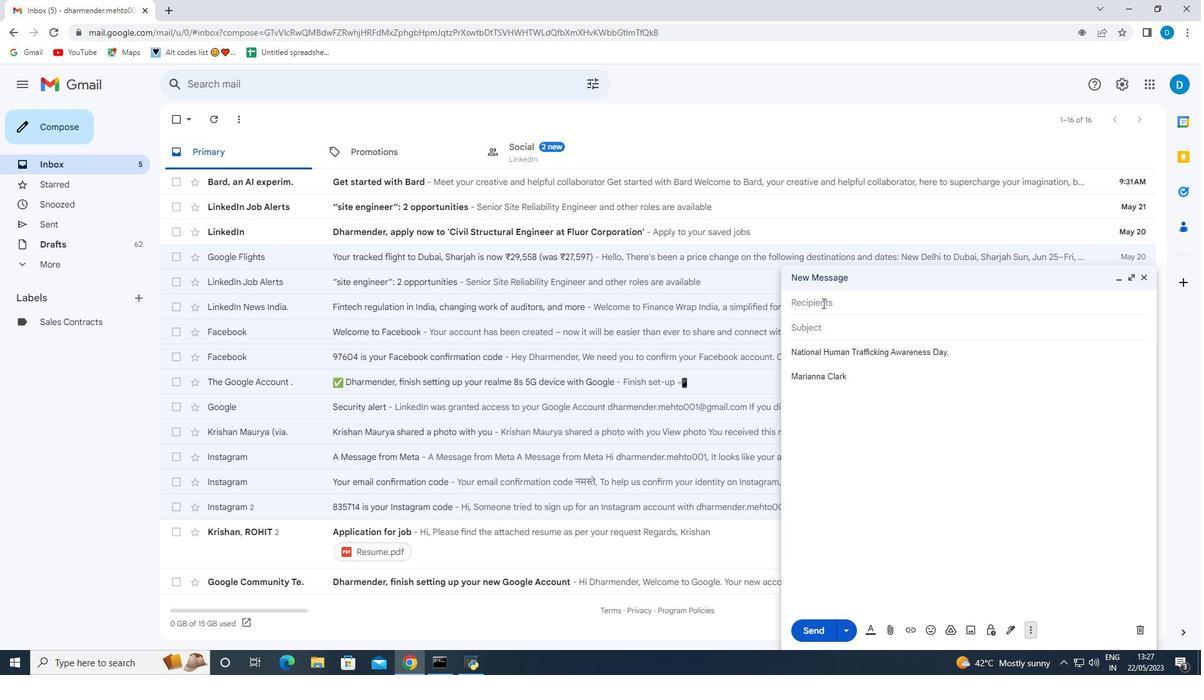 
Action: Key pressed softage.9<Key.shift>@softage.net
Screenshot: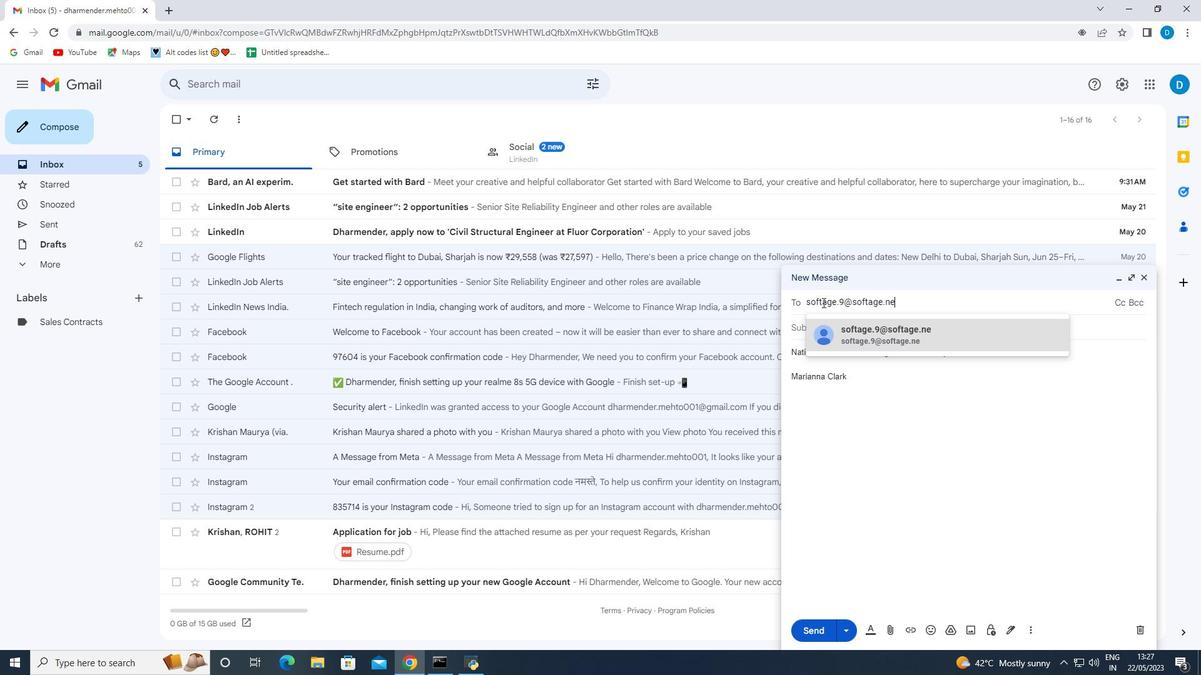 
Action: Mouse moved to (959, 340)
Screenshot: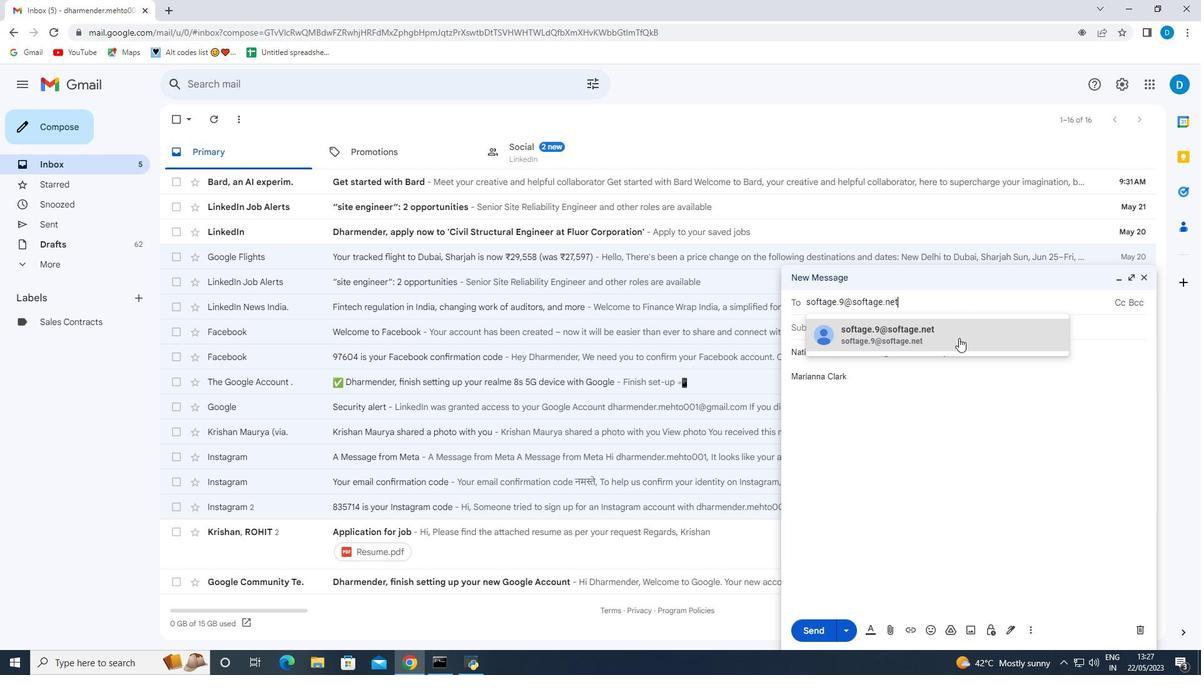 
Action: Mouse pressed left at (959, 340)
Screenshot: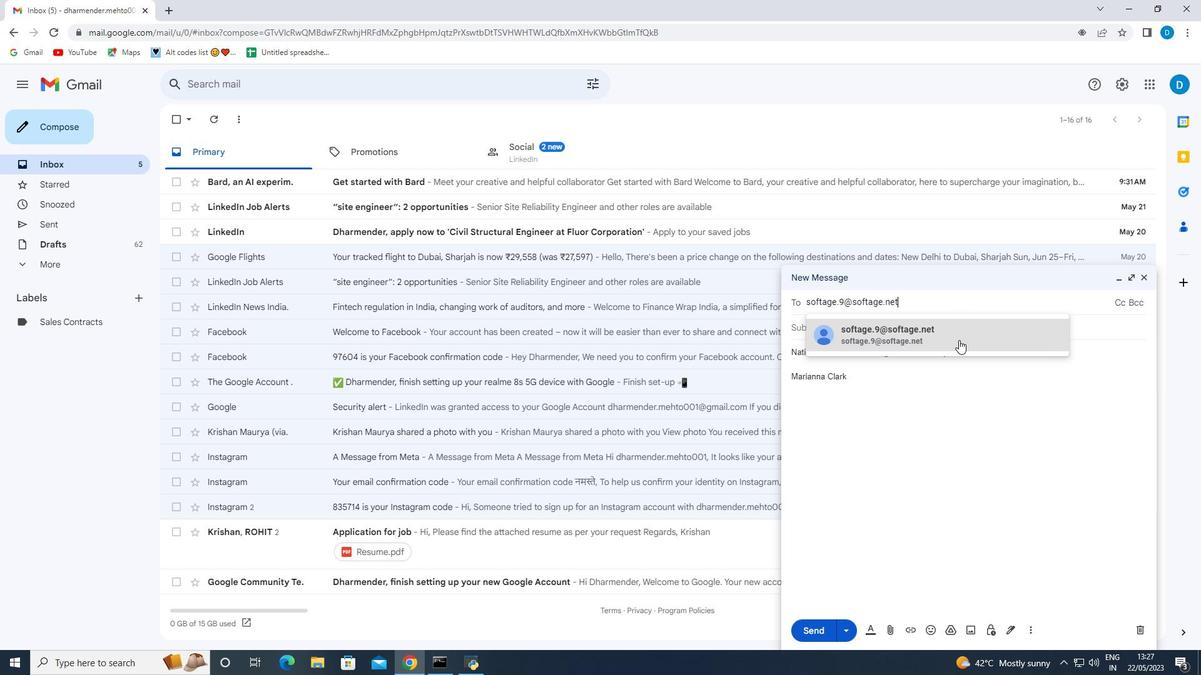 
Action: Mouse moved to (1025, 626)
Screenshot: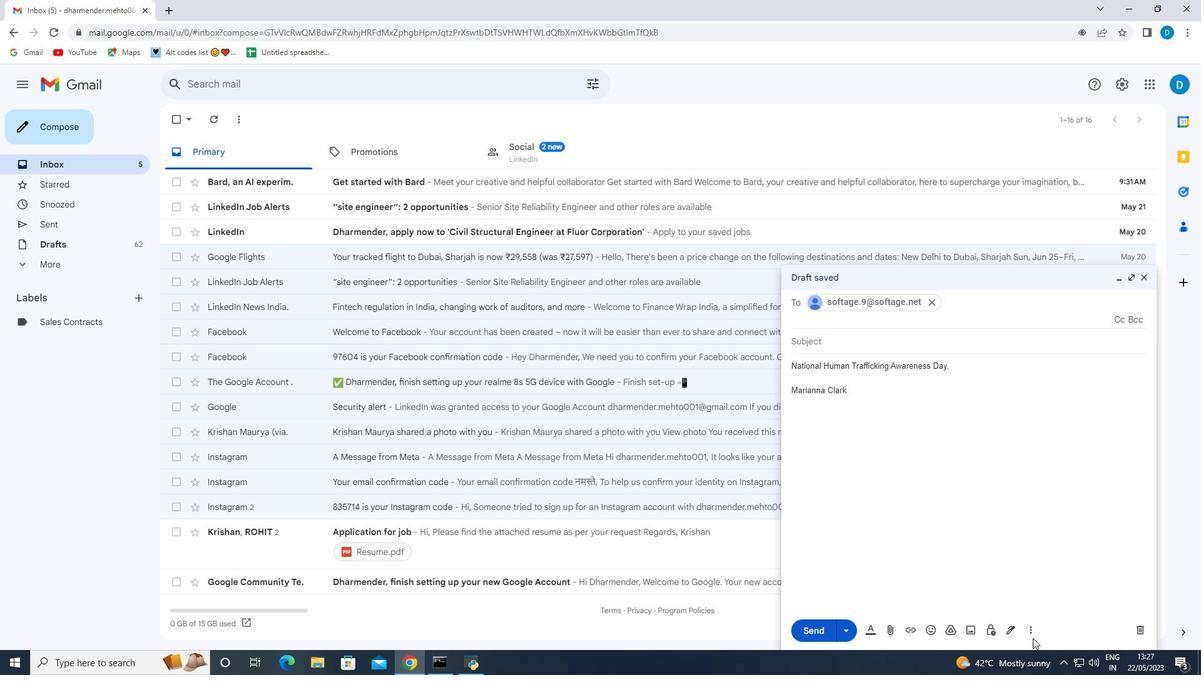 
Action: Mouse pressed left at (1025, 626)
Screenshot: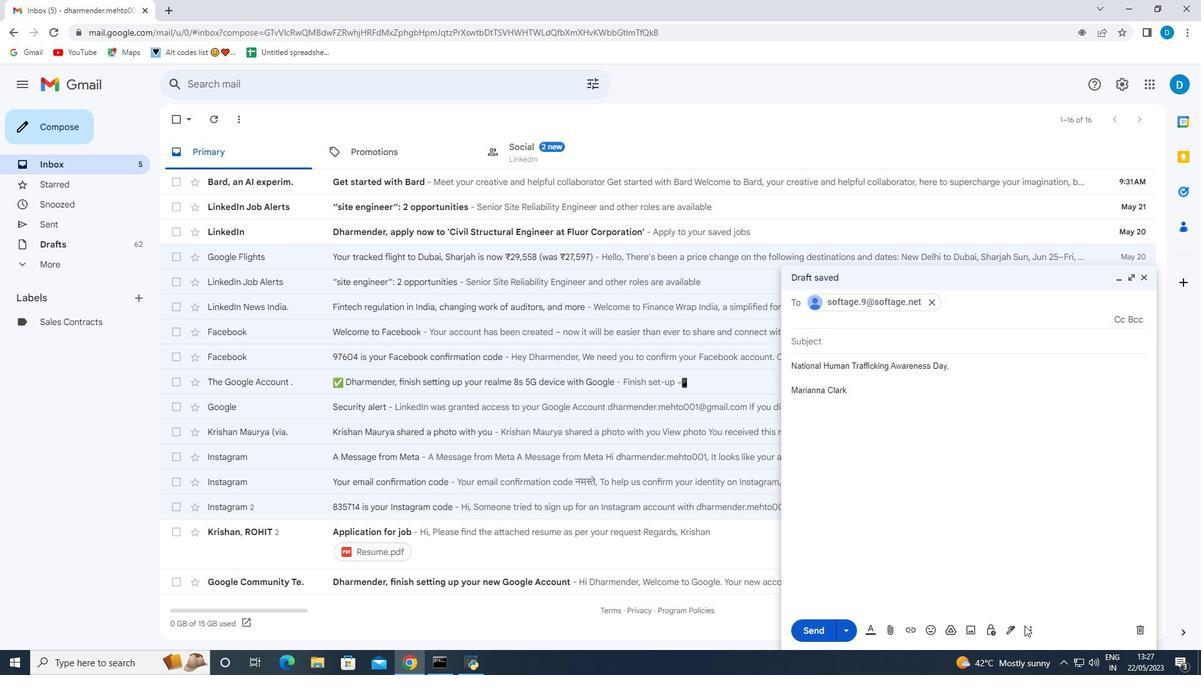 
Action: Mouse moved to (1030, 627)
Screenshot: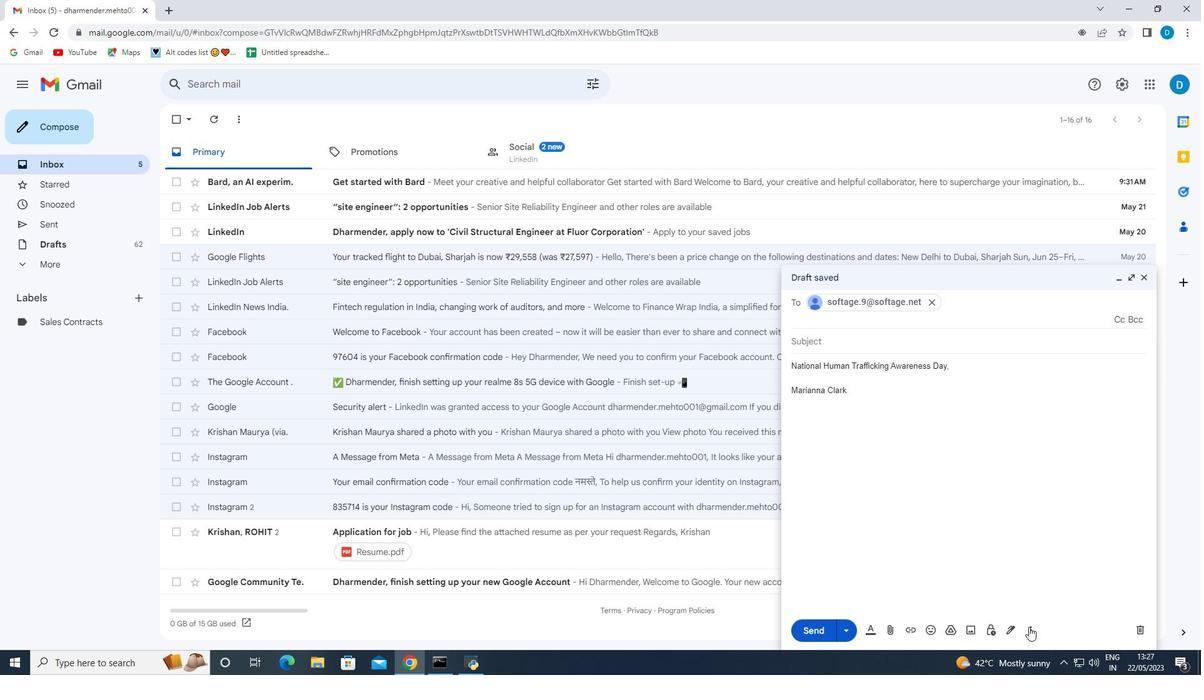 
Action: Mouse pressed left at (1030, 627)
Screenshot: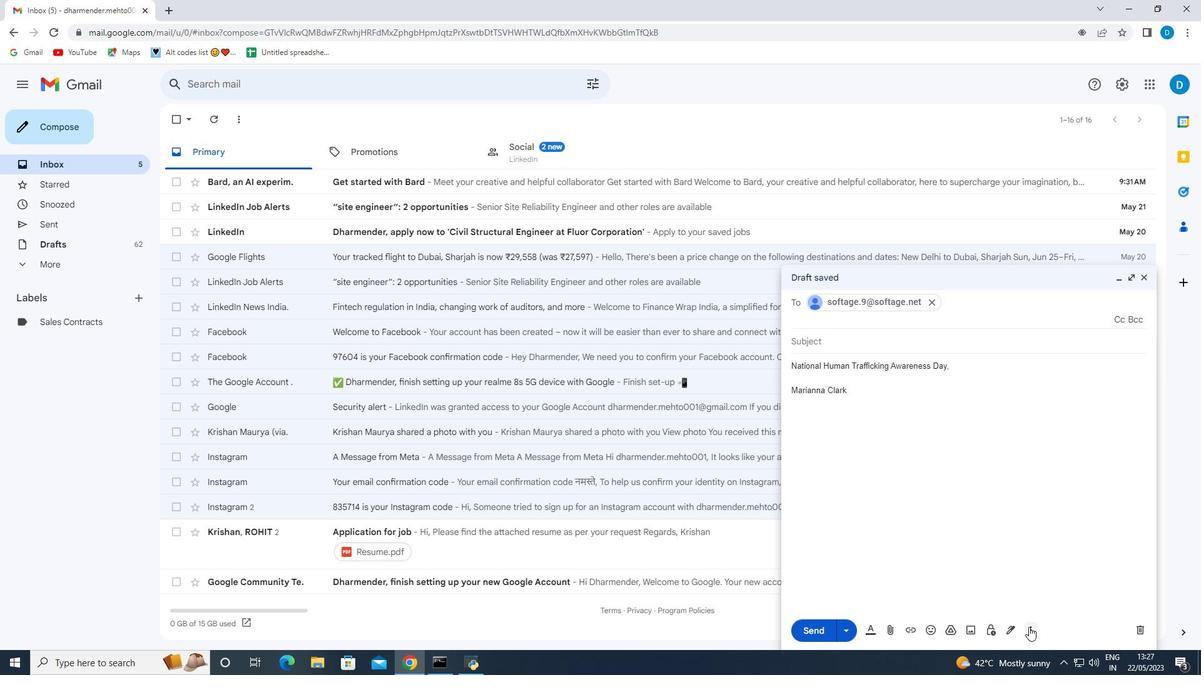 
Action: Mouse moved to (1047, 516)
Screenshot: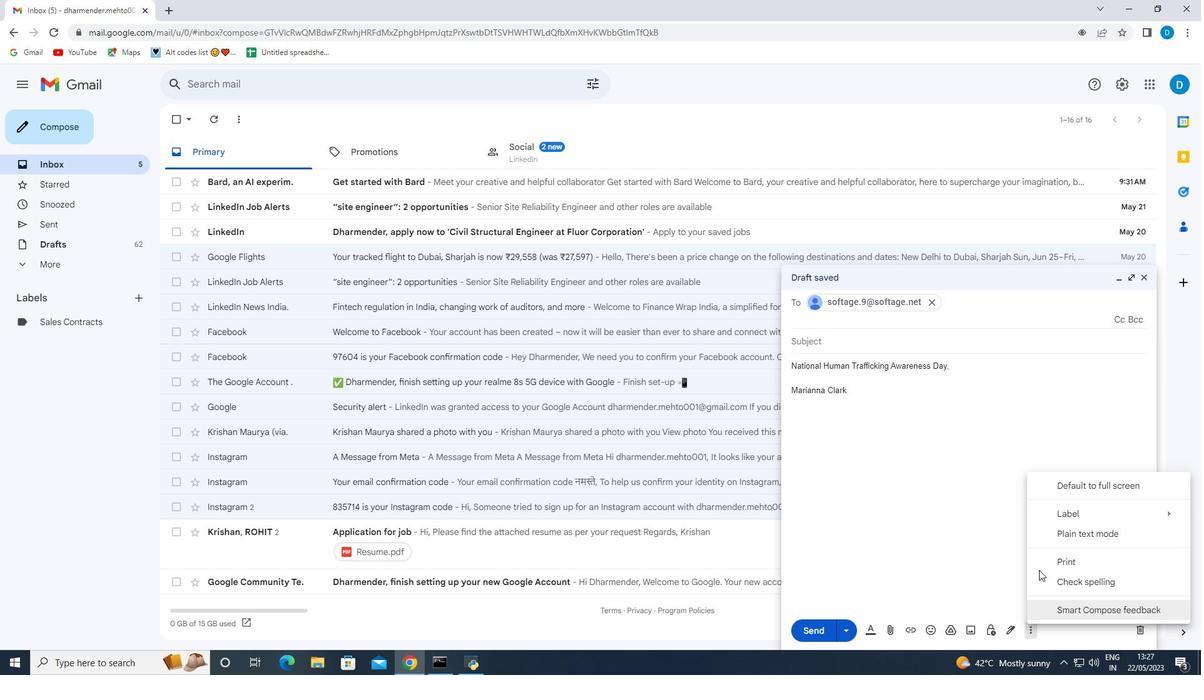 
Action: Mouse pressed left at (1047, 516)
Screenshot: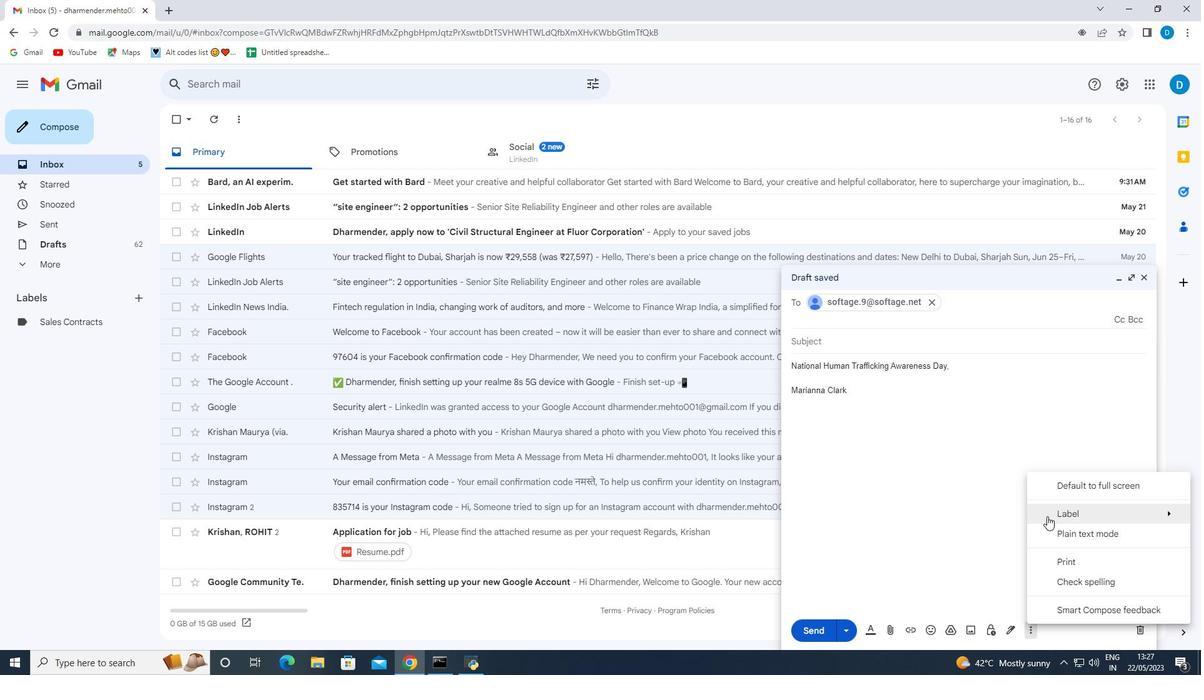 
Action: Mouse moved to (894, 351)
Screenshot: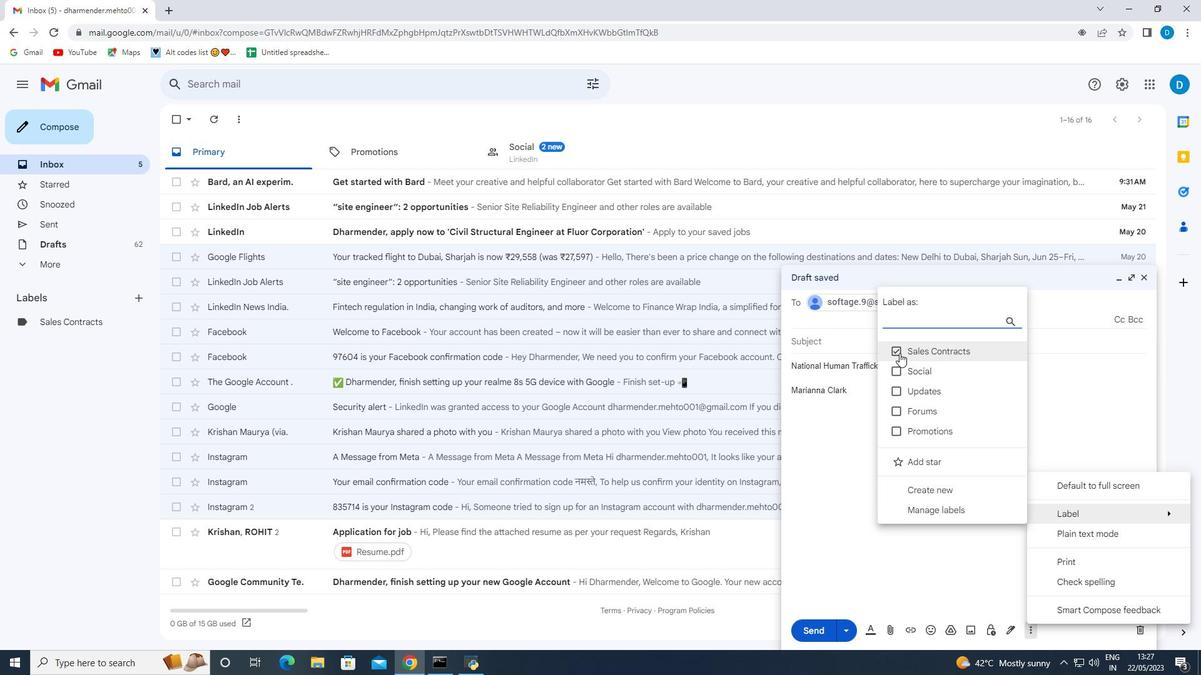 
Action: Mouse pressed left at (894, 351)
Screenshot: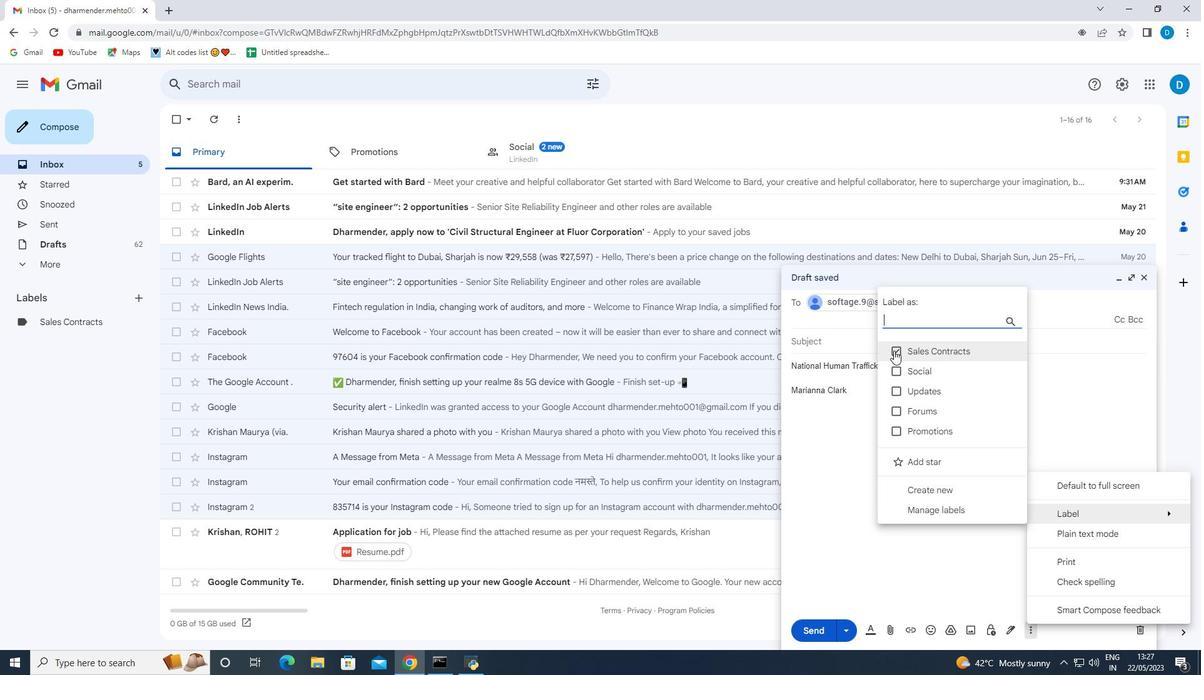 
Action: Mouse pressed left at (894, 351)
Screenshot: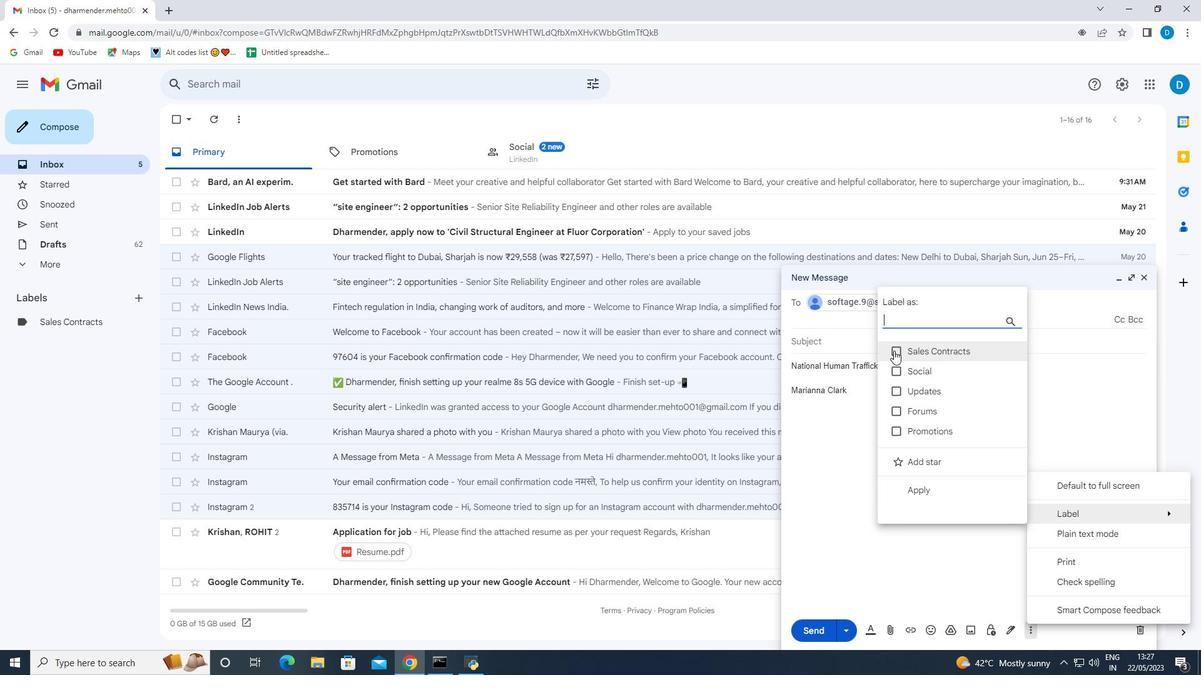 
Action: Mouse moved to (856, 447)
Screenshot: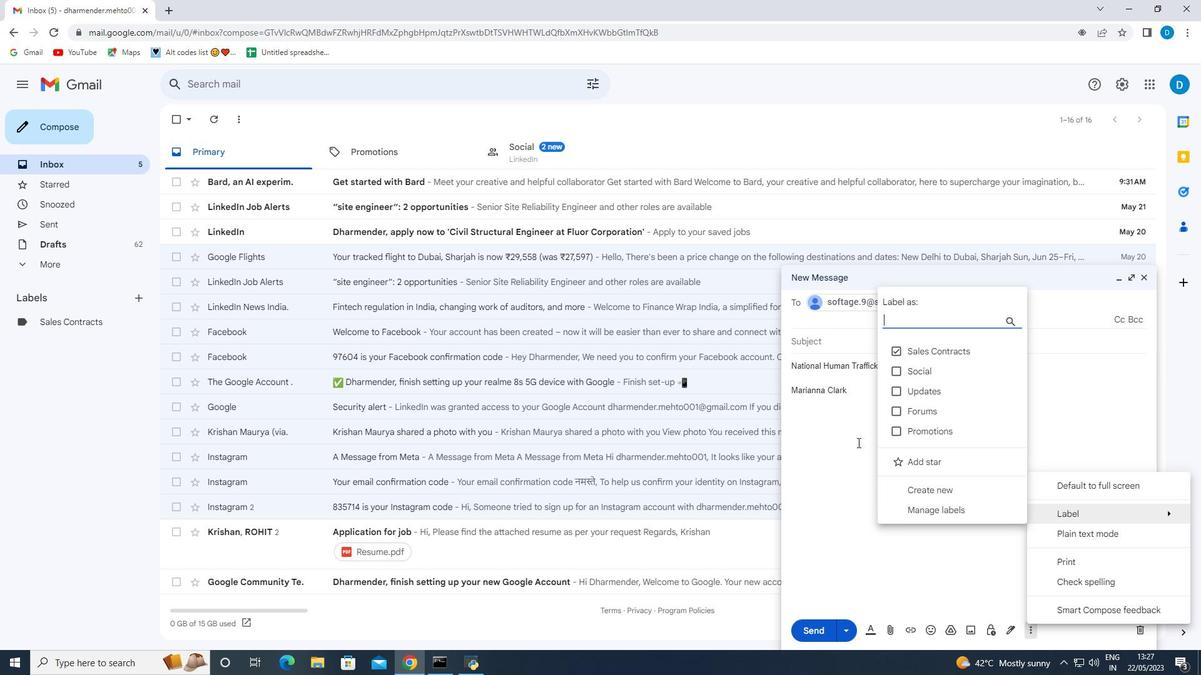 
Action: Mouse pressed left at (856, 447)
Screenshot: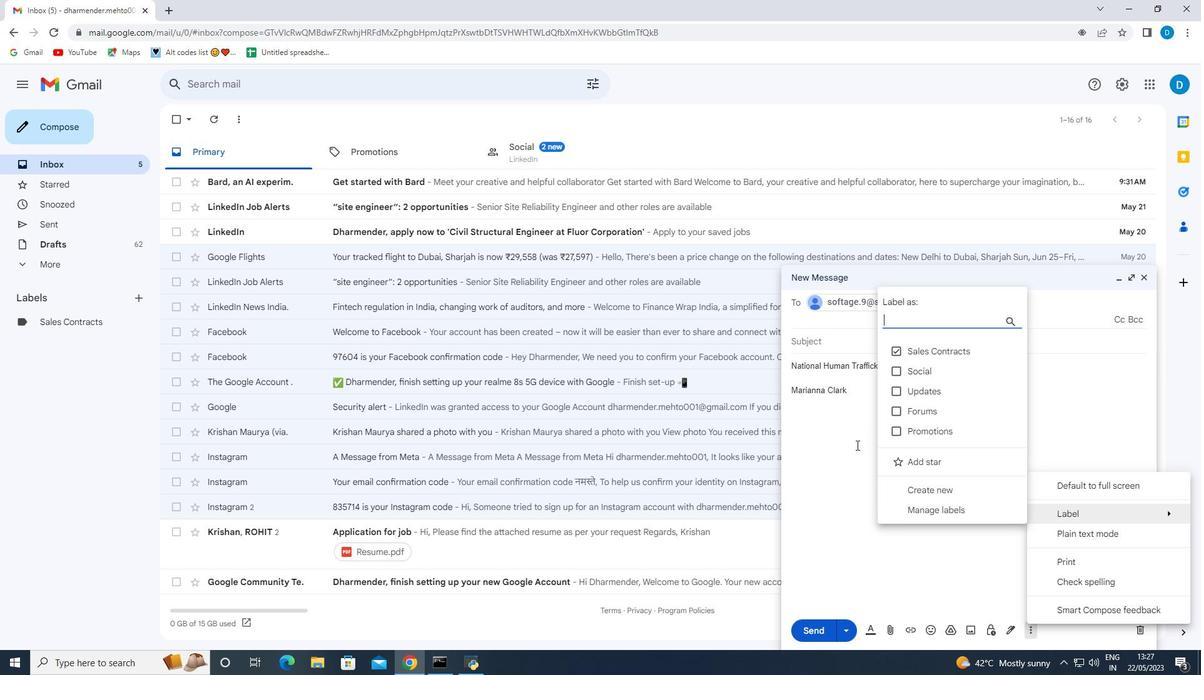 
Action: Mouse moved to (916, 487)
Screenshot: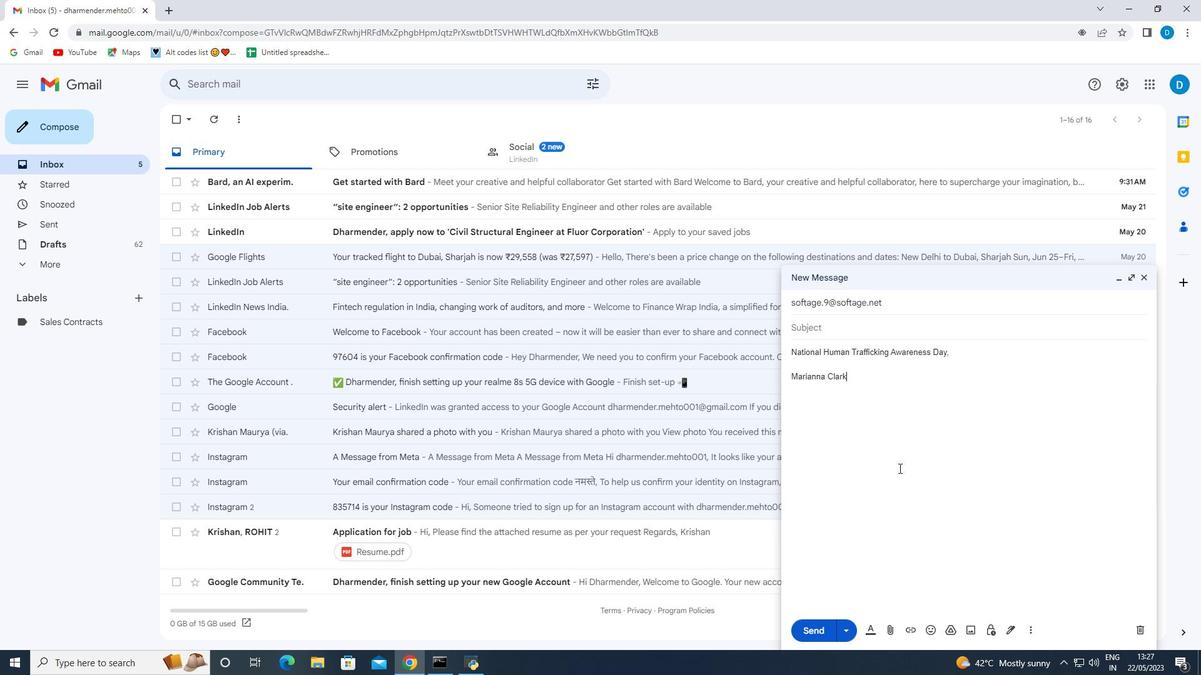 
